 Task: Open Card Manufacturing Performance Review in Board Website Traffic Optimization to Workspace Business Loans and add a team member Softage.4@softage.net, a label Green, a checklist Student Success, an attachment from Trello, a color Green and finally, add a card description 'Plan and execute company team-building conference with guest speakers on customer service' and a comment 'This task presents an opportunity to demonstrate our leadership and decision-making skills, making informed choices and taking action.'. Add a start date 'Jan 04, 1900' with a due date 'Jan 11, 1900'
Action: Mouse moved to (79, 452)
Screenshot: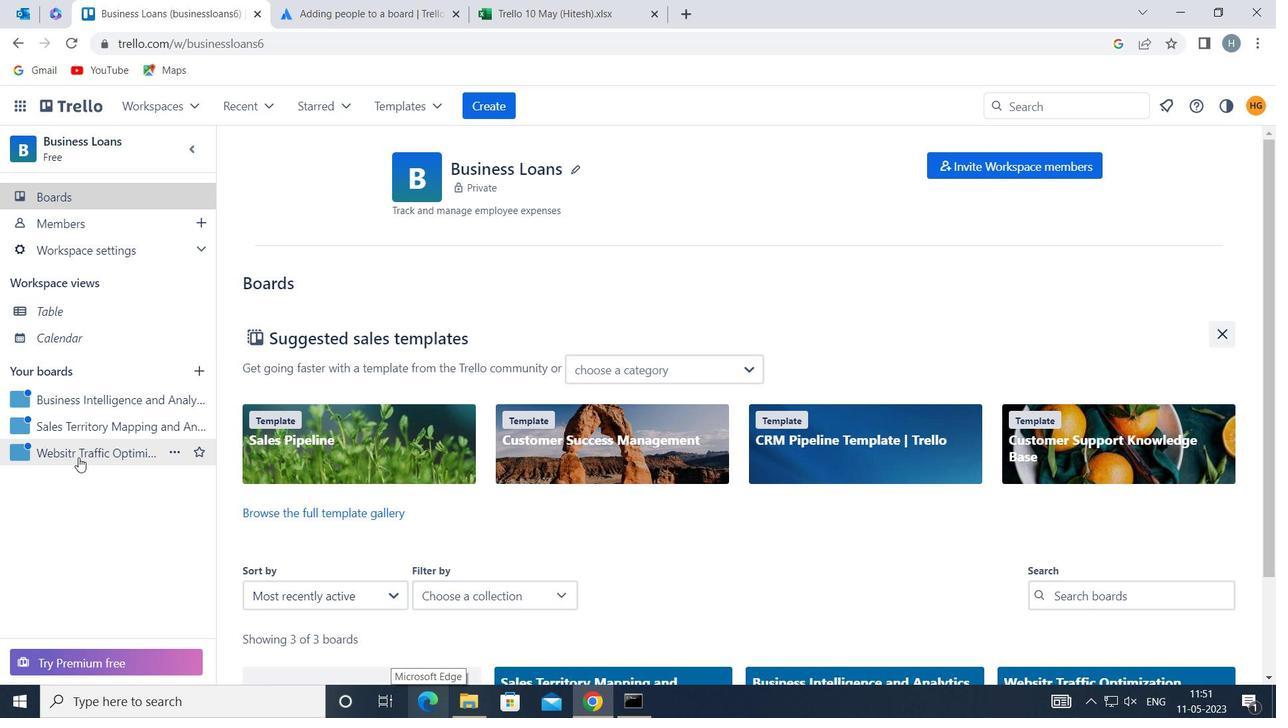 
Action: Mouse pressed left at (79, 452)
Screenshot: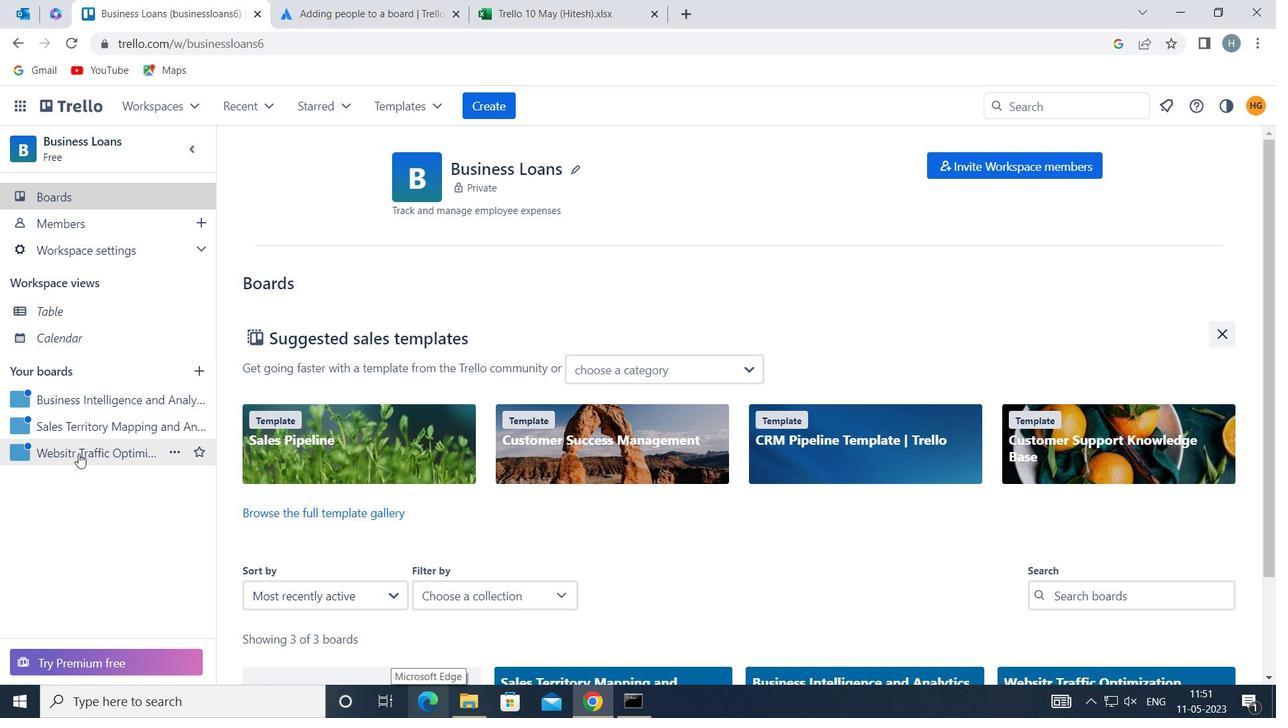 
Action: Mouse moved to (518, 238)
Screenshot: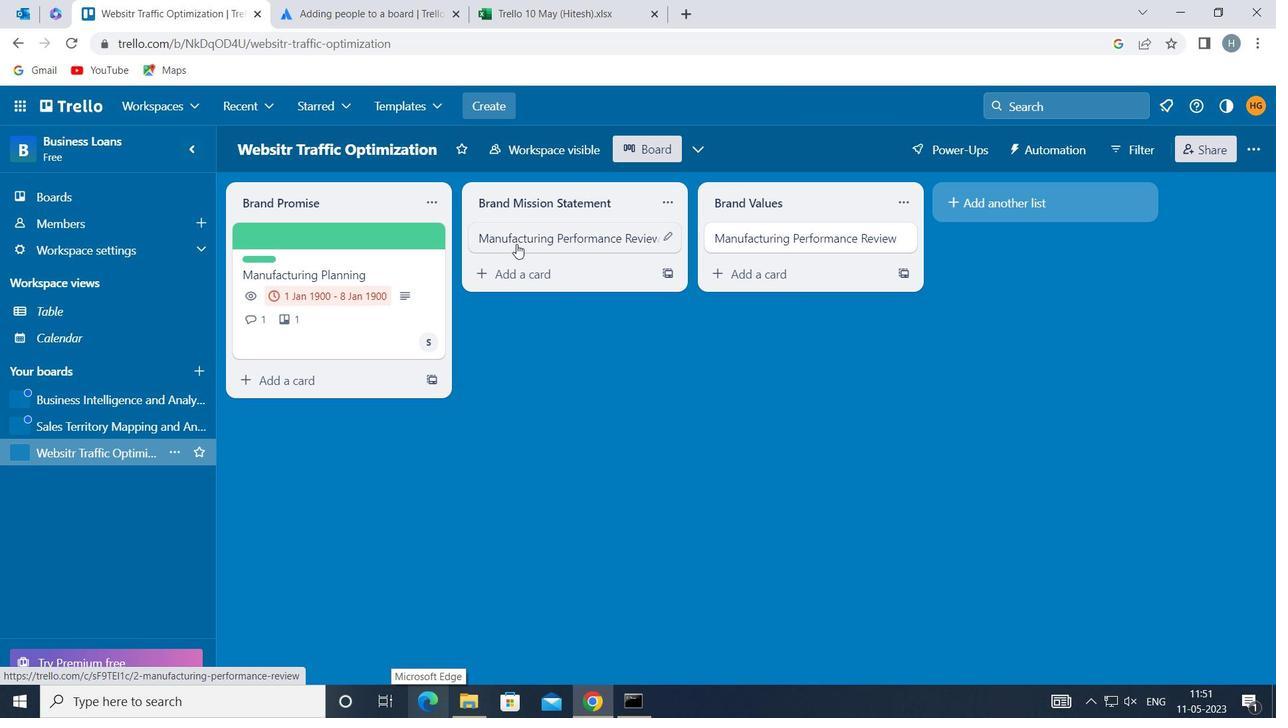 
Action: Mouse pressed left at (518, 238)
Screenshot: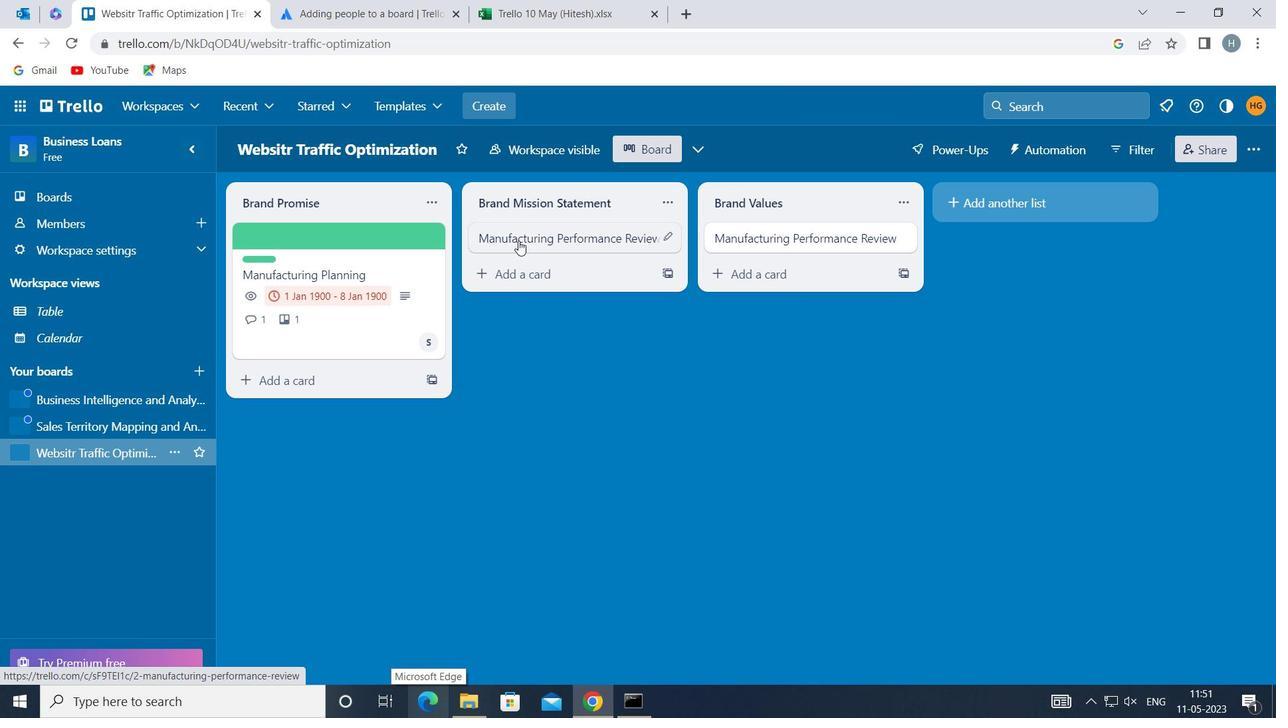 
Action: Mouse moved to (864, 291)
Screenshot: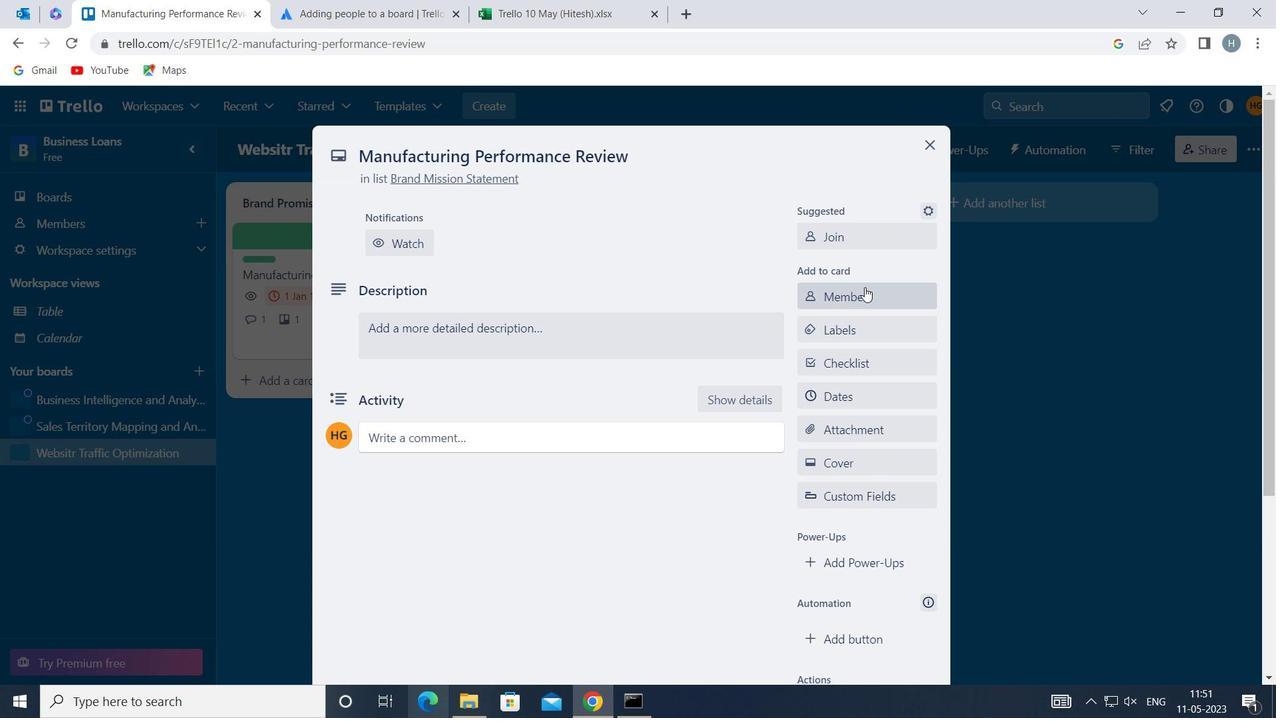 
Action: Mouse pressed left at (864, 291)
Screenshot: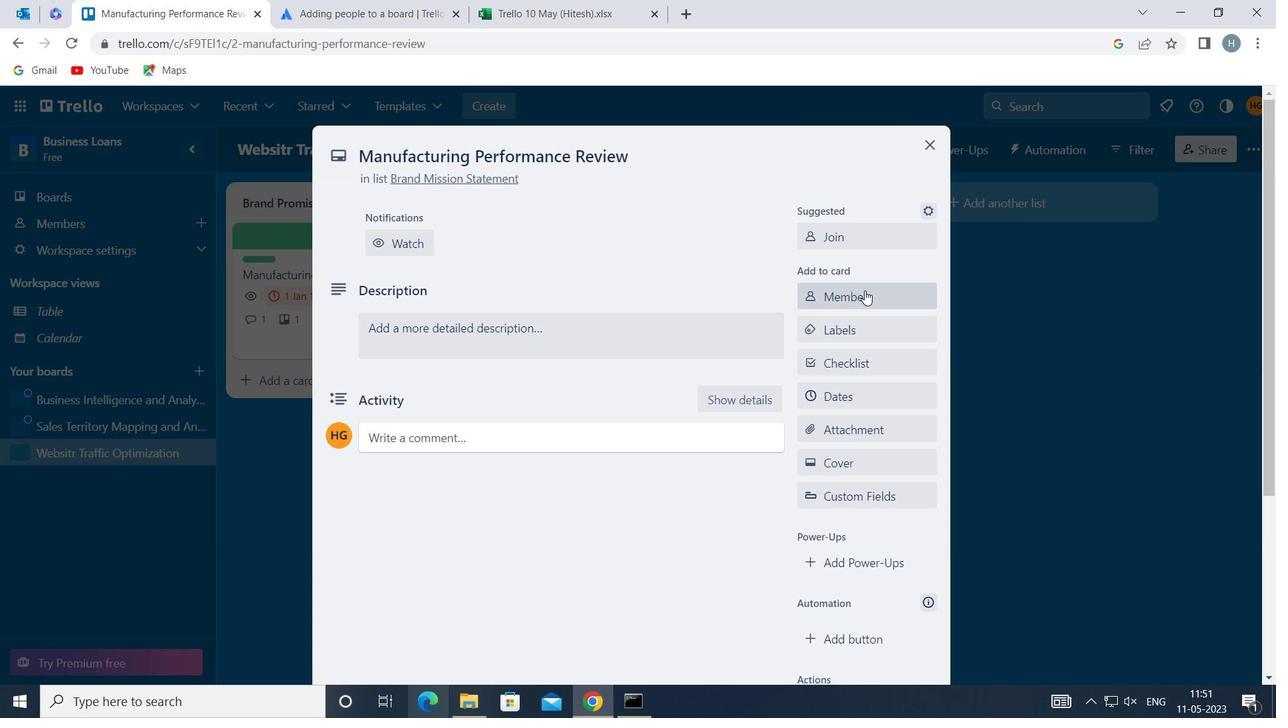 
Action: Mouse moved to (863, 292)
Screenshot: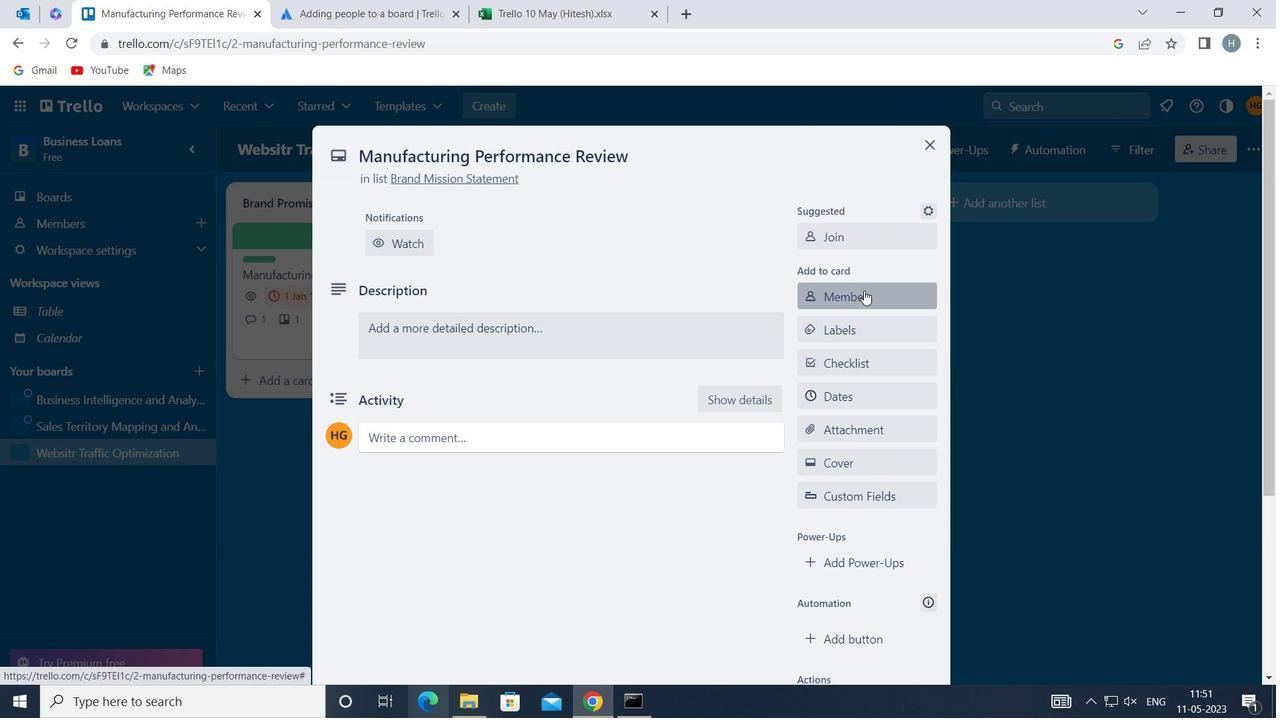 
Action: Key pressed softage
Screenshot: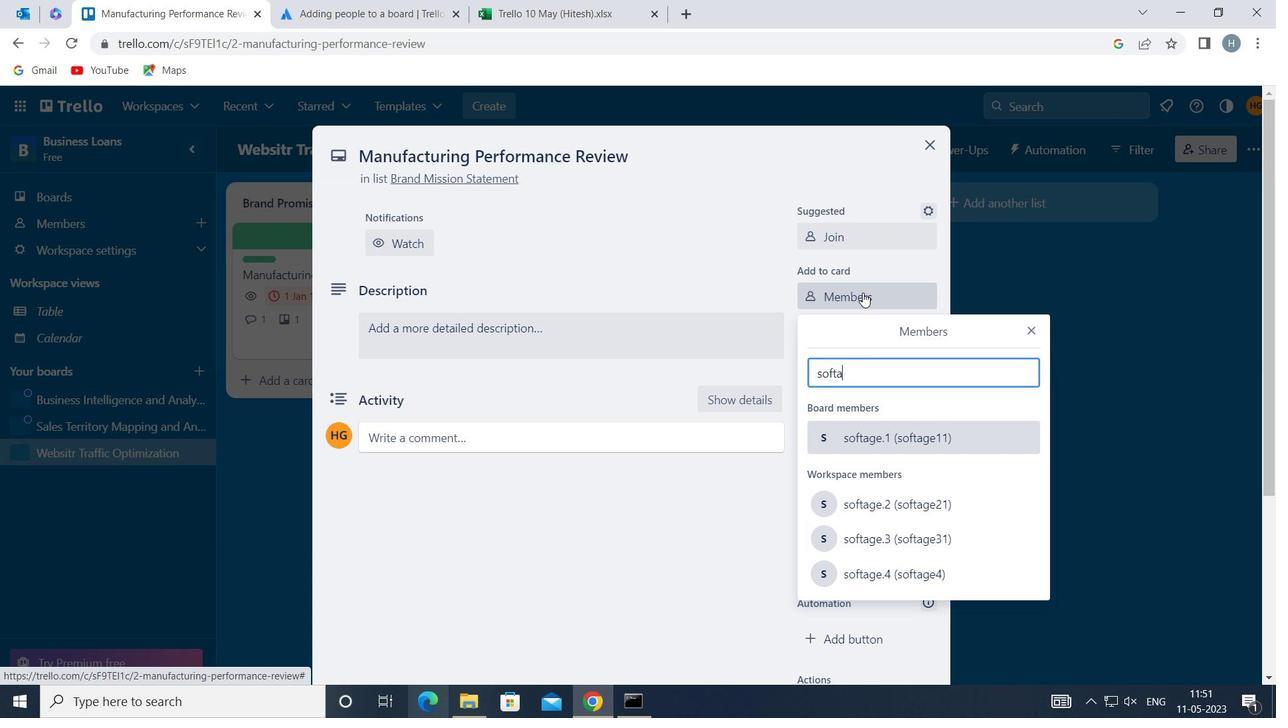 
Action: Mouse moved to (898, 575)
Screenshot: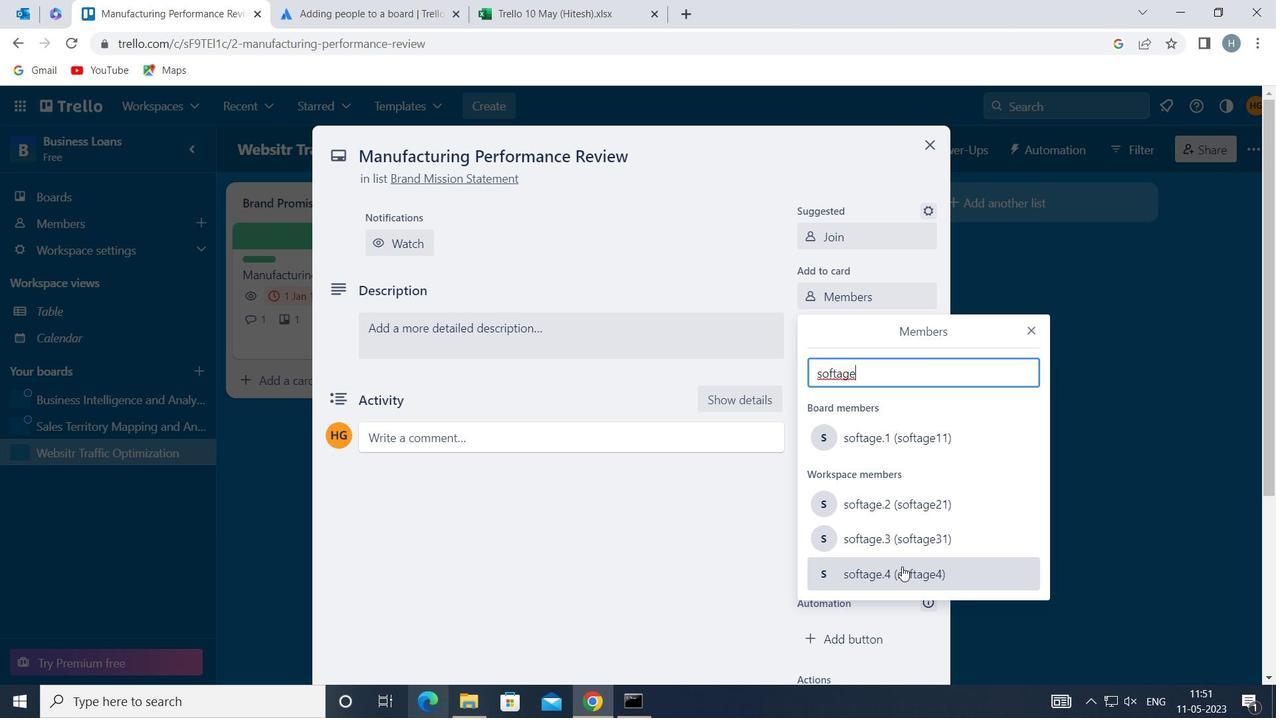 
Action: Mouse pressed left at (898, 575)
Screenshot: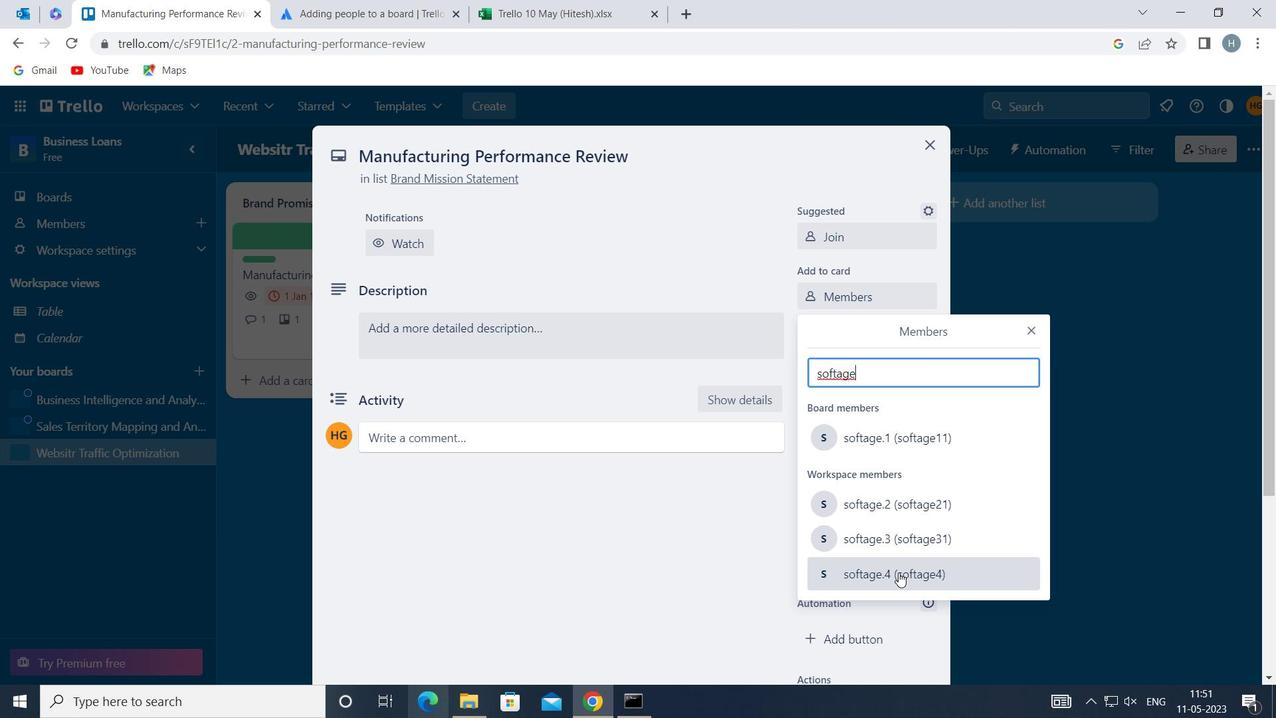 
Action: Mouse moved to (1029, 325)
Screenshot: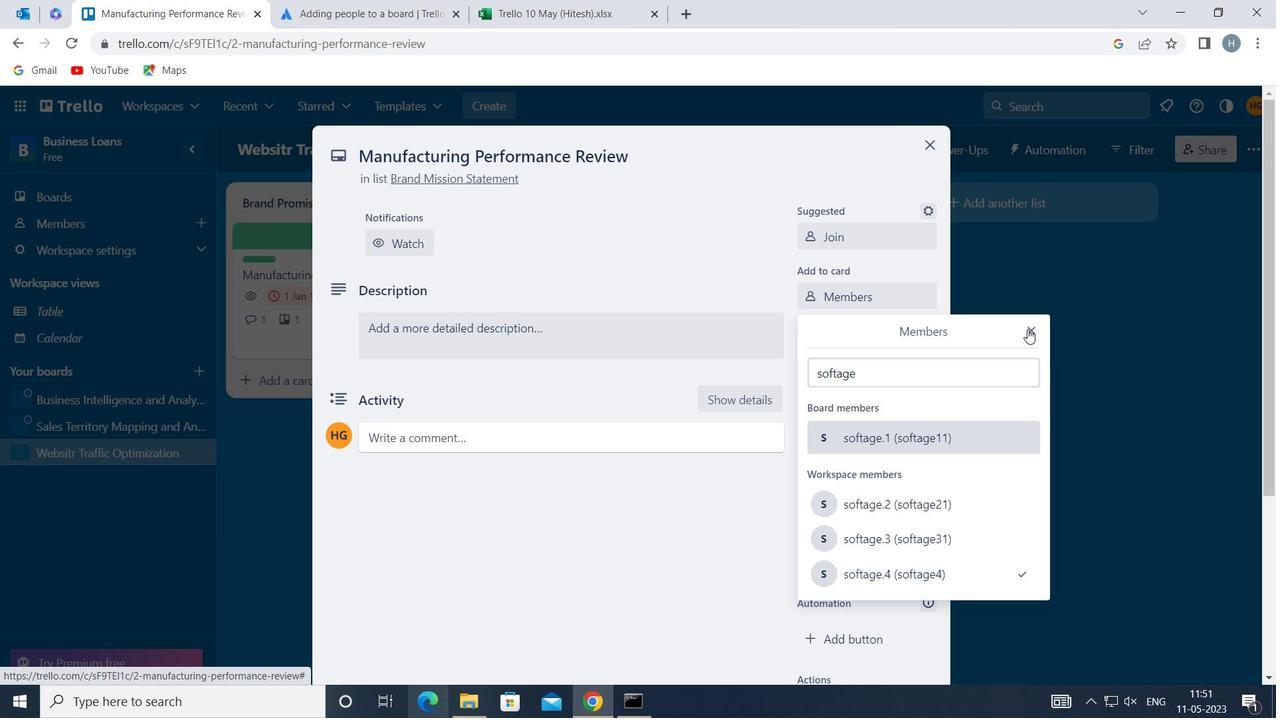 
Action: Mouse pressed left at (1029, 325)
Screenshot: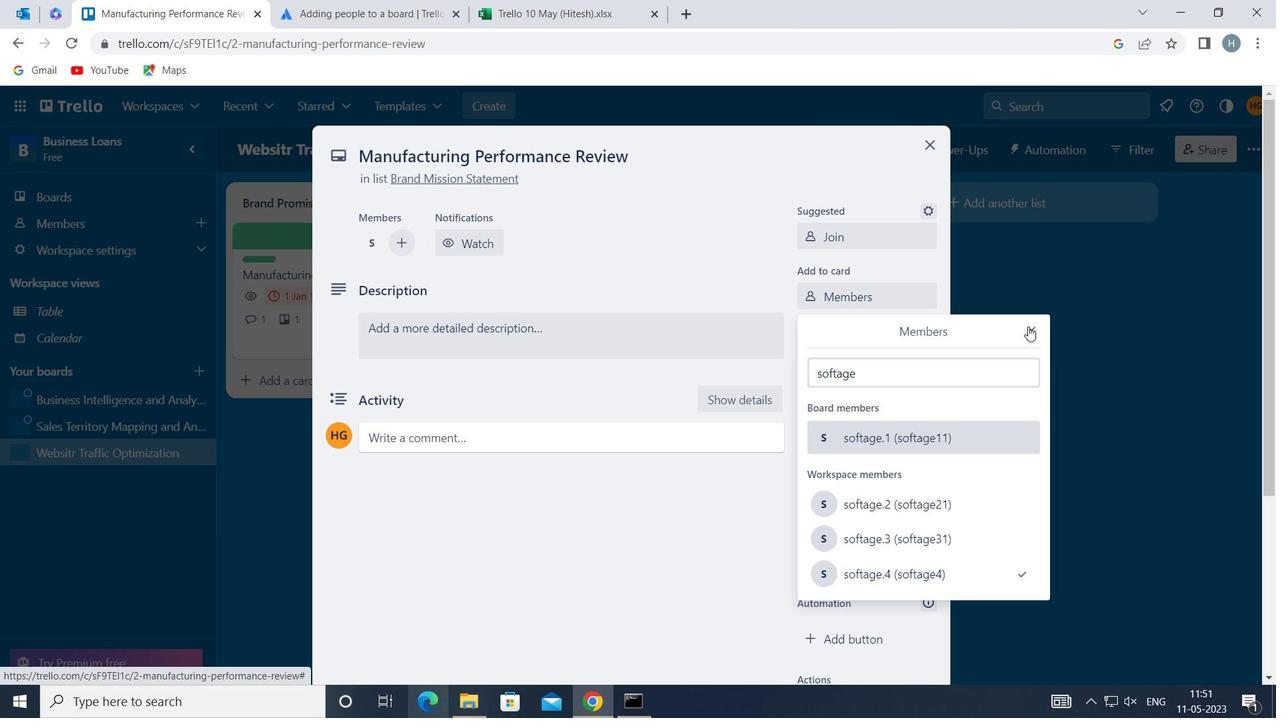 
Action: Mouse moved to (888, 323)
Screenshot: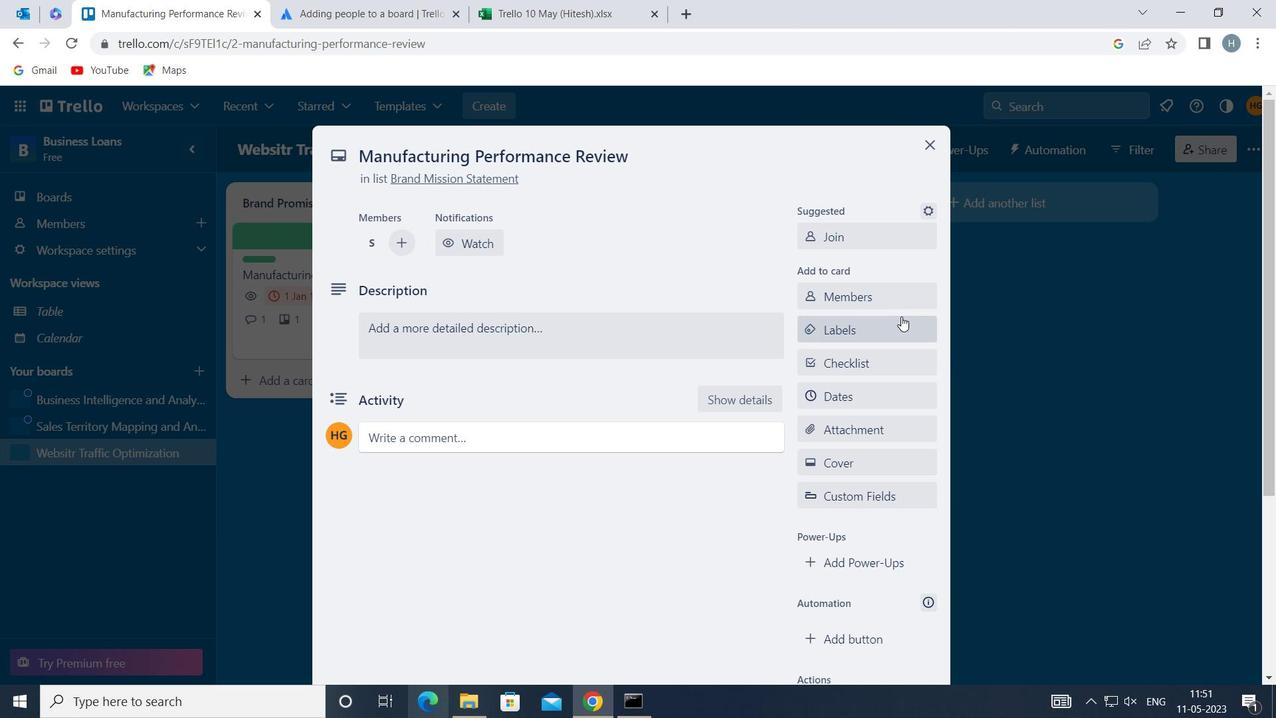 
Action: Mouse pressed left at (888, 323)
Screenshot: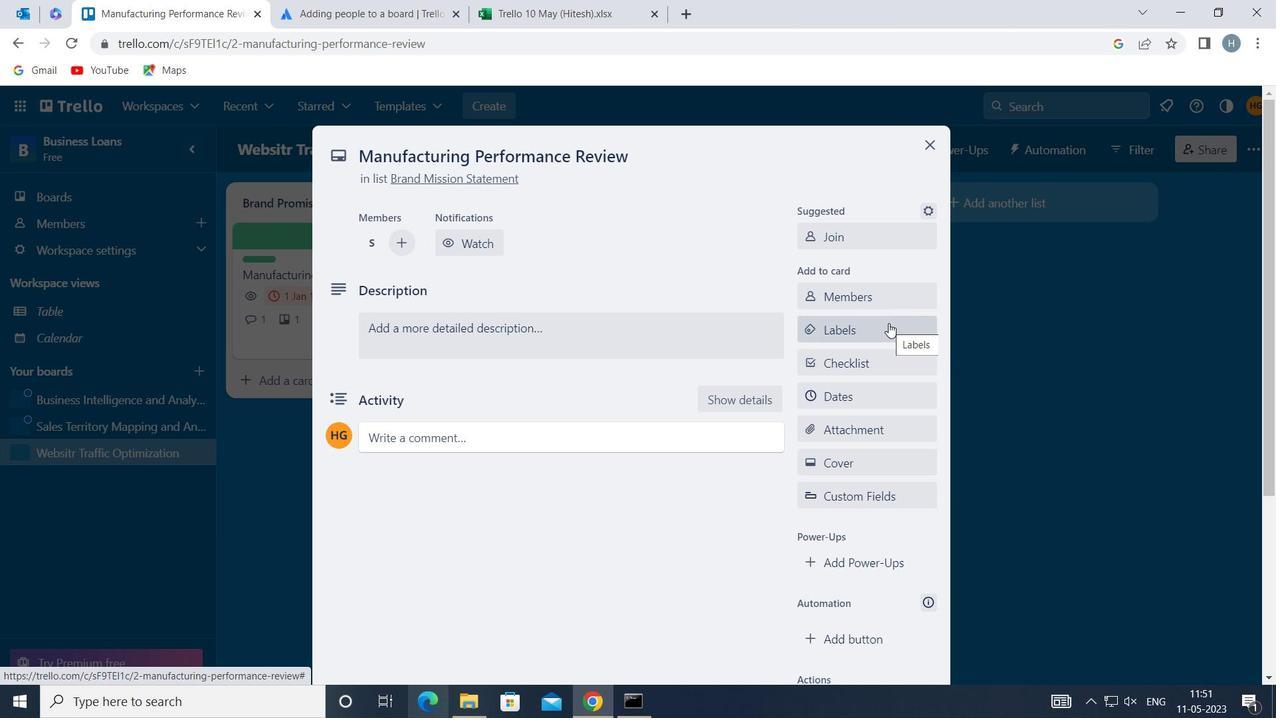 
Action: Mouse moved to (893, 250)
Screenshot: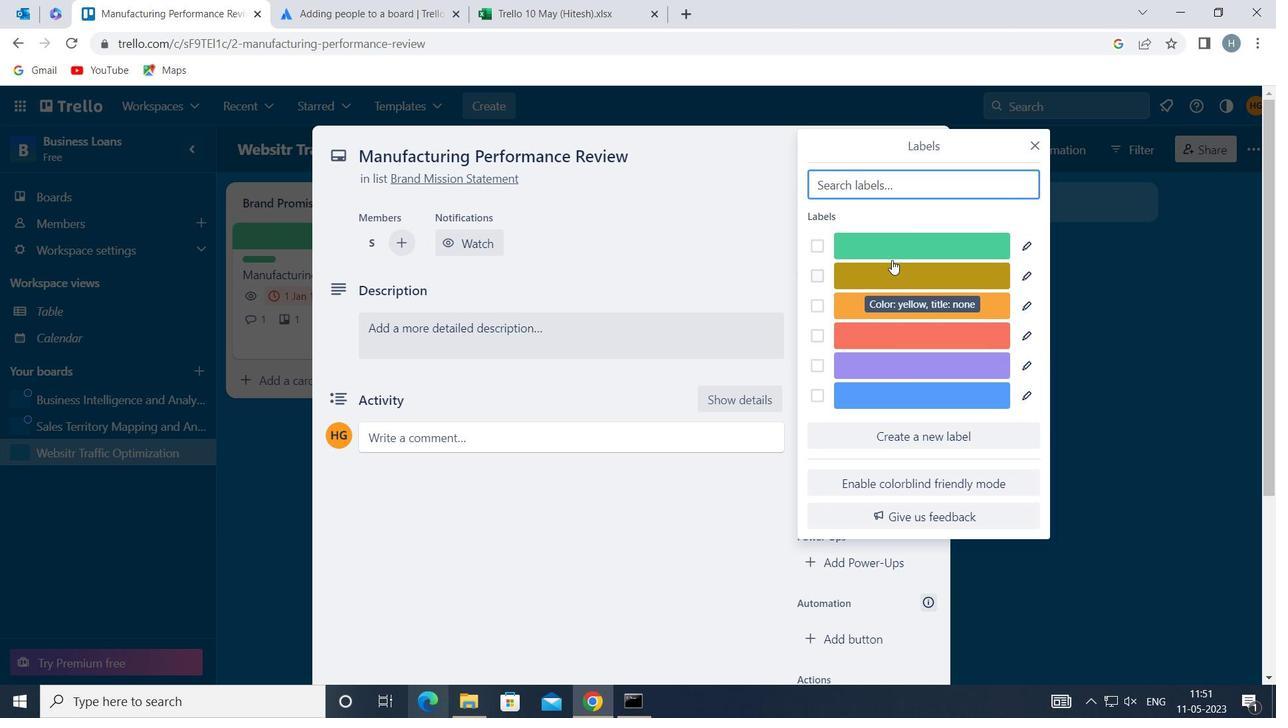 
Action: Mouse pressed left at (893, 250)
Screenshot: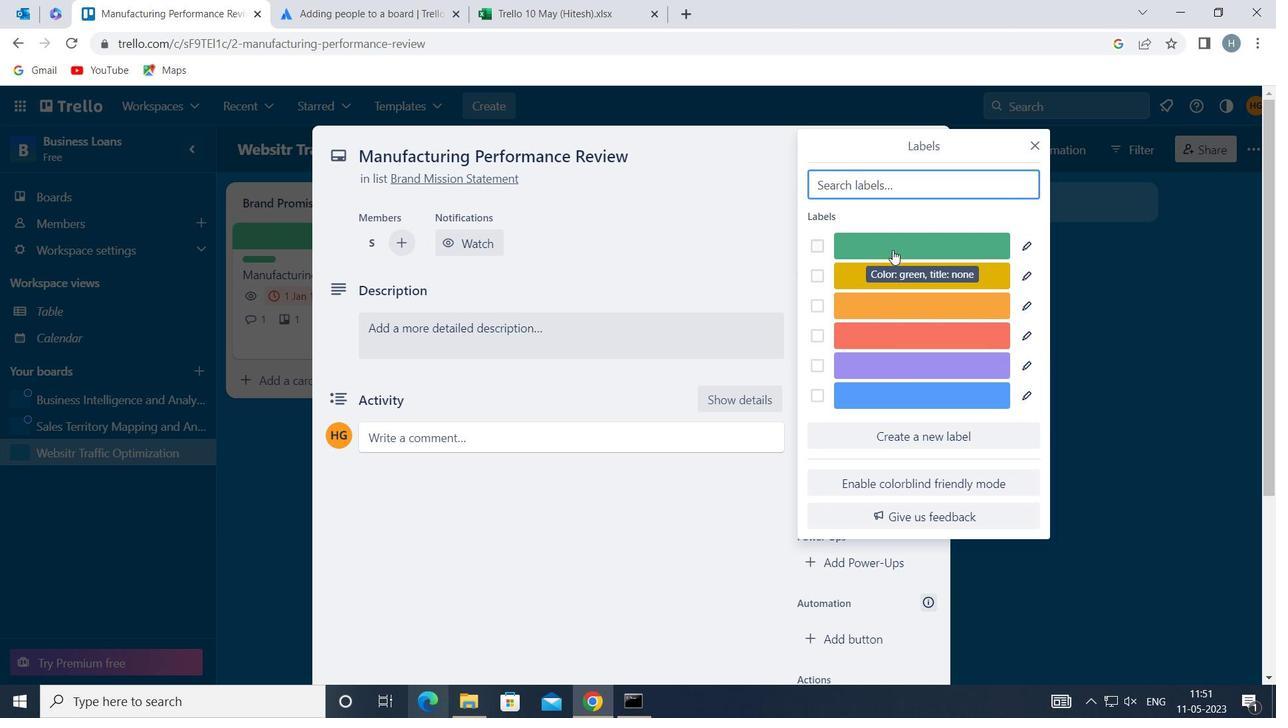 
Action: Mouse moved to (1037, 141)
Screenshot: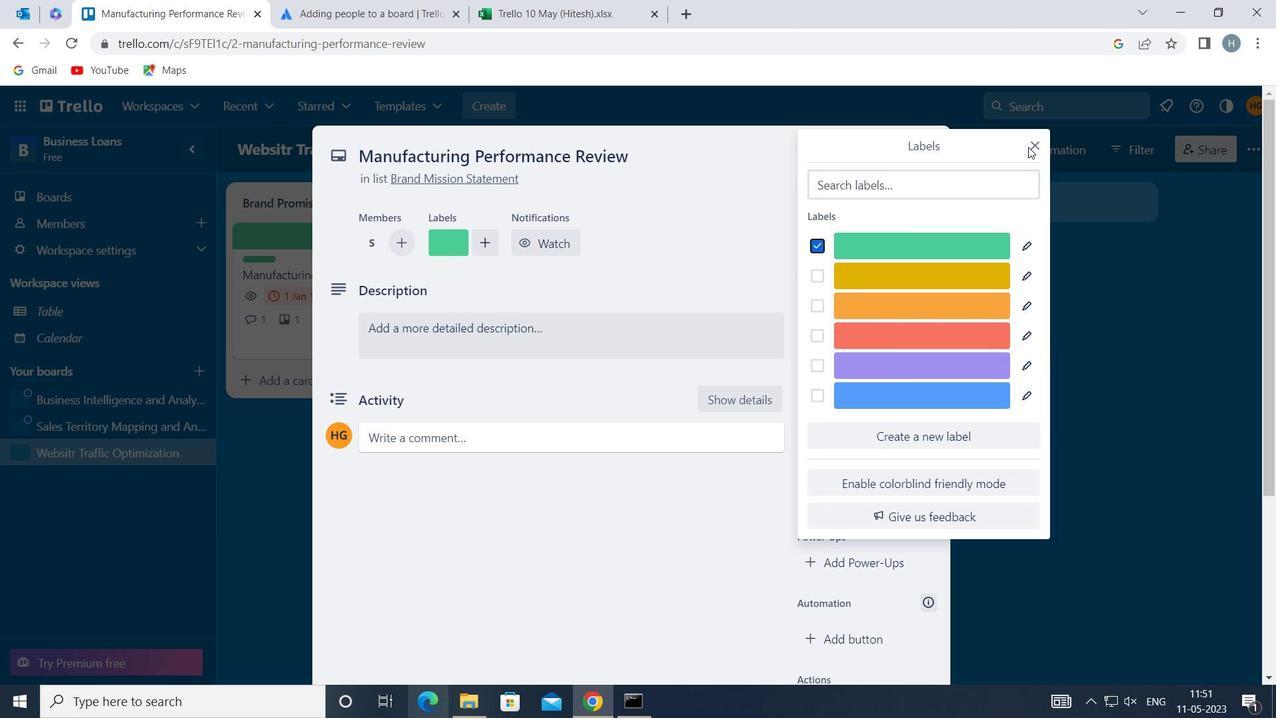 
Action: Mouse pressed left at (1037, 141)
Screenshot: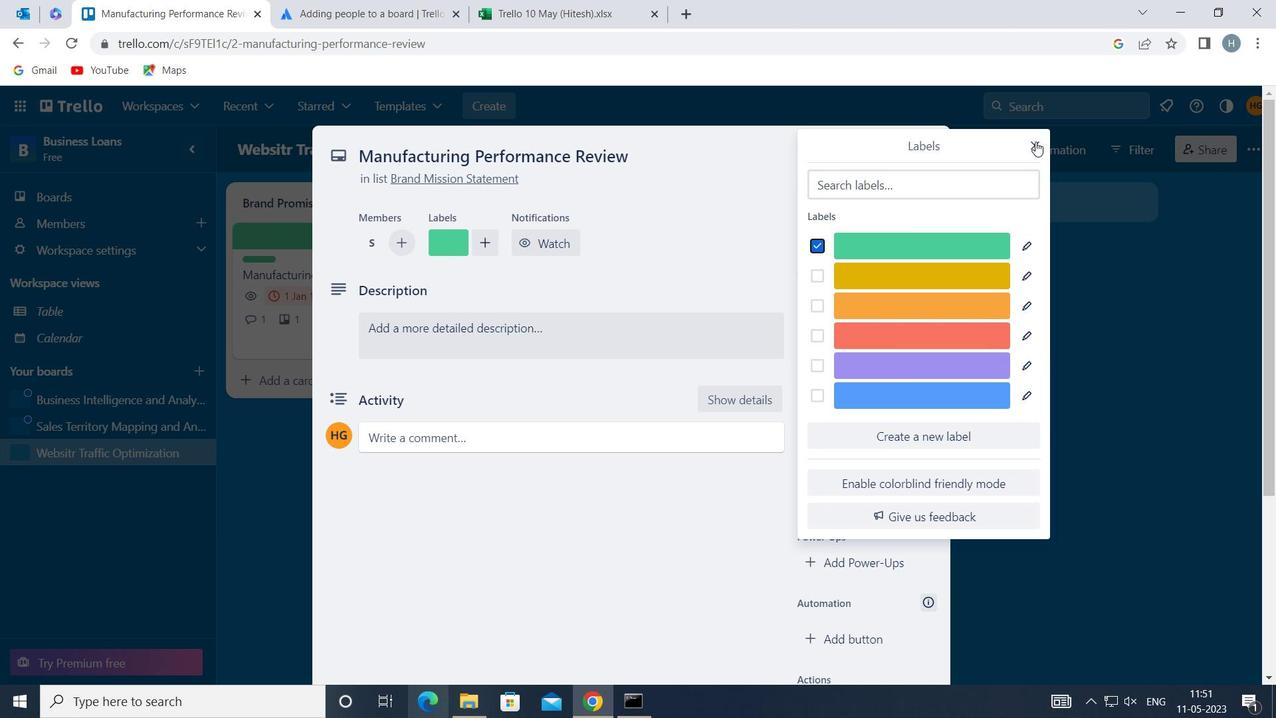 
Action: Mouse moved to (882, 357)
Screenshot: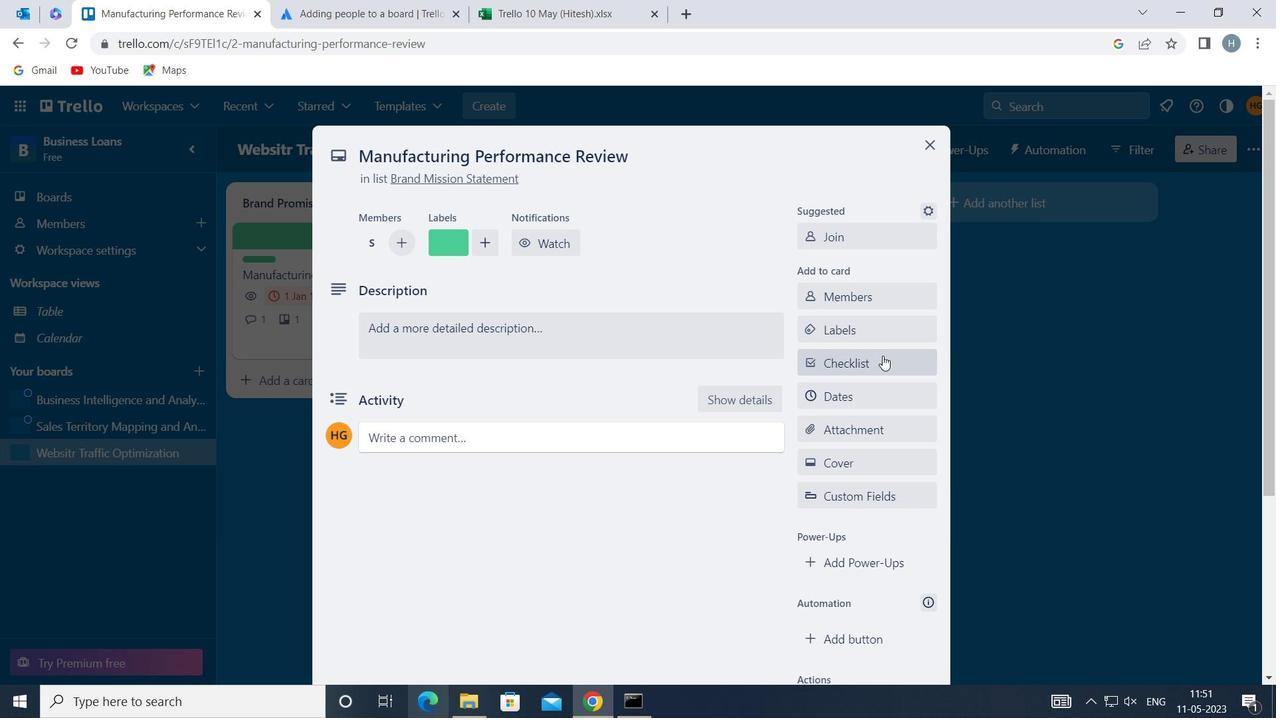 
Action: Mouse pressed left at (882, 357)
Screenshot: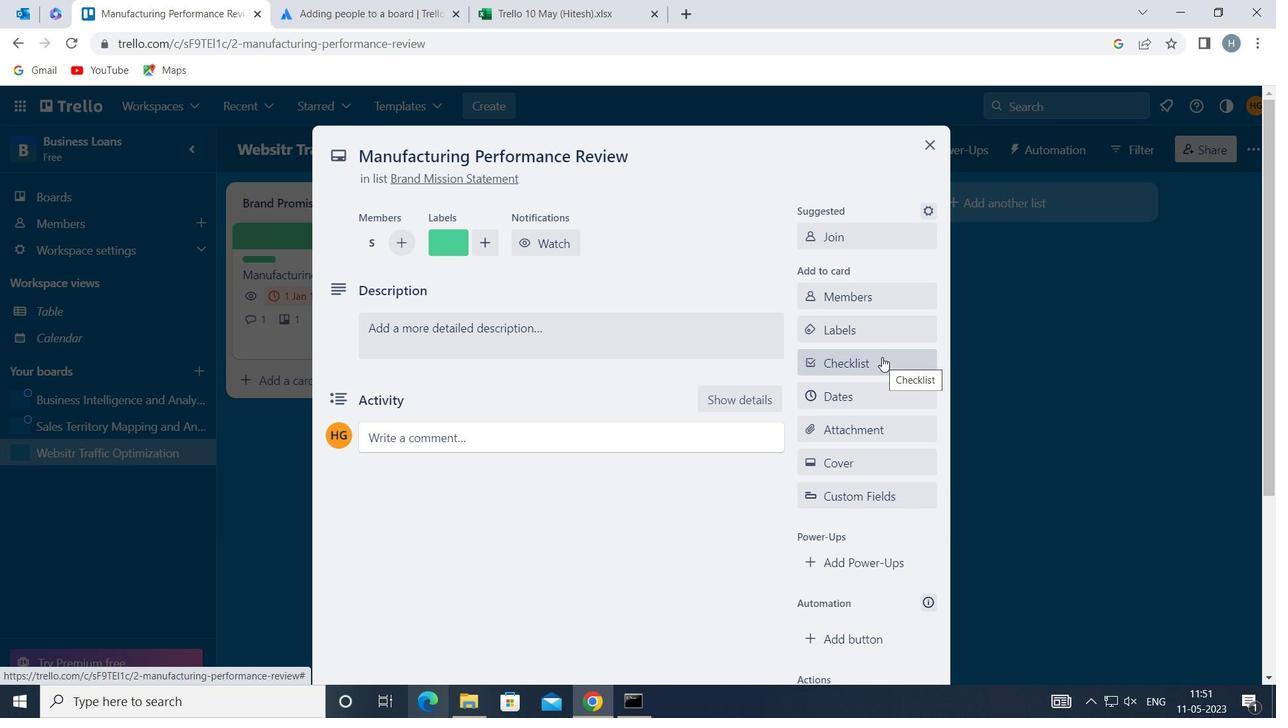 
Action: Key pressed <Key.shift>STU
Screenshot: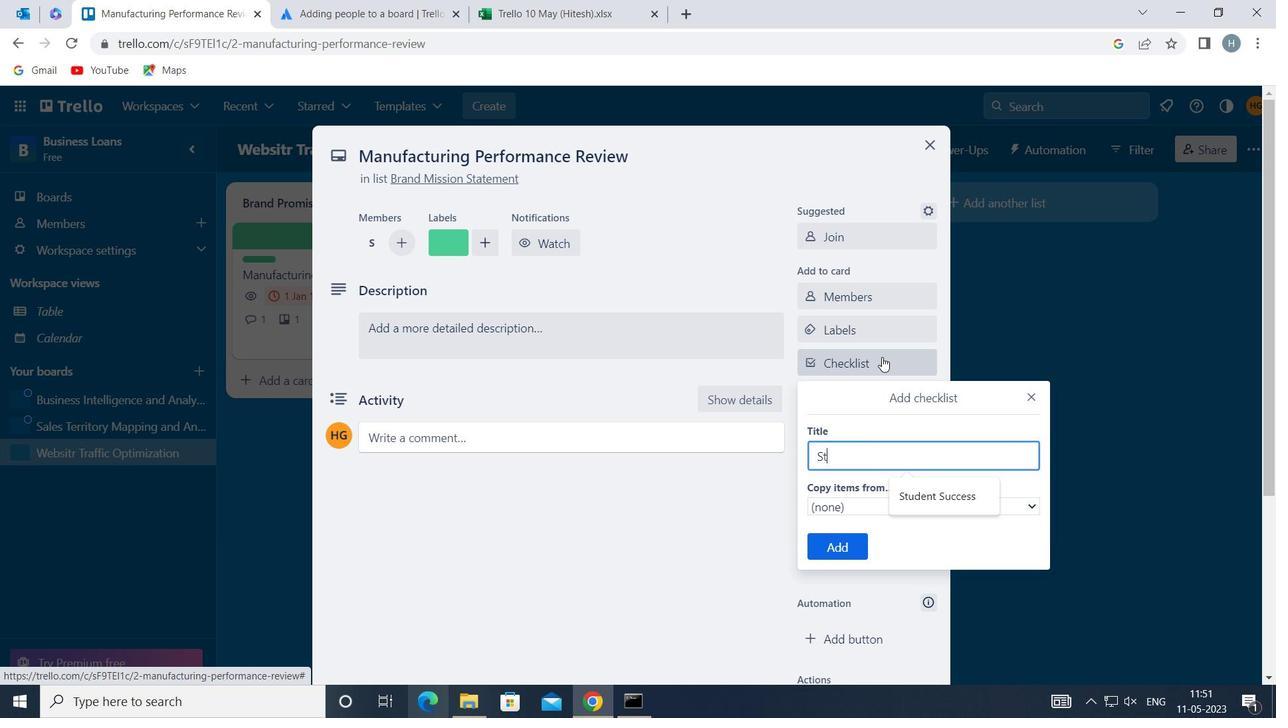 
Action: Mouse moved to (901, 493)
Screenshot: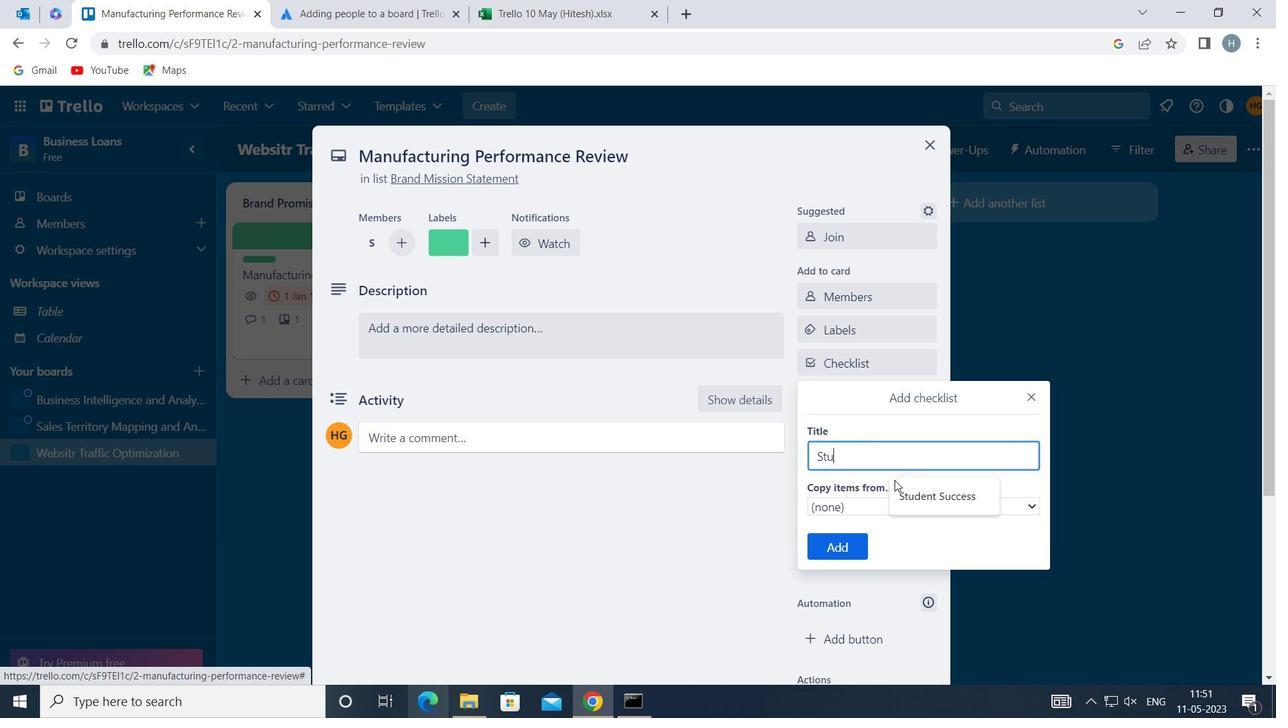 
Action: Mouse pressed left at (901, 493)
Screenshot: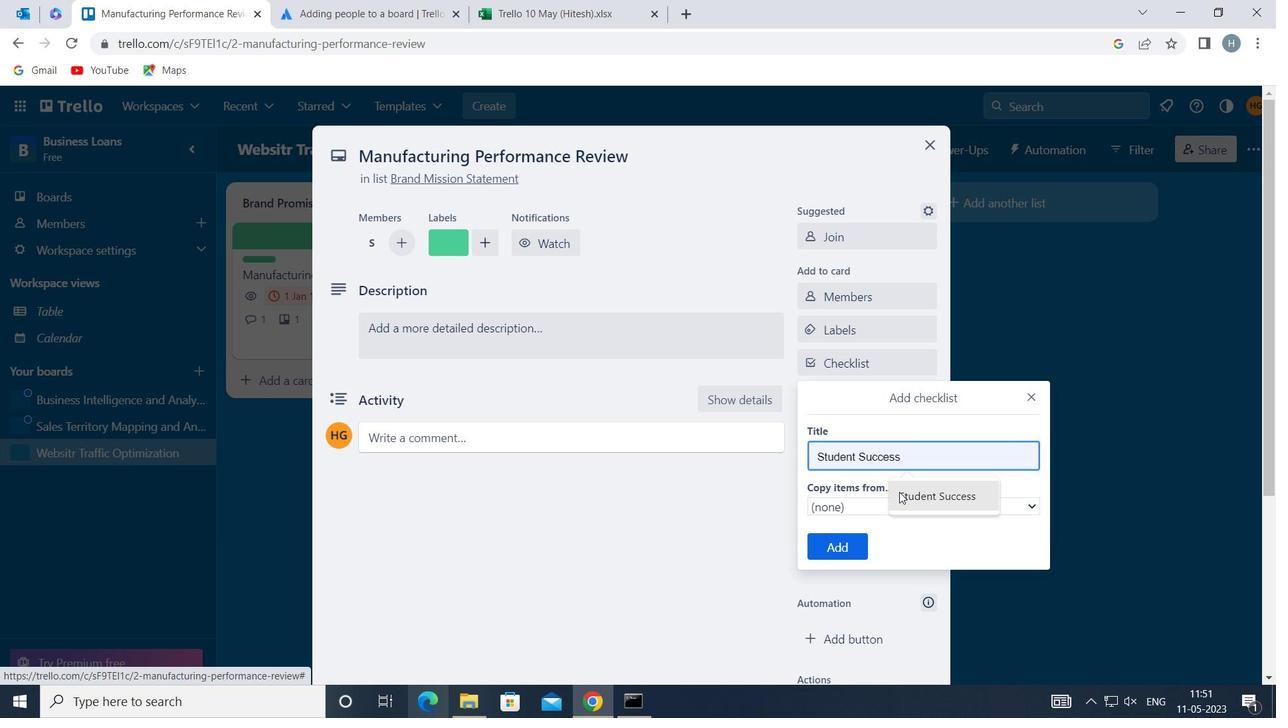 
Action: Mouse moved to (863, 545)
Screenshot: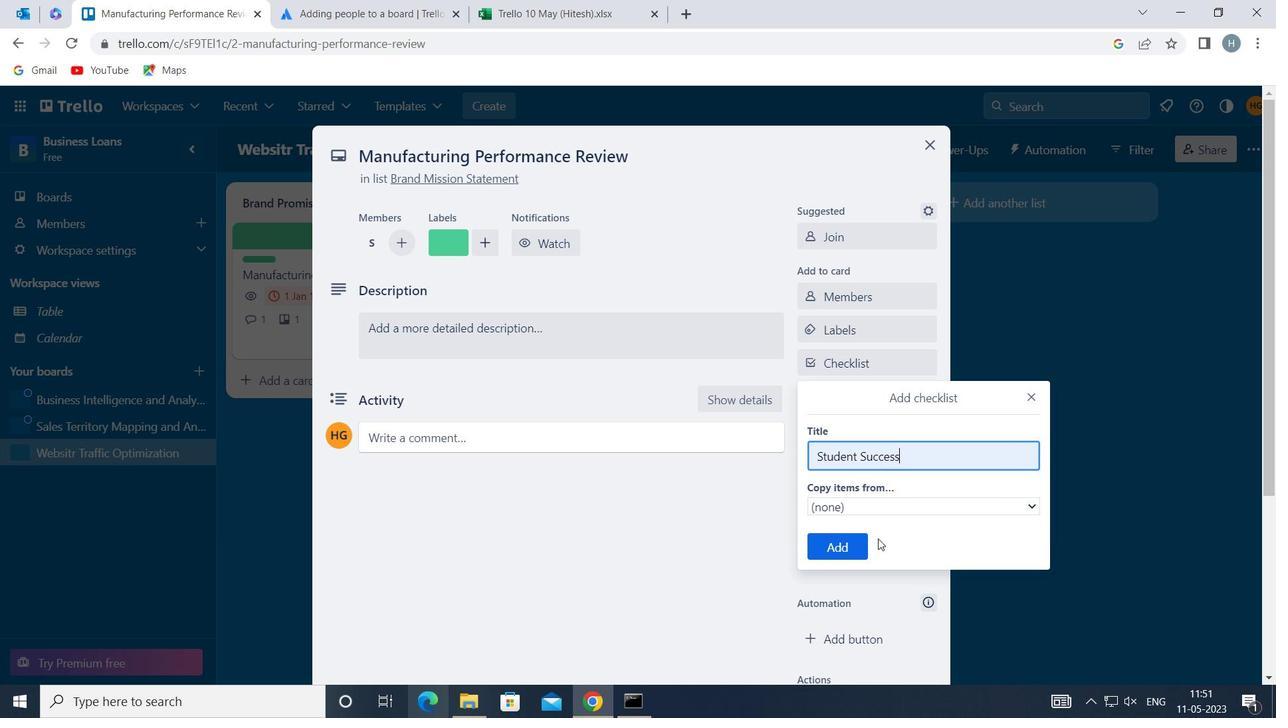 
Action: Mouse pressed left at (863, 545)
Screenshot: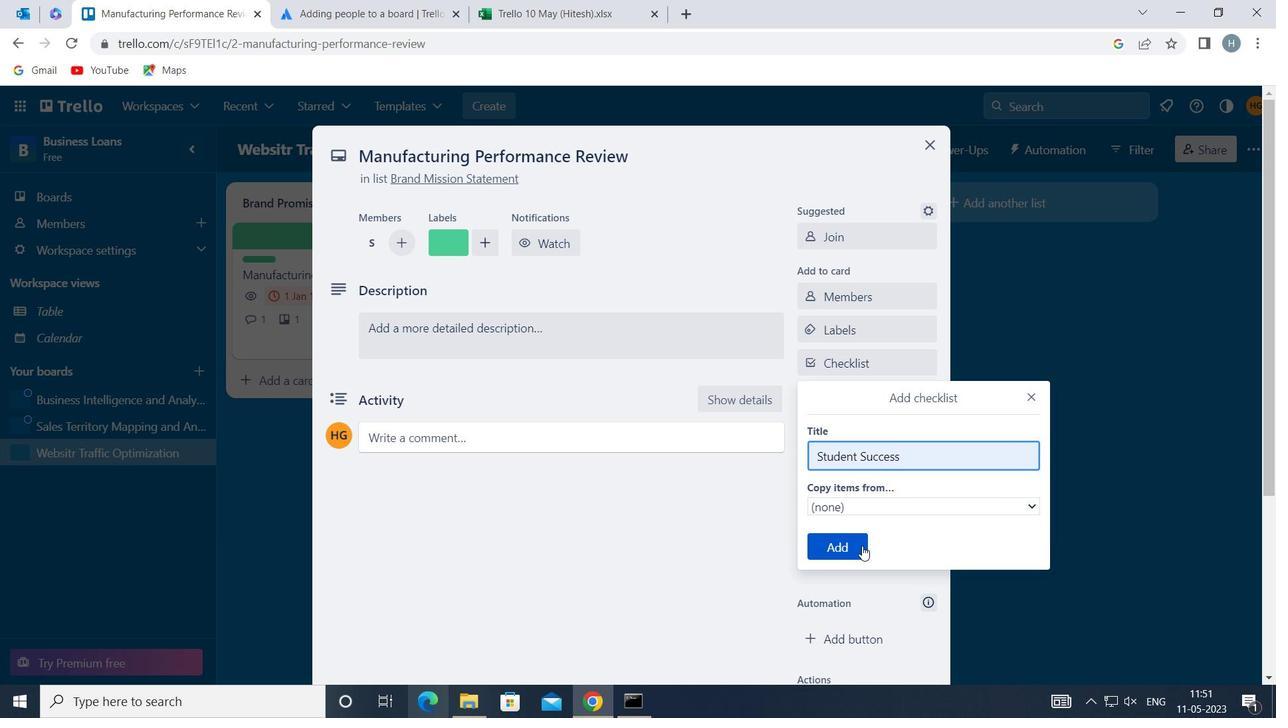 
Action: Mouse moved to (865, 424)
Screenshot: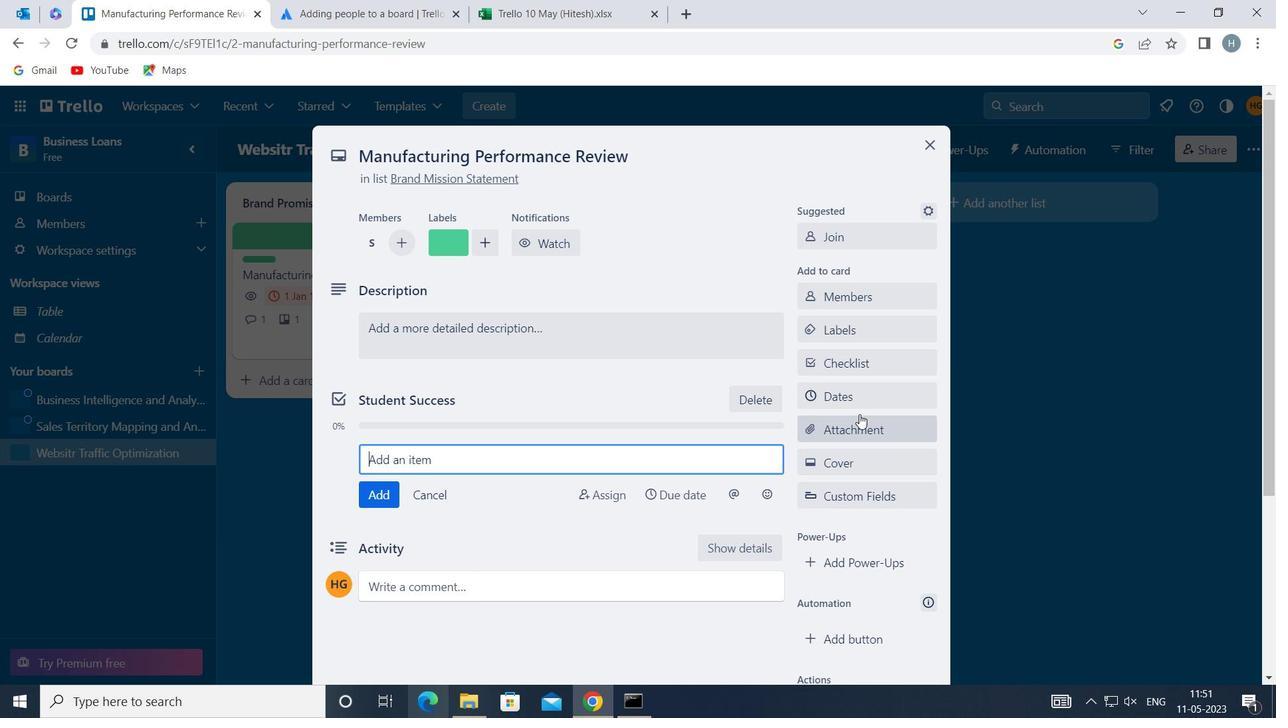 
Action: Mouse pressed left at (865, 424)
Screenshot: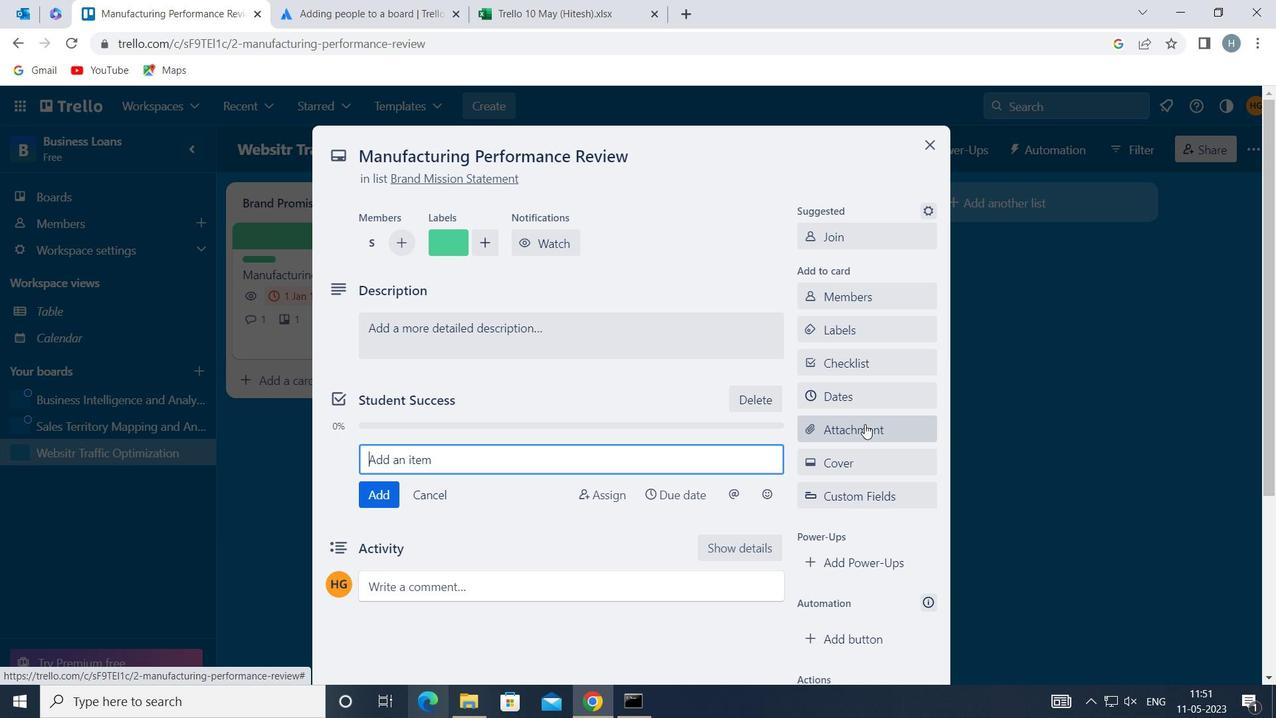 
Action: Mouse moved to (895, 196)
Screenshot: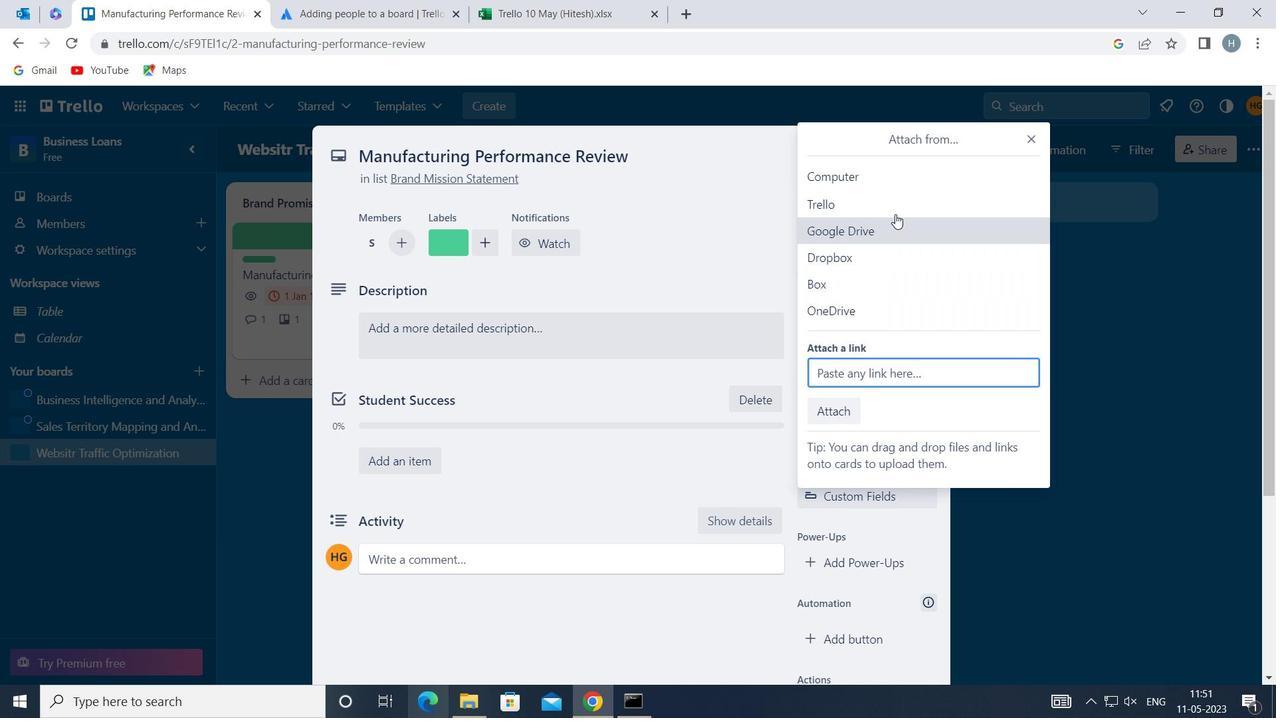 
Action: Mouse pressed left at (895, 196)
Screenshot: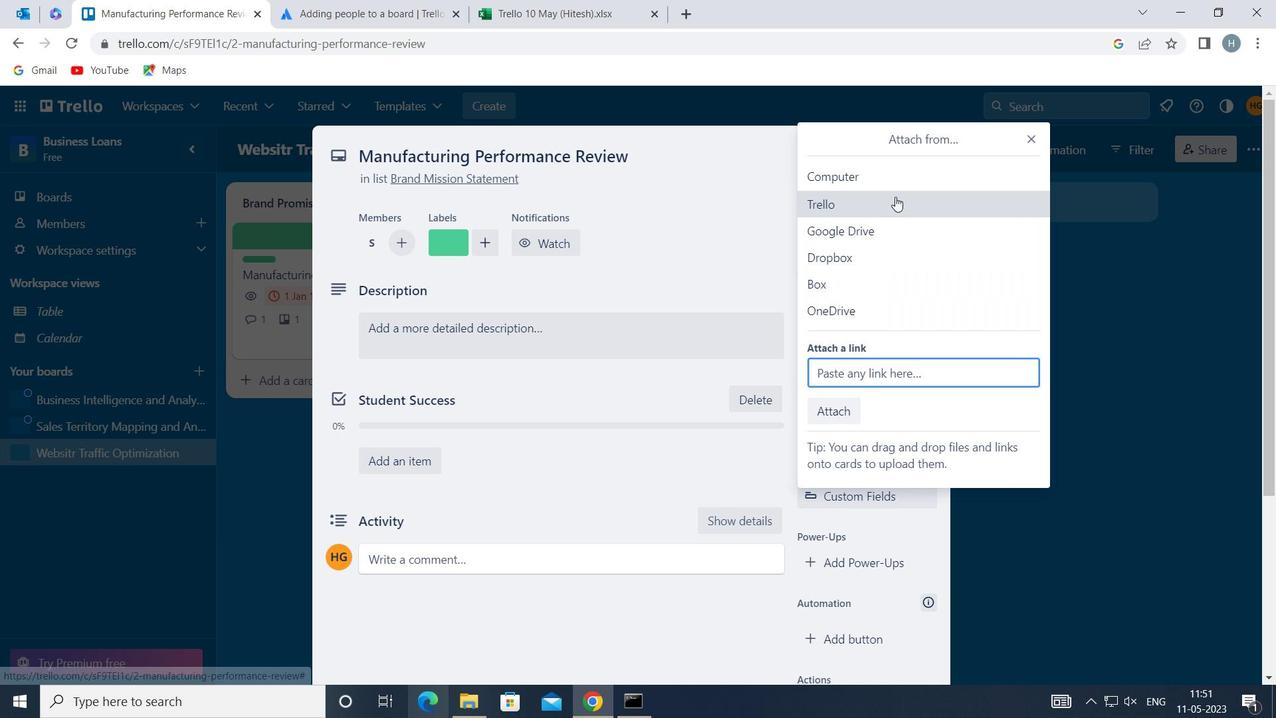 
Action: Mouse moved to (908, 267)
Screenshot: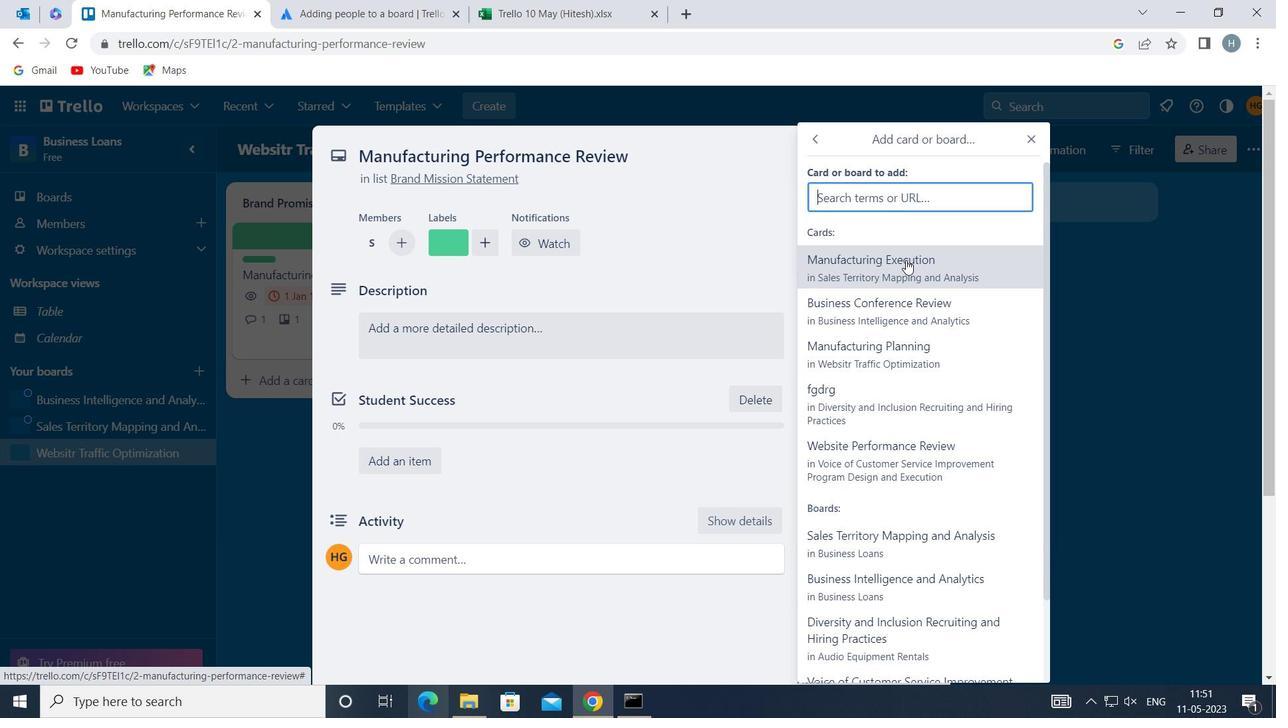 
Action: Mouse pressed left at (908, 267)
Screenshot: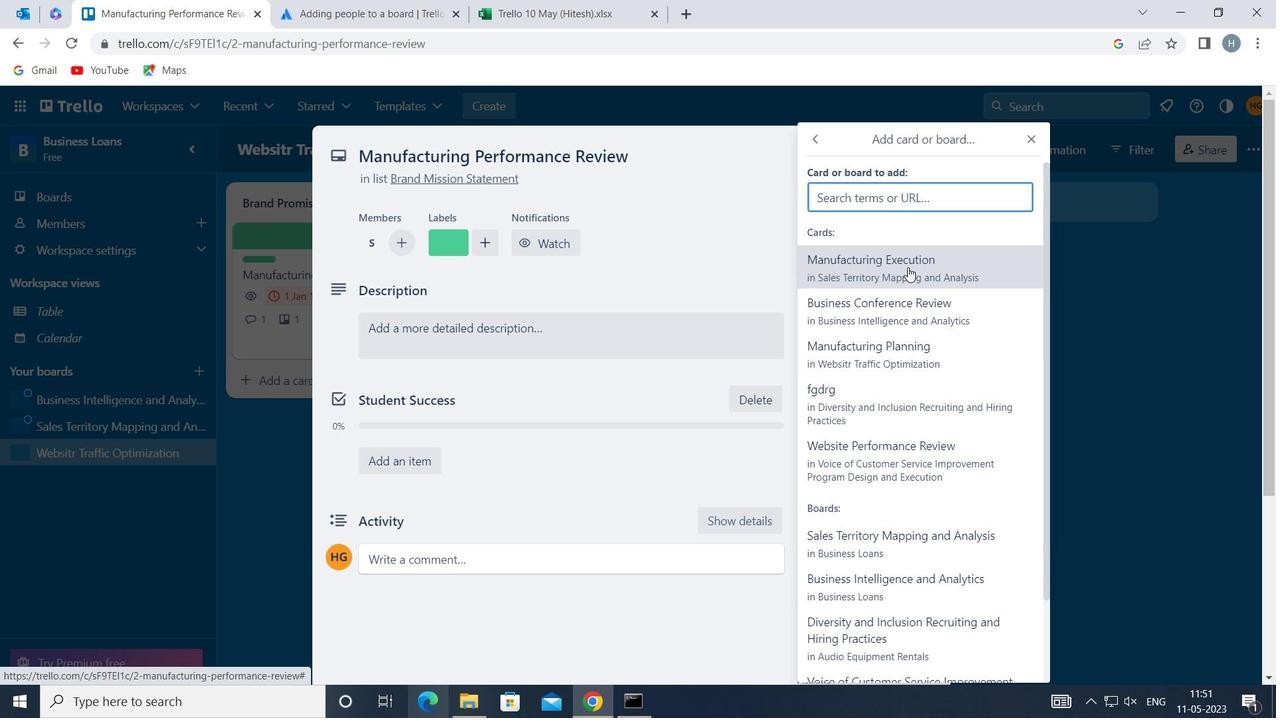 
Action: Mouse moved to (875, 456)
Screenshot: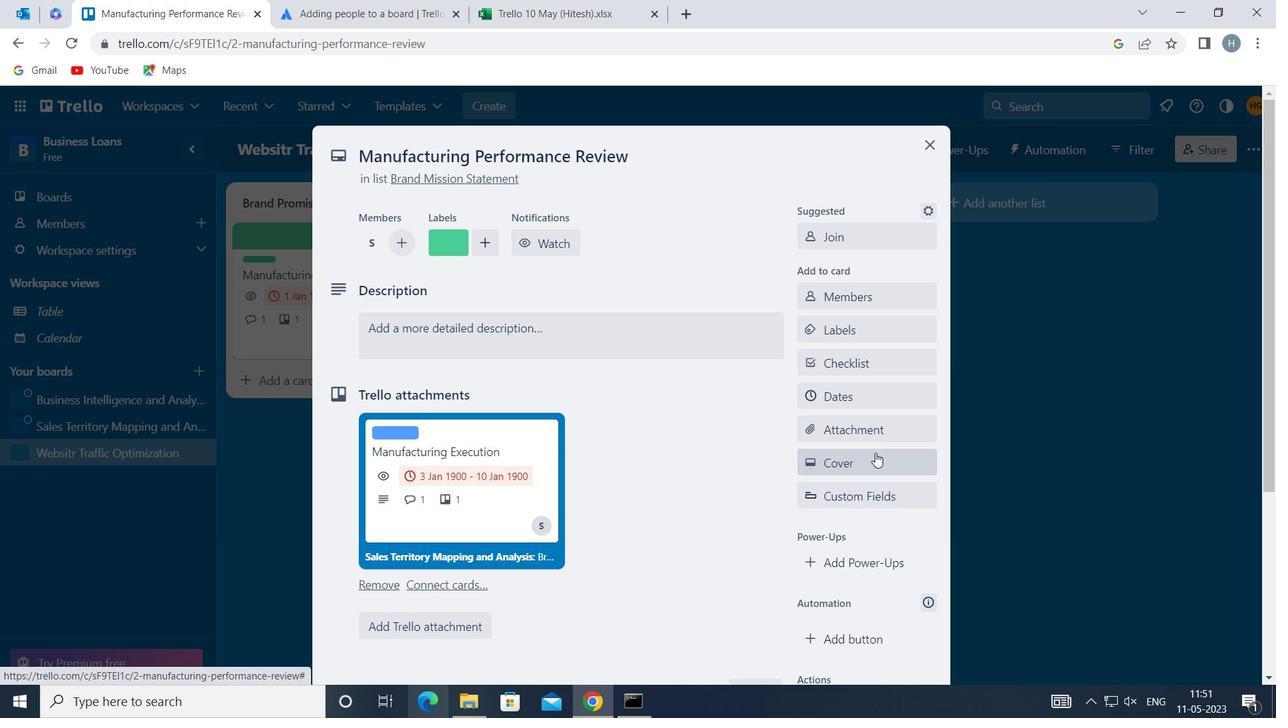 
Action: Mouse pressed left at (875, 456)
Screenshot: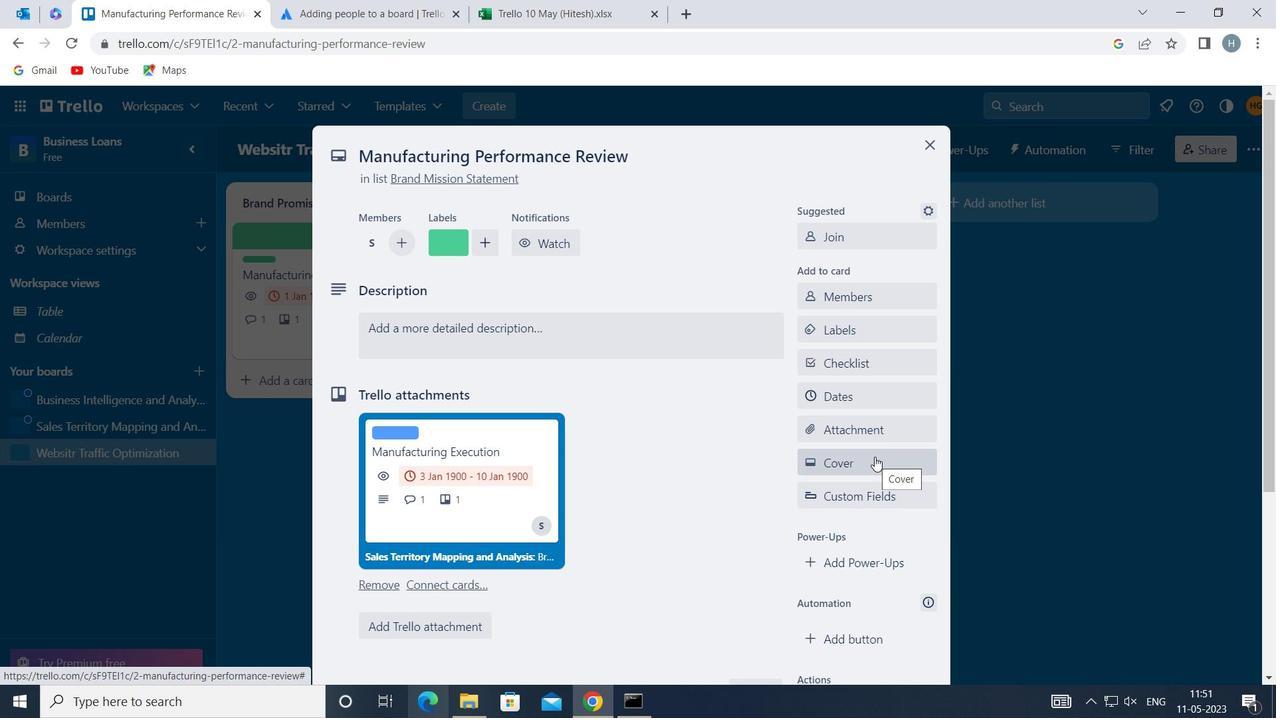 
Action: Mouse moved to (826, 359)
Screenshot: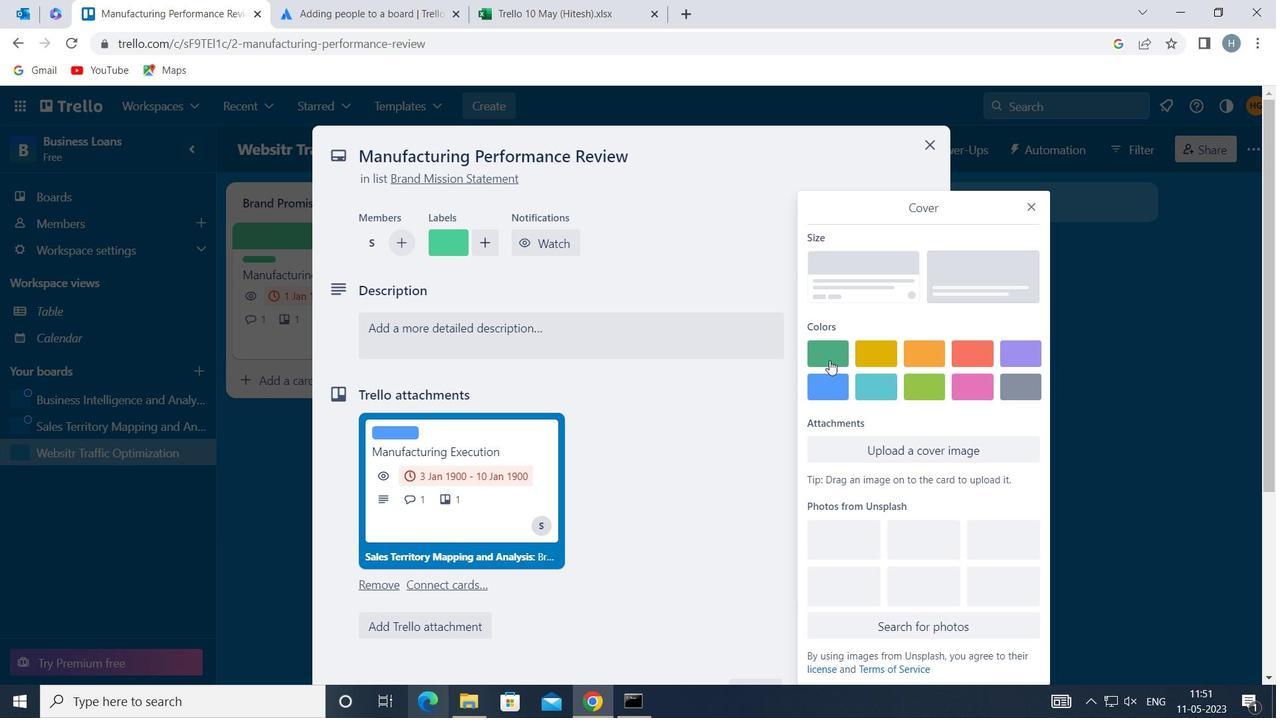 
Action: Mouse pressed left at (826, 359)
Screenshot: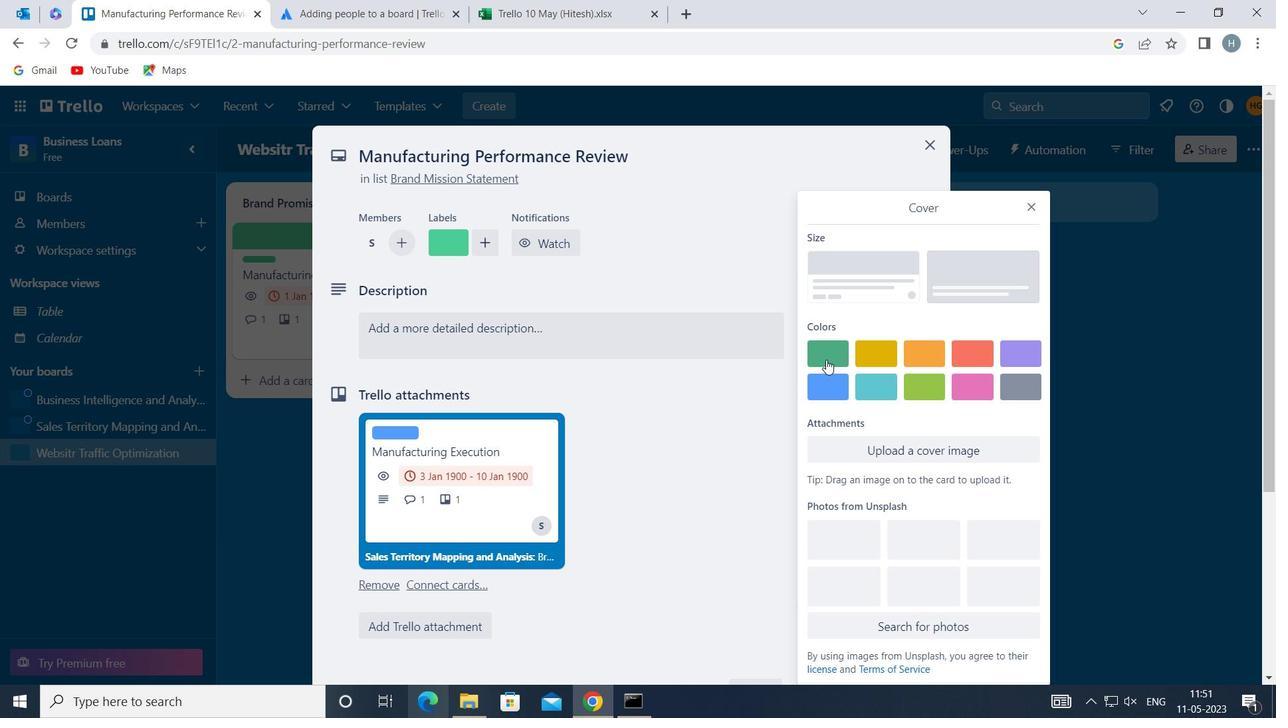 
Action: Mouse moved to (1035, 174)
Screenshot: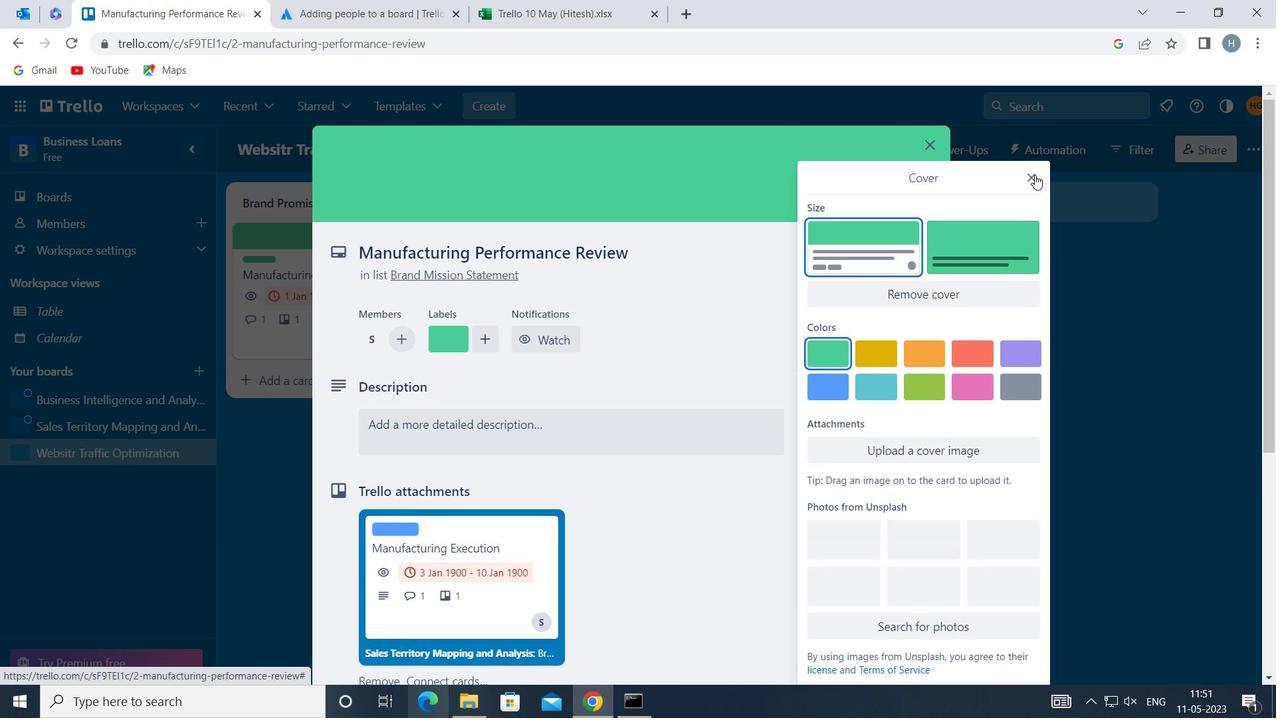 
Action: Mouse pressed left at (1035, 174)
Screenshot: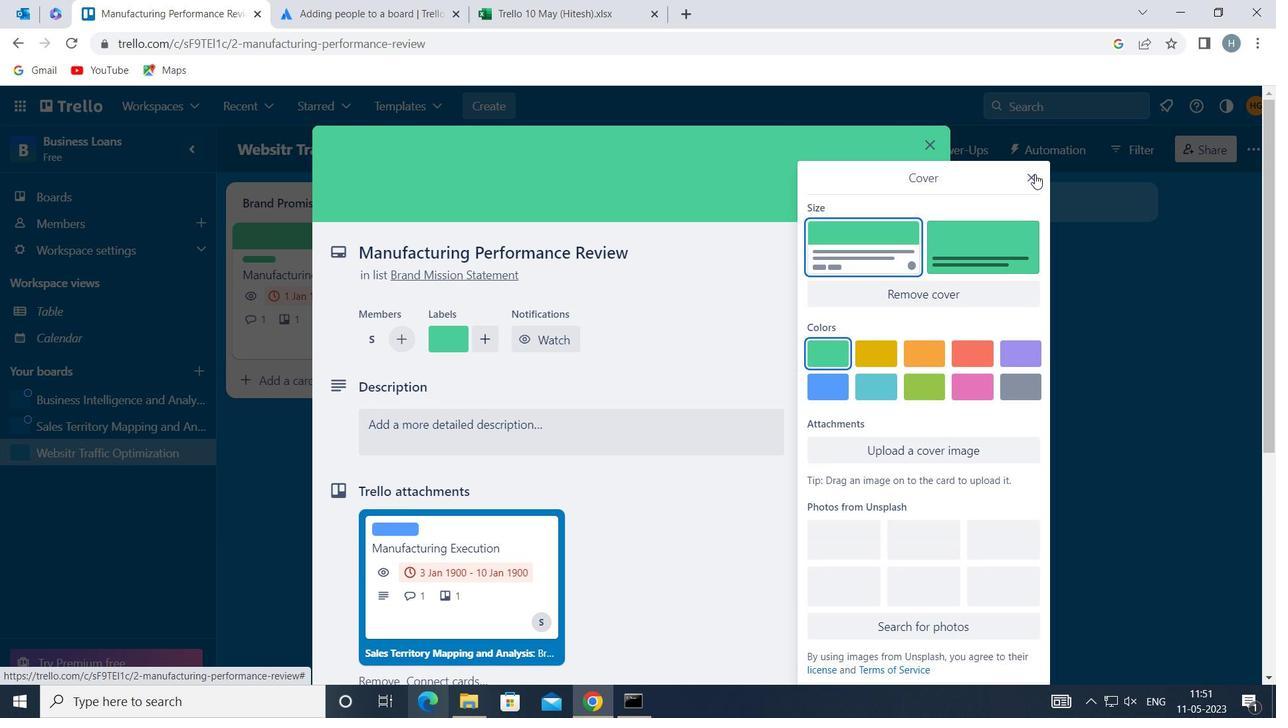 
Action: Mouse moved to (685, 434)
Screenshot: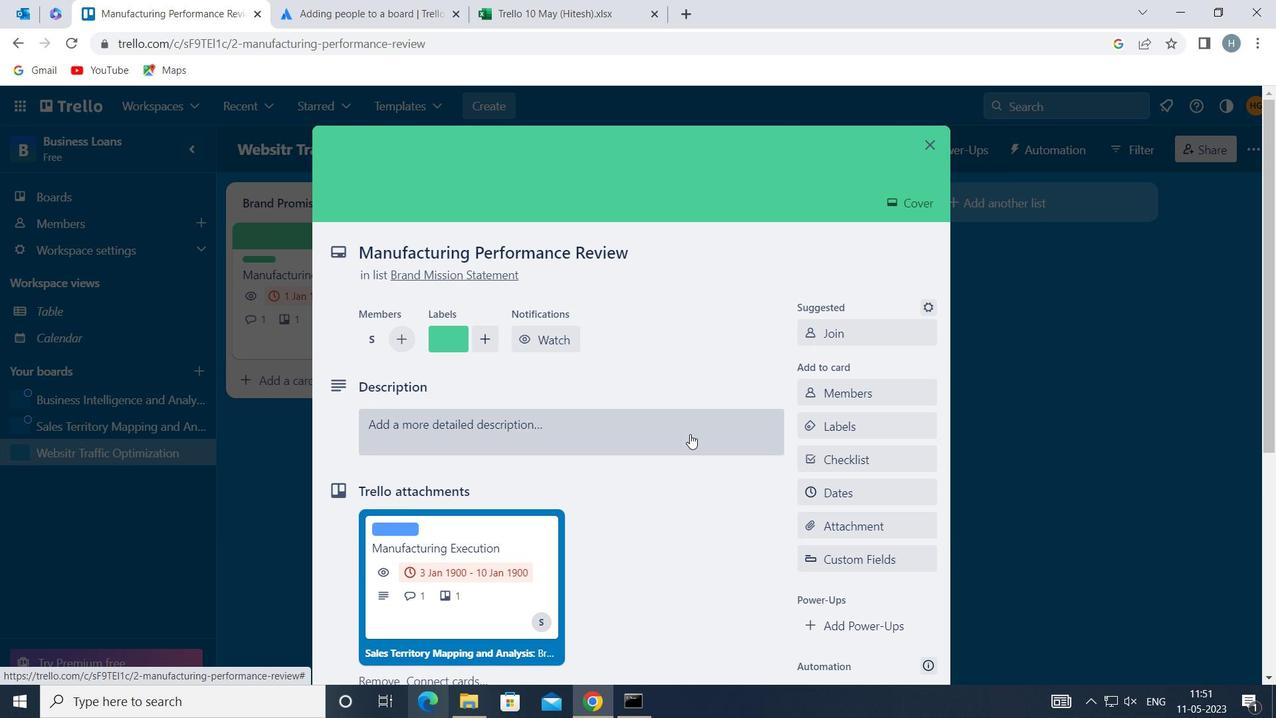 
Action: Mouse pressed left at (685, 434)
Screenshot: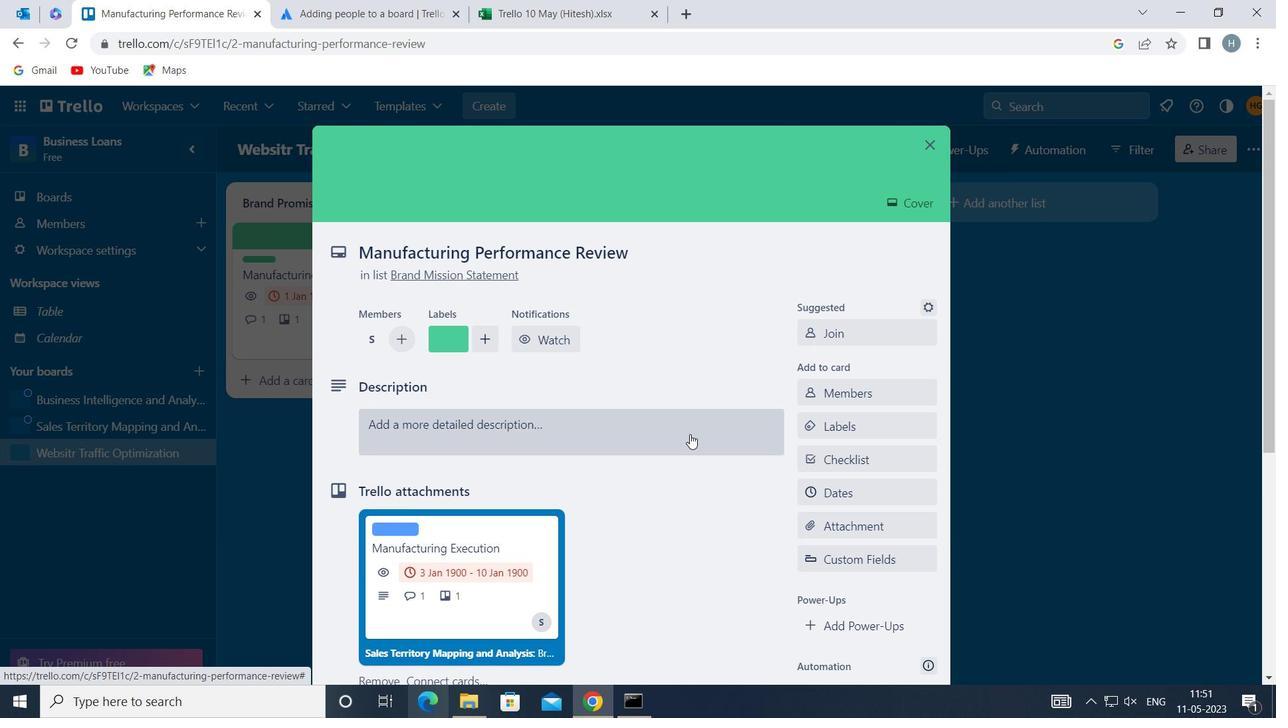 
Action: Mouse moved to (527, 482)
Screenshot: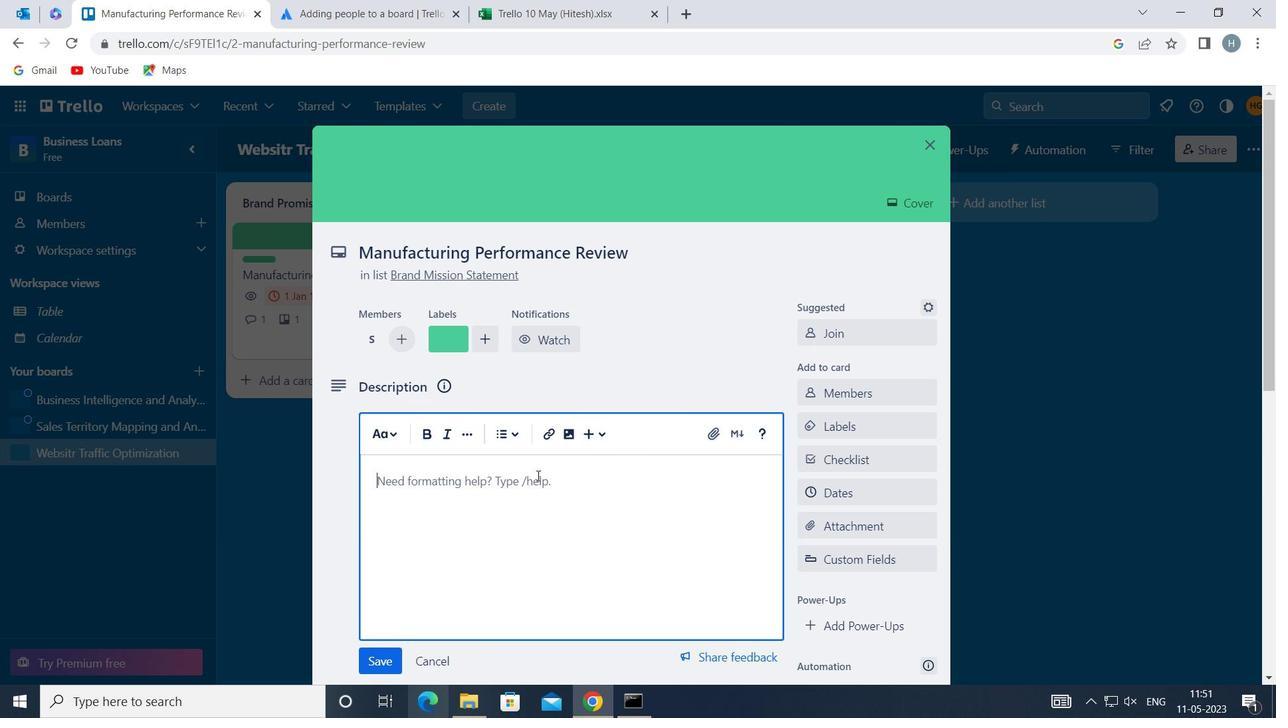 
Action: Mouse pressed left at (527, 482)
Screenshot: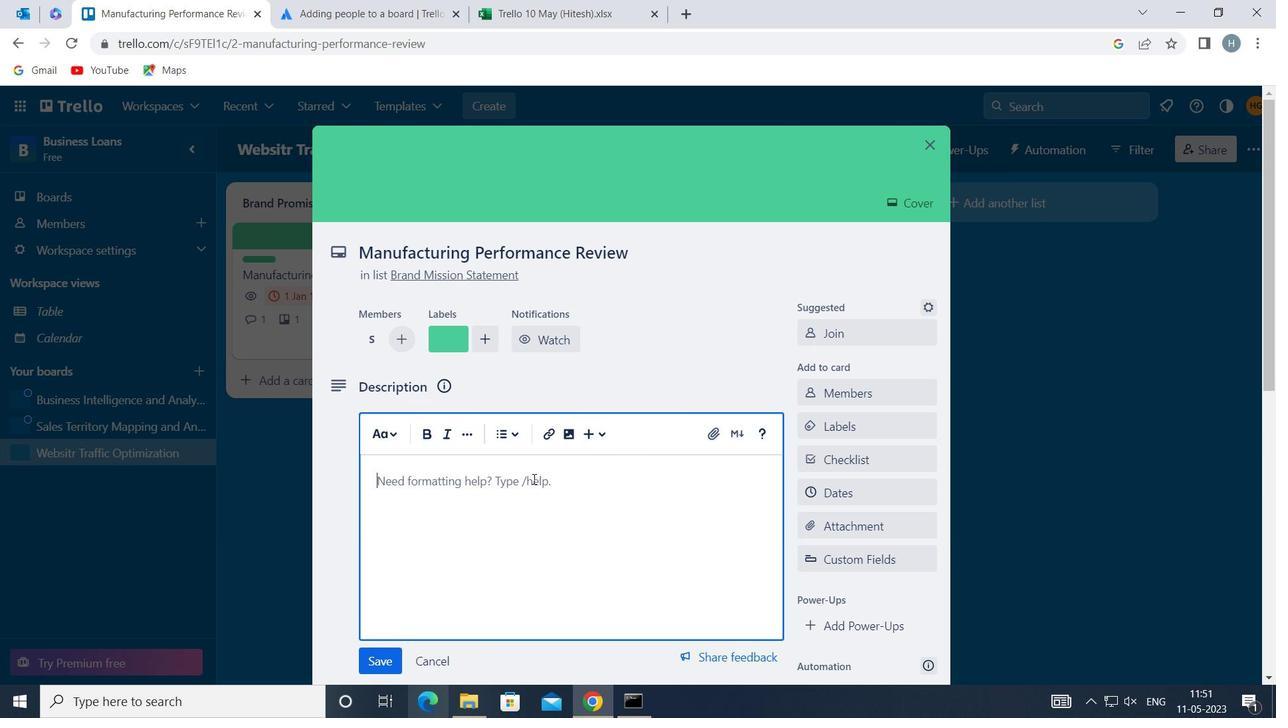 
Action: Key pressed <Key.shift>PLAN<Key.space>AND<Key.space>EXECUTE<Key.space>COMPANY<Key.space>TEAM-BUIDING<Key.space>CO<Key.backspace><Key.backspace><Key.backspace><Key.backspace><Key.backspace><Key.backspace><Key.backspace>LDING<Key.space>CN=<Key.backspace><Key.backspace>ONFERENCE<Key.space>WITH<Key.space>GUSE<Key.backspace><Key.backspace>EST<Key.space>SPEAKIERS<Key.space><Key.backspace><Key.backspace><Key.backspace><Key.backspace><Key.backspace>ERS<Key.space>ON<Key.space>CUSTOMER<Key.space>SERVICE
Screenshot: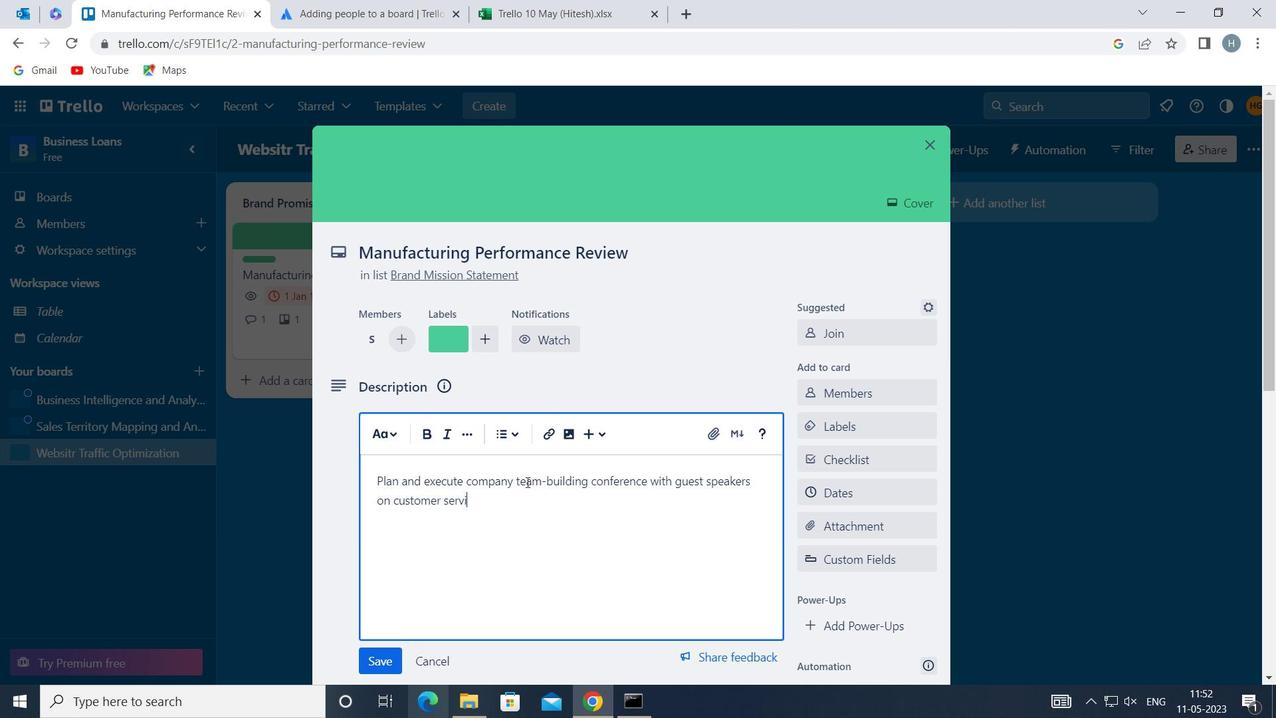 
Action: Mouse moved to (362, 659)
Screenshot: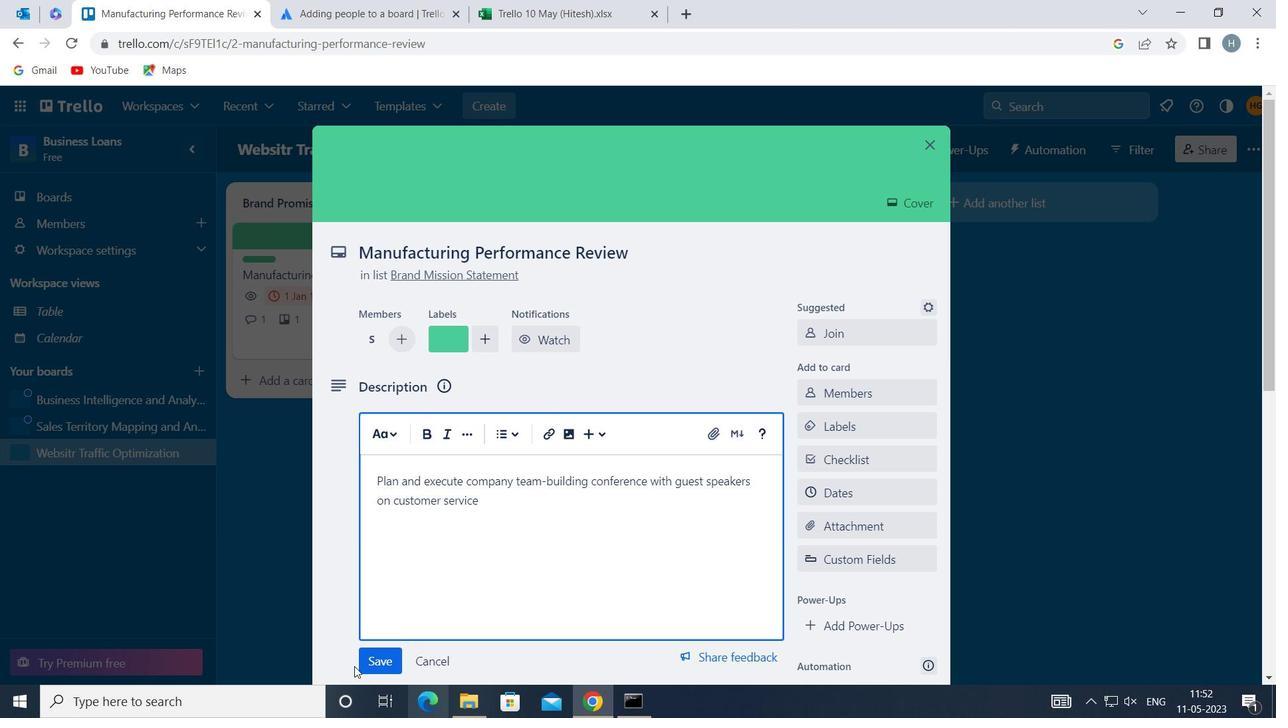 
Action: Mouse pressed left at (362, 659)
Screenshot: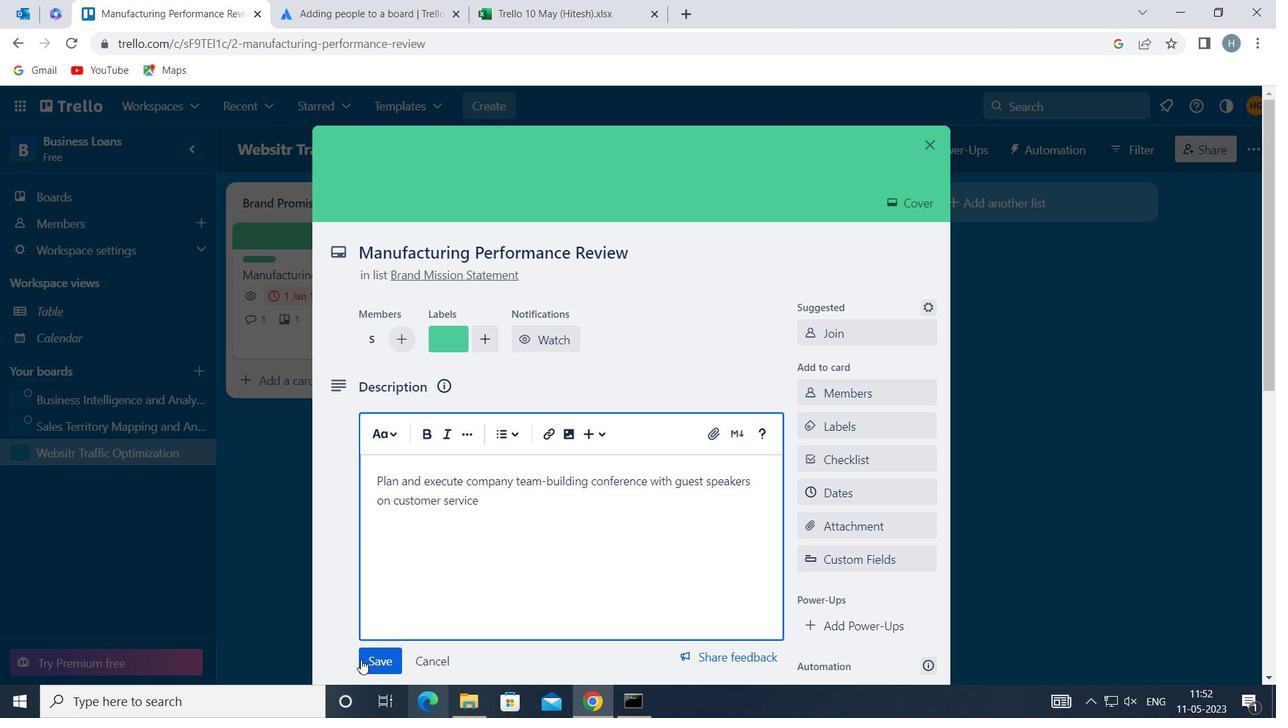 
Action: Mouse moved to (426, 573)
Screenshot: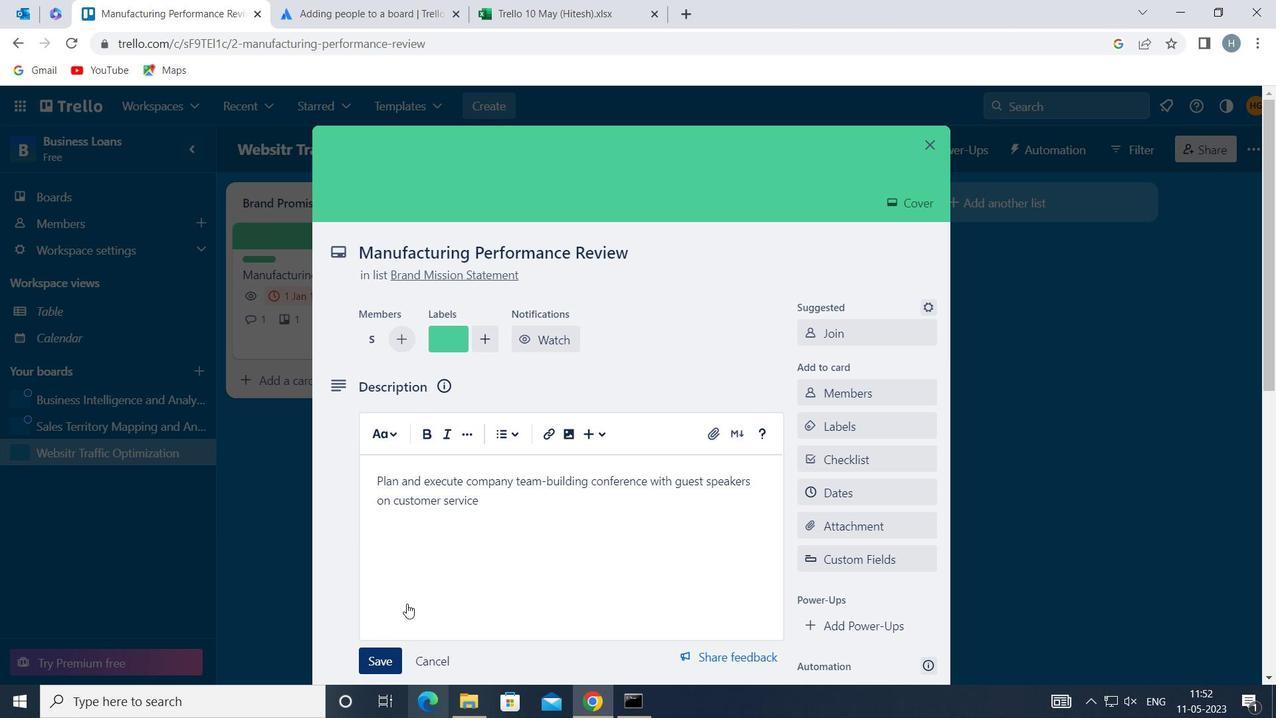 
Action: Mouse scrolled (426, 573) with delta (0, 0)
Screenshot: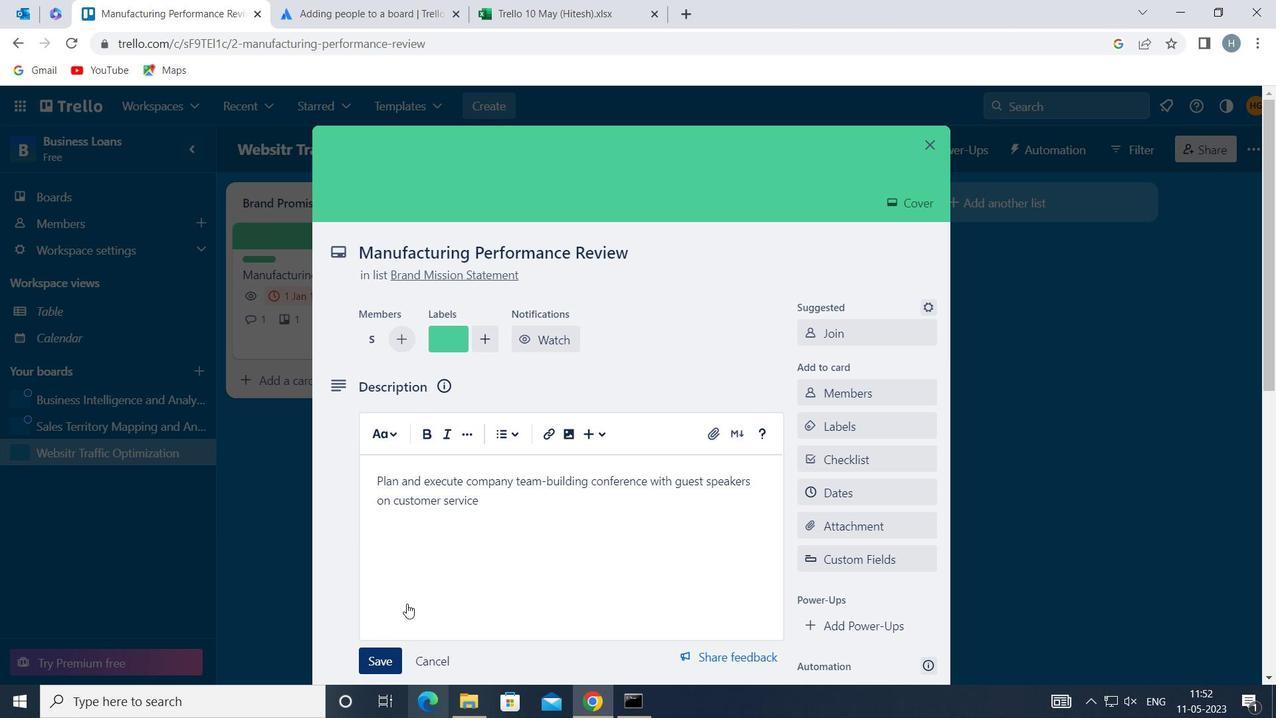 
Action: Mouse scrolled (426, 573) with delta (0, 0)
Screenshot: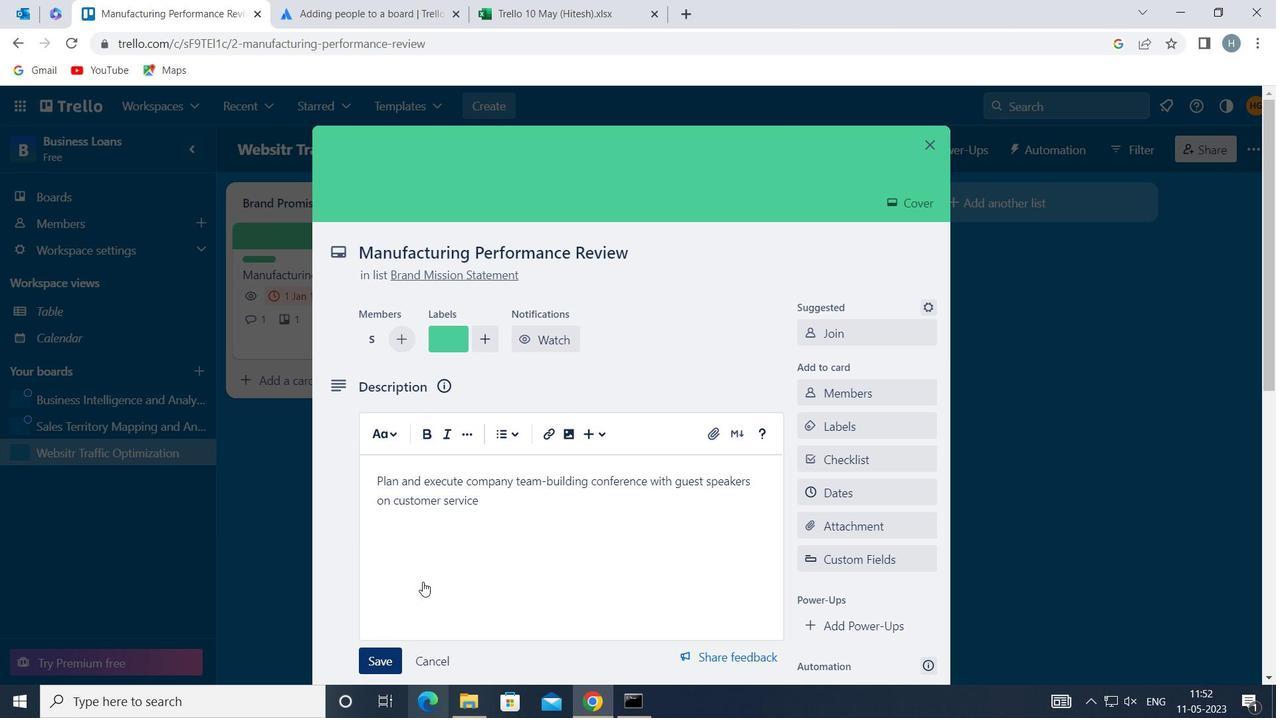 
Action: Mouse scrolled (426, 573) with delta (0, 0)
Screenshot: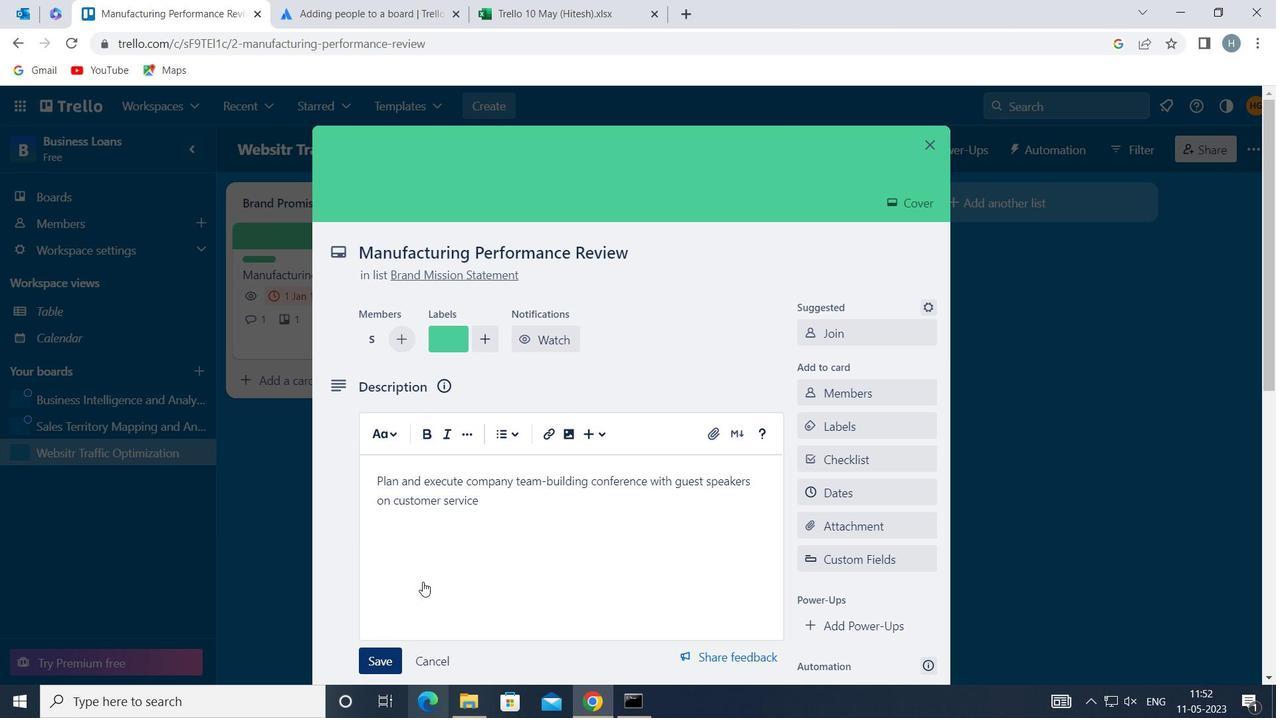 
Action: Mouse scrolled (426, 573) with delta (0, 0)
Screenshot: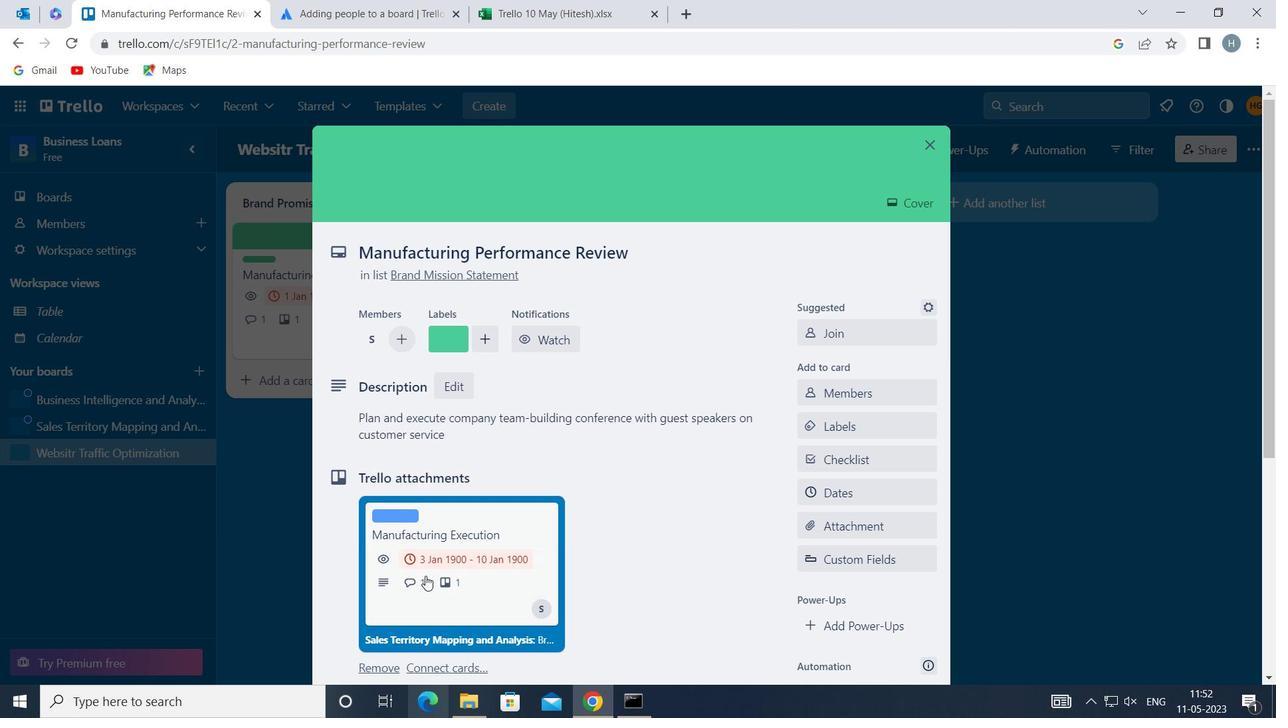 
Action: Mouse scrolled (426, 573) with delta (0, 0)
Screenshot: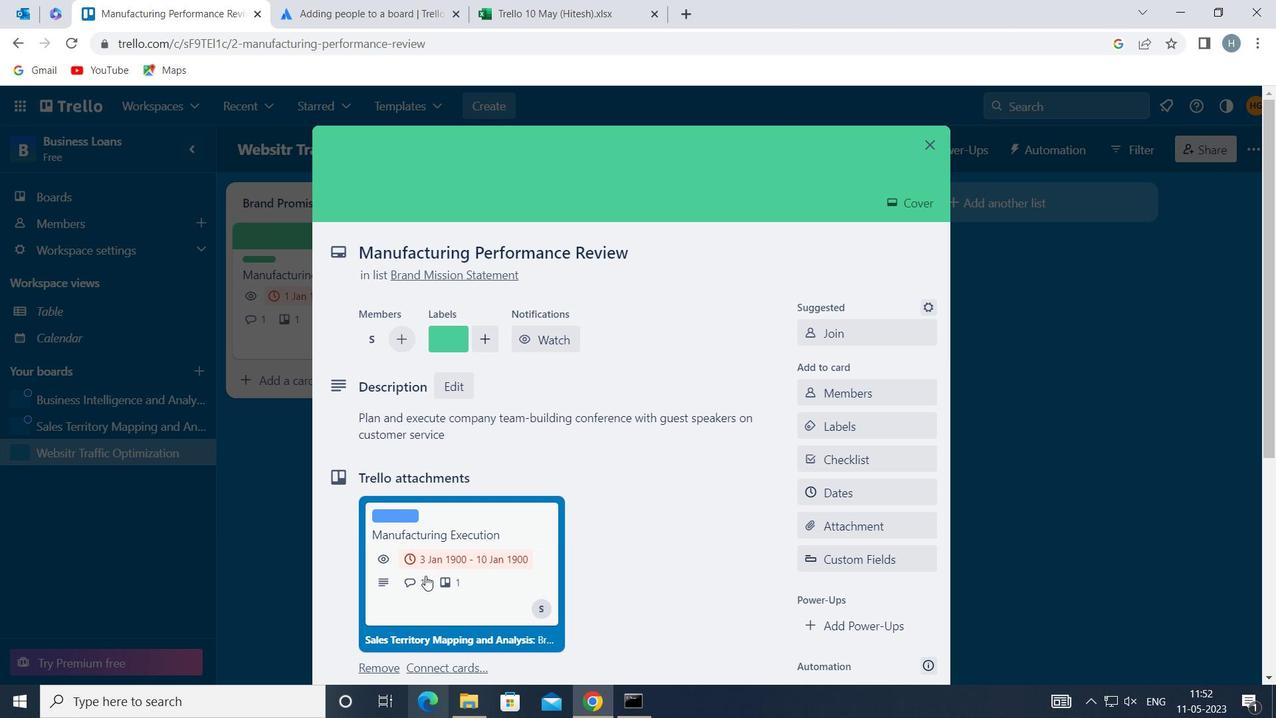 
Action: Mouse moved to (476, 568)
Screenshot: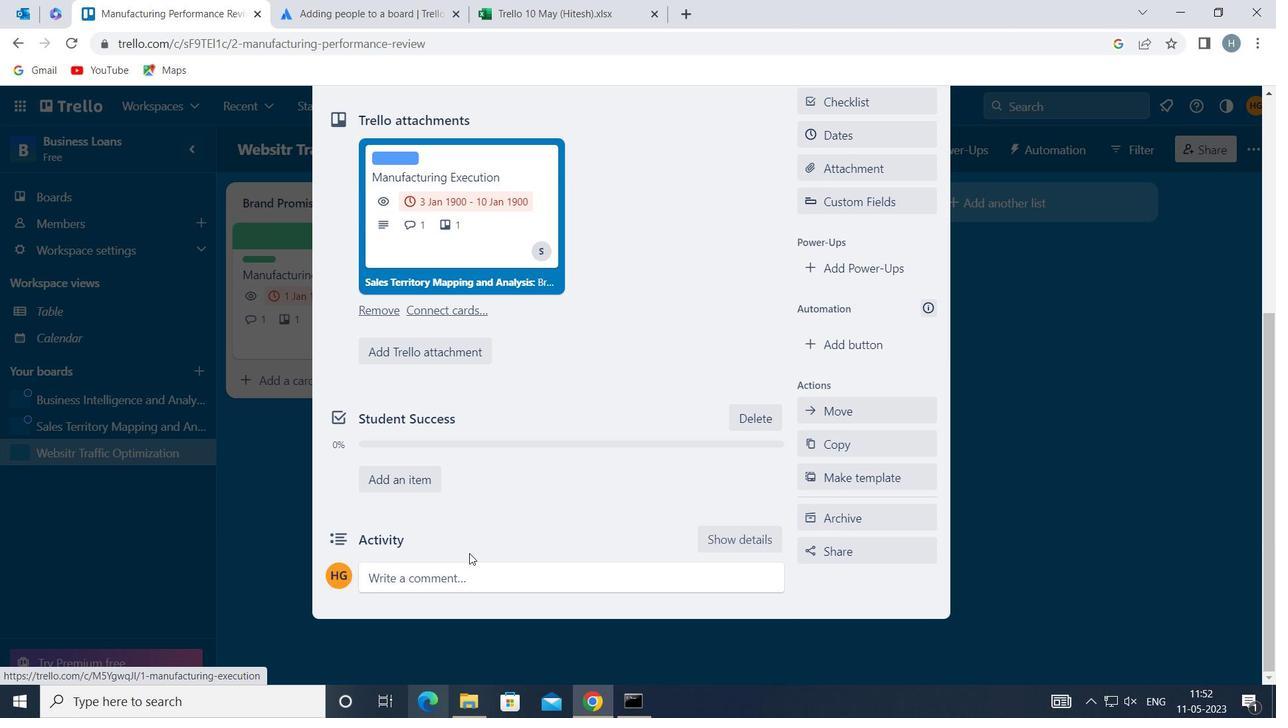 
Action: Mouse pressed left at (476, 568)
Screenshot: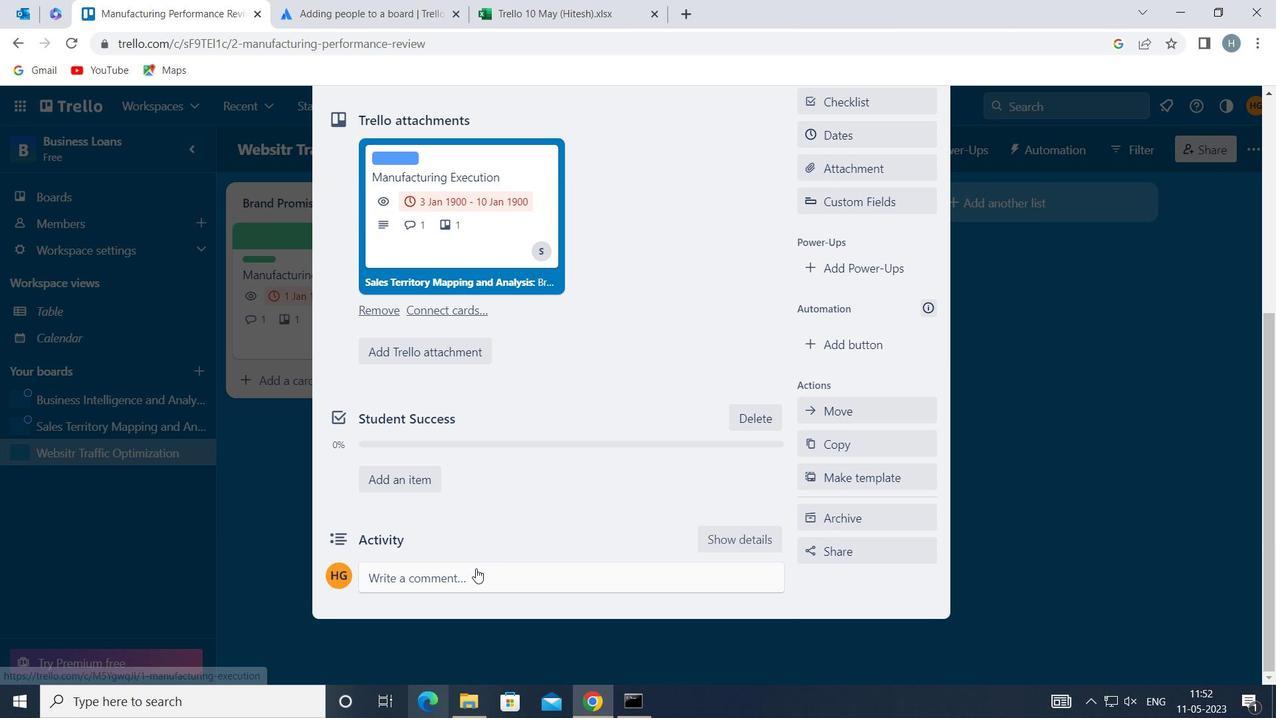 
Action: Mouse moved to (460, 621)
Screenshot: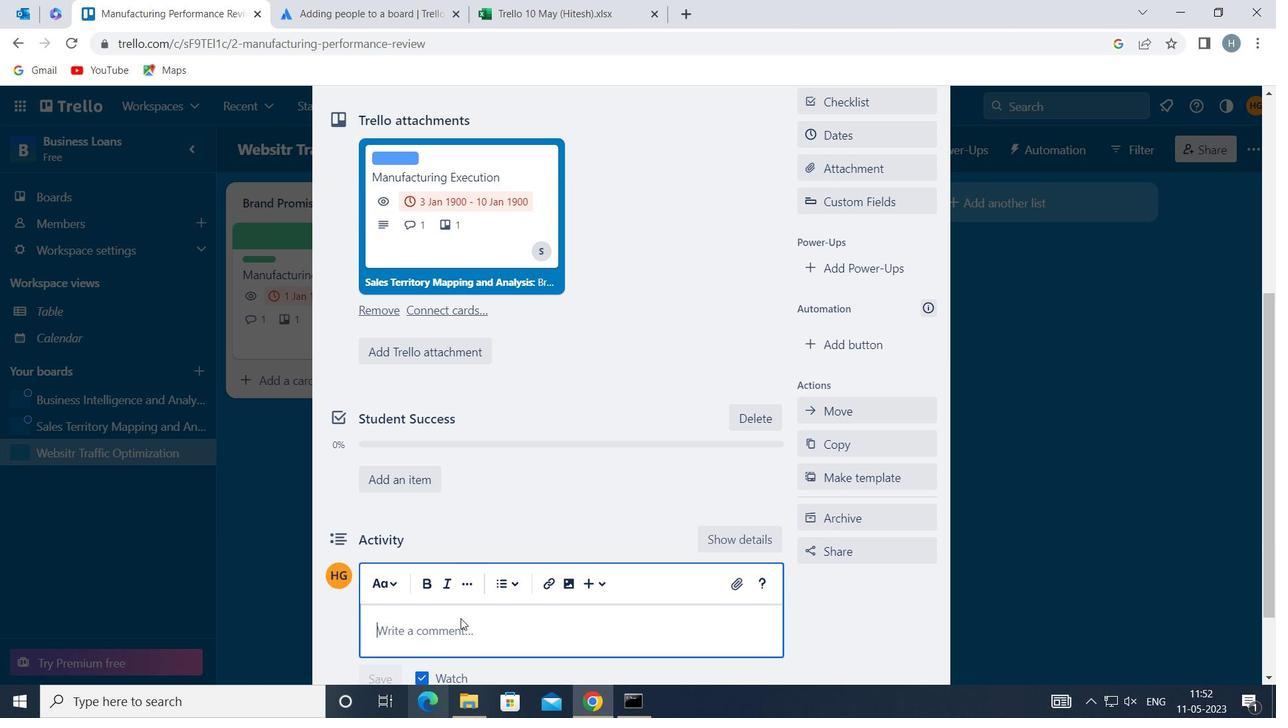 
Action: Mouse pressed left at (460, 621)
Screenshot: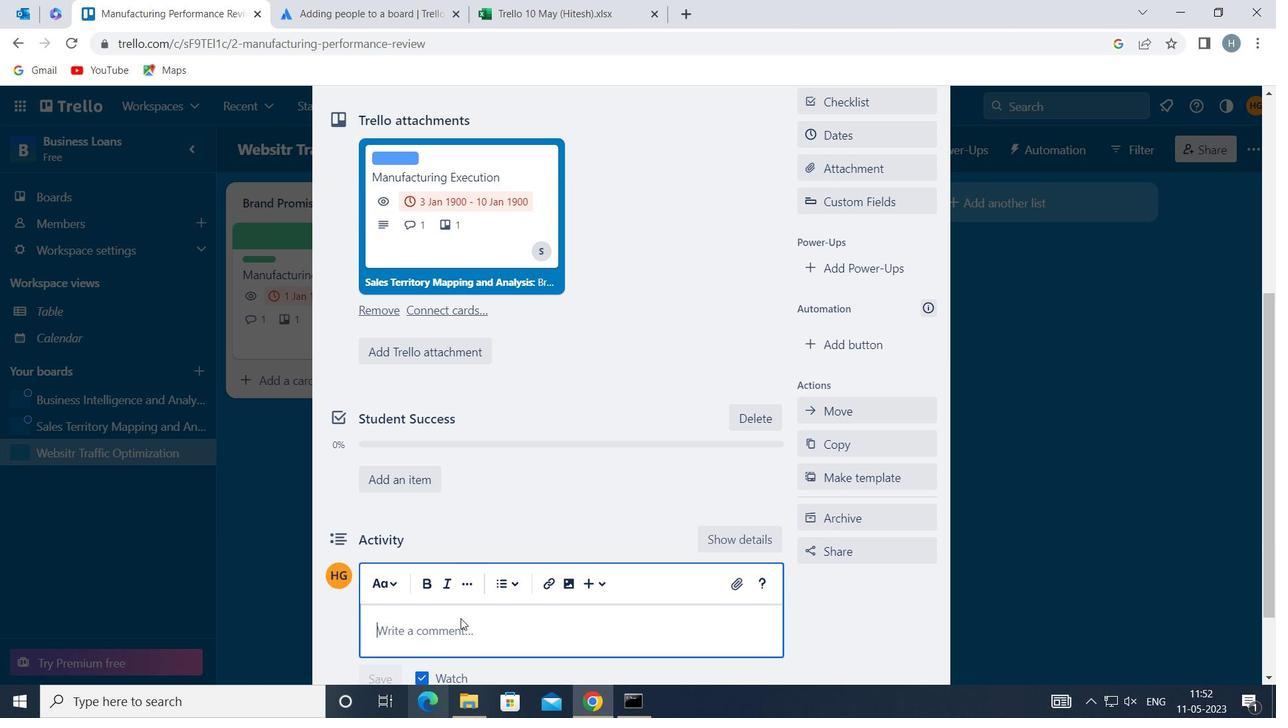 
Action: Key pressed <Key.shift>THIS<Key.space>TASK<Key.space>PRESENTS<Key.space>AN<Key.space>OPPORTUNITY<Key.space>TO<Key.space>DEMONSTRATE<Key.space>OUR<Key.space>LEADERSHIP<Key.space>AND<Key.space>DECISION-MAKING<Key.space>INFORMED<Key.space>VHOI<Key.backspace><Key.backspace><Key.backspace><Key.backspace>CHOIS<Key.backspace>CES<Key.space>AND<Key.space>TAKING<Key.space>ACTION
Screenshot: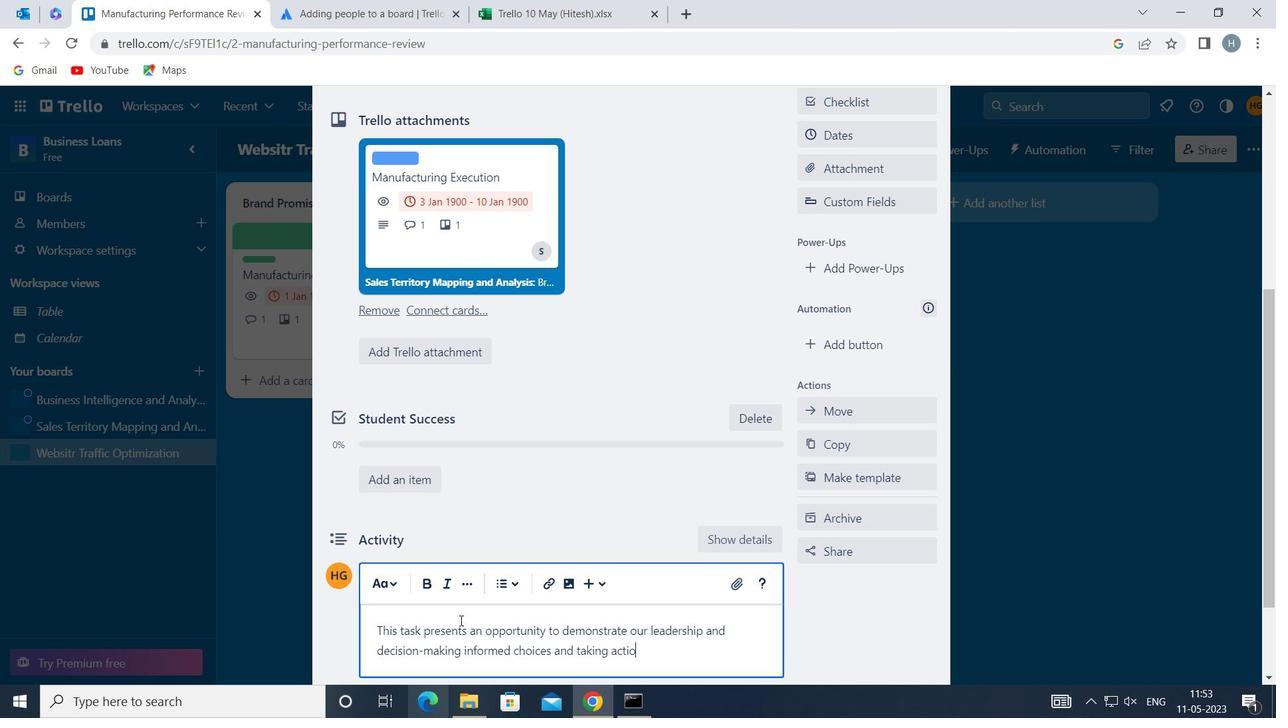 
Action: Mouse moved to (411, 621)
Screenshot: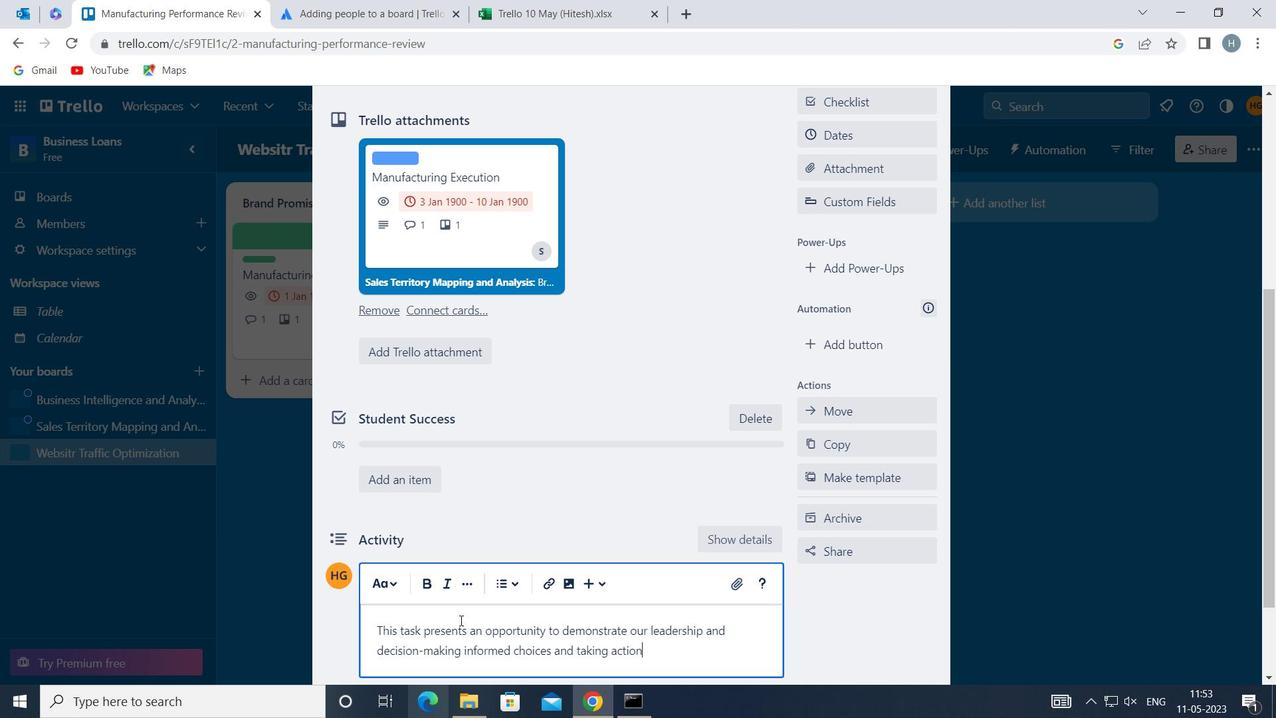 
Action: Mouse scrolled (411, 621) with delta (0, 0)
Screenshot: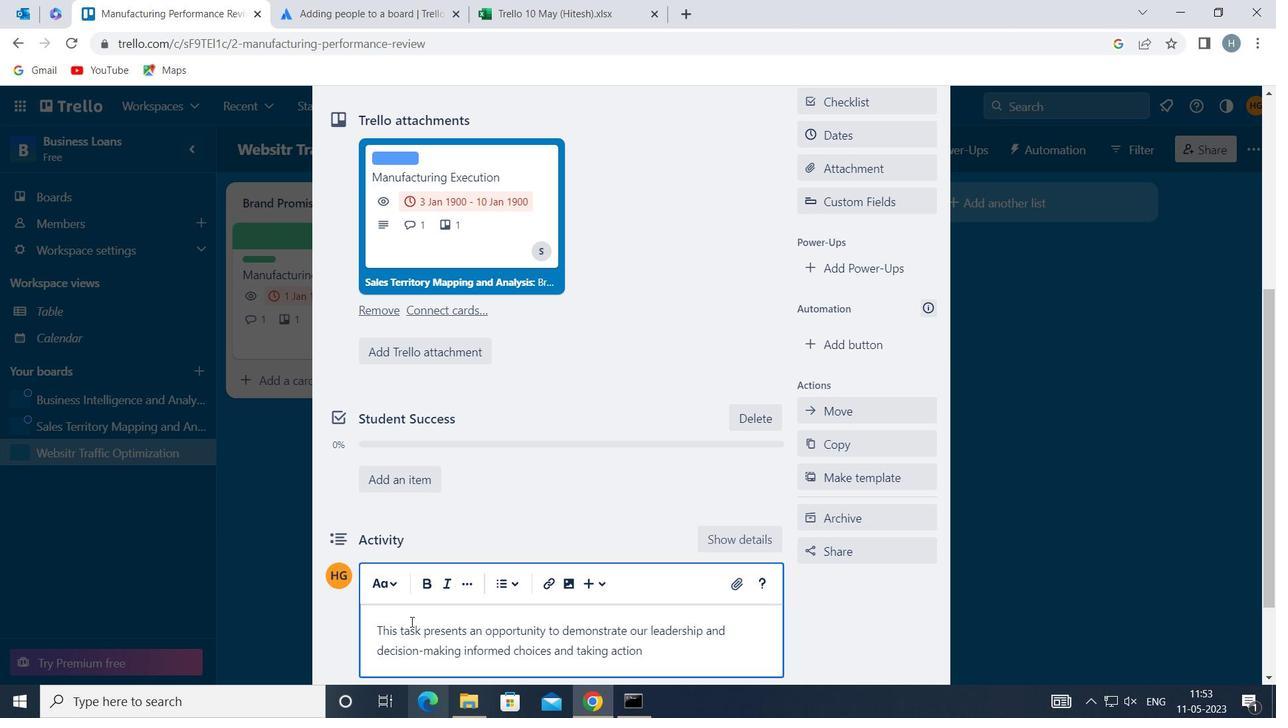 
Action: Mouse scrolled (411, 621) with delta (0, 0)
Screenshot: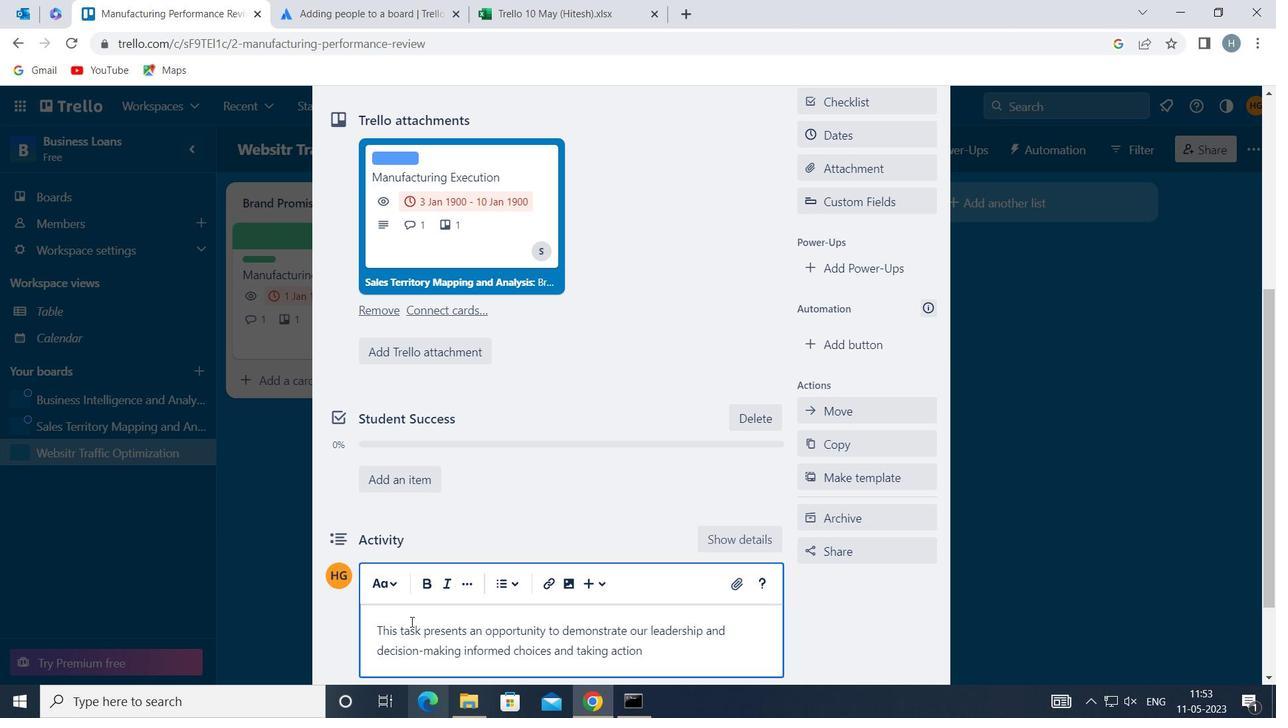 
Action: Mouse scrolled (411, 621) with delta (0, 0)
Screenshot: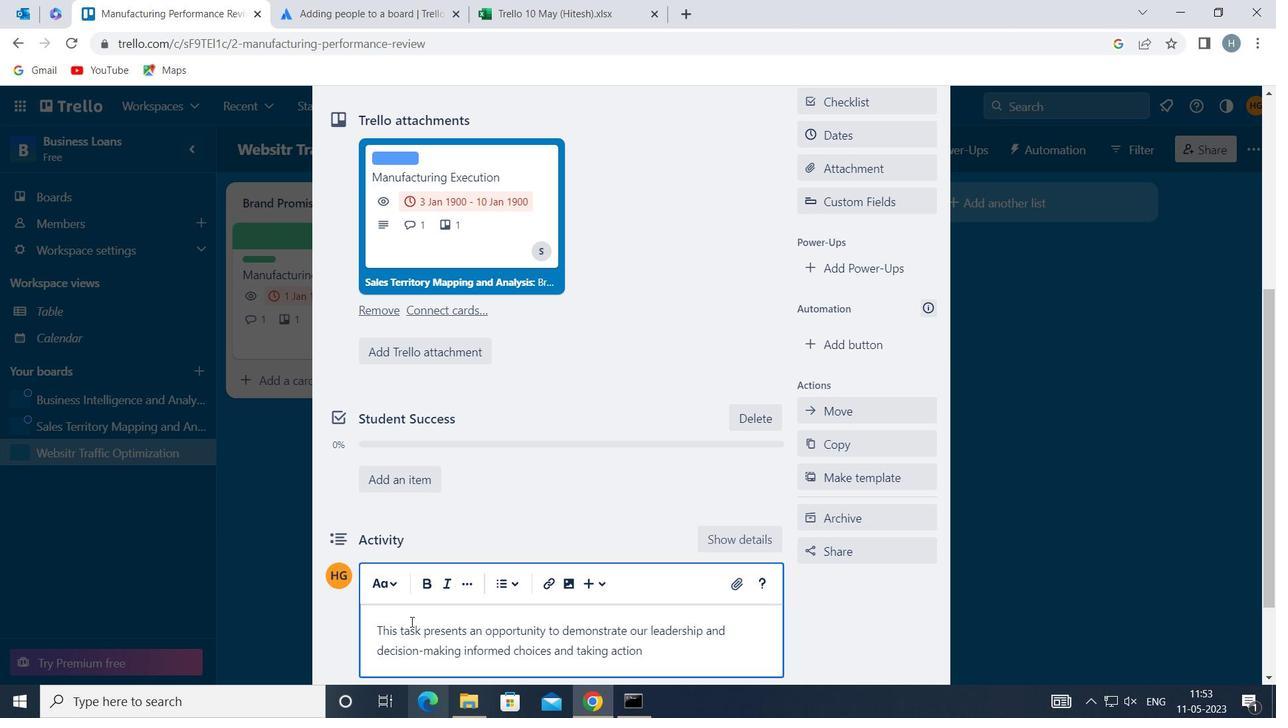 
Action: Mouse scrolled (411, 621) with delta (0, 0)
Screenshot: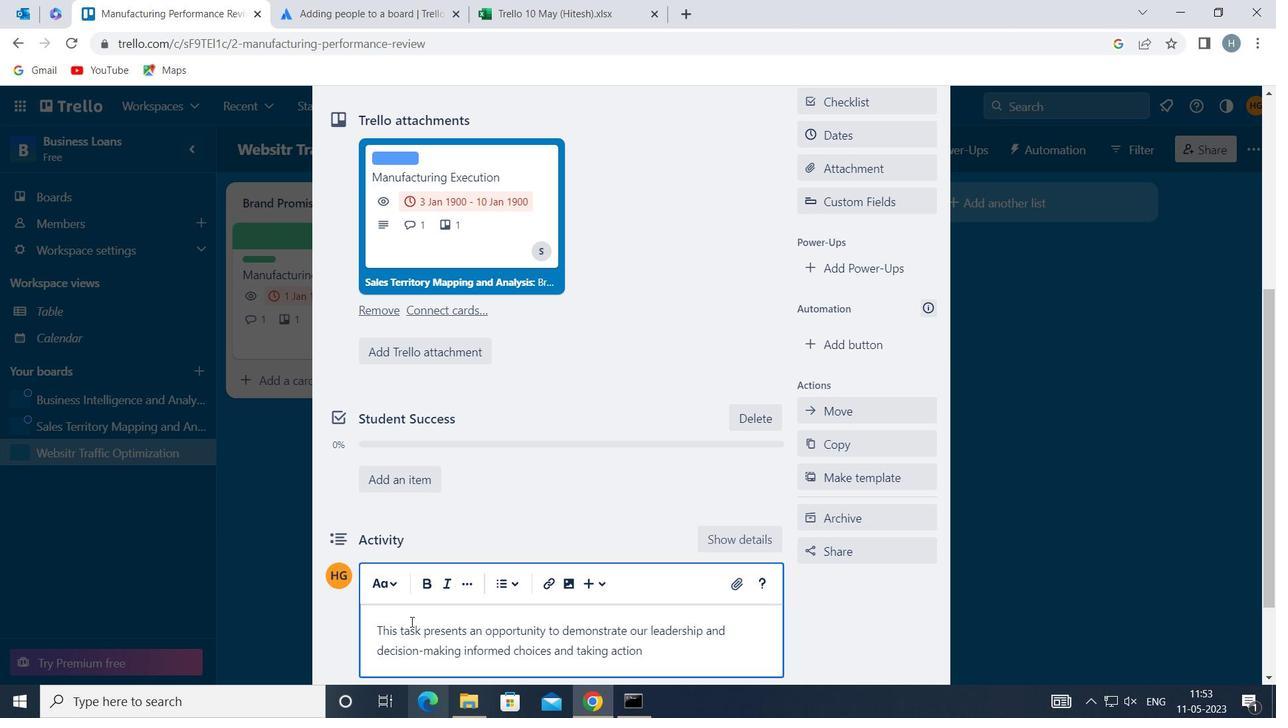 
Action: Mouse moved to (382, 575)
Screenshot: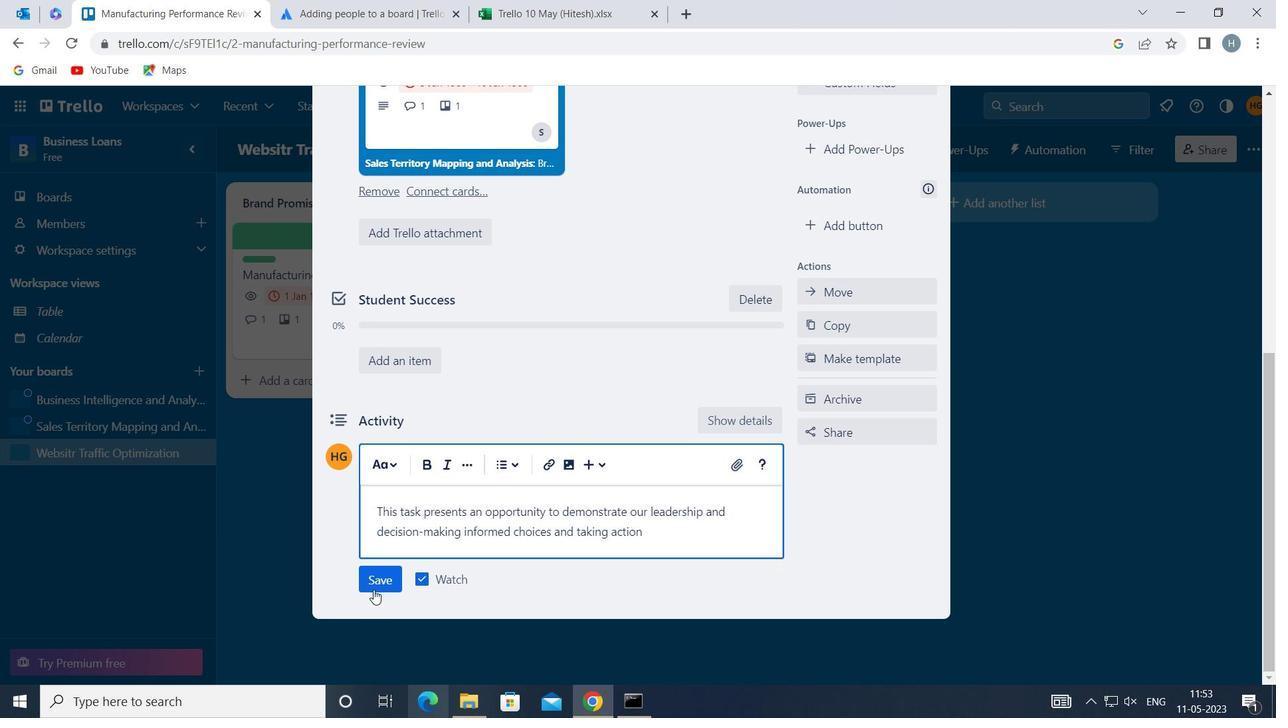 
Action: Mouse pressed left at (382, 575)
Screenshot: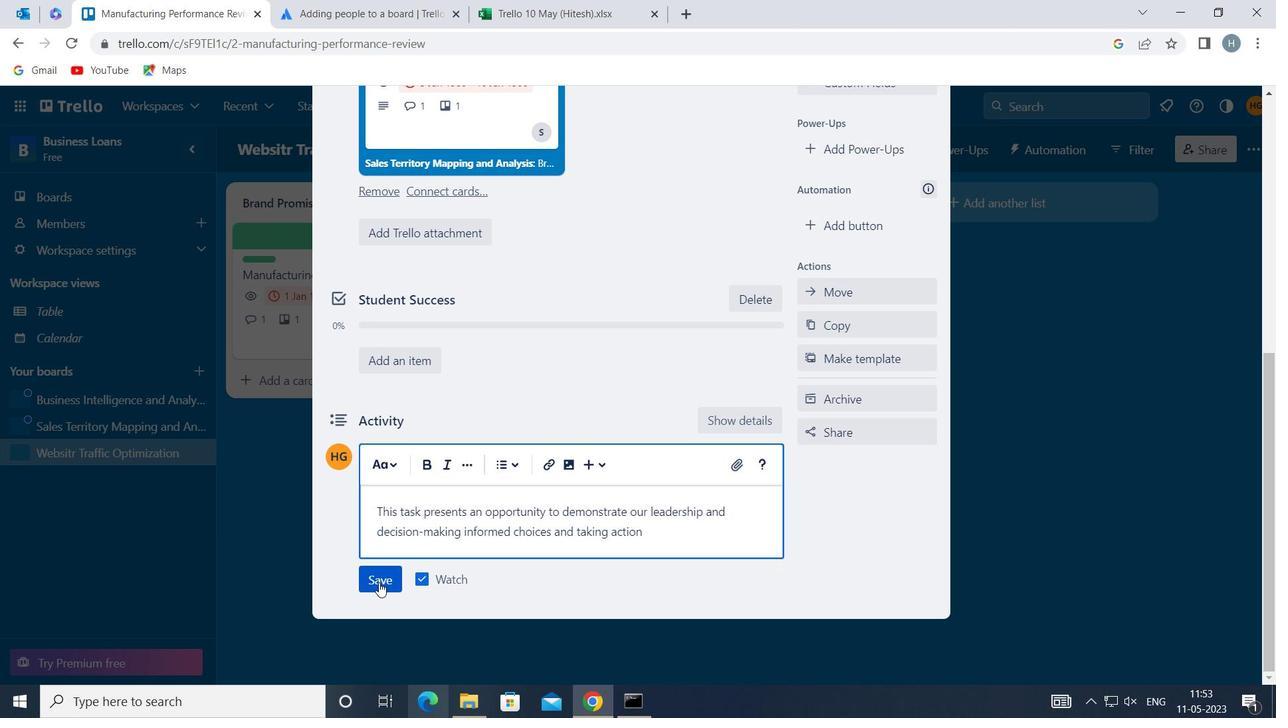 
Action: Mouse moved to (544, 569)
Screenshot: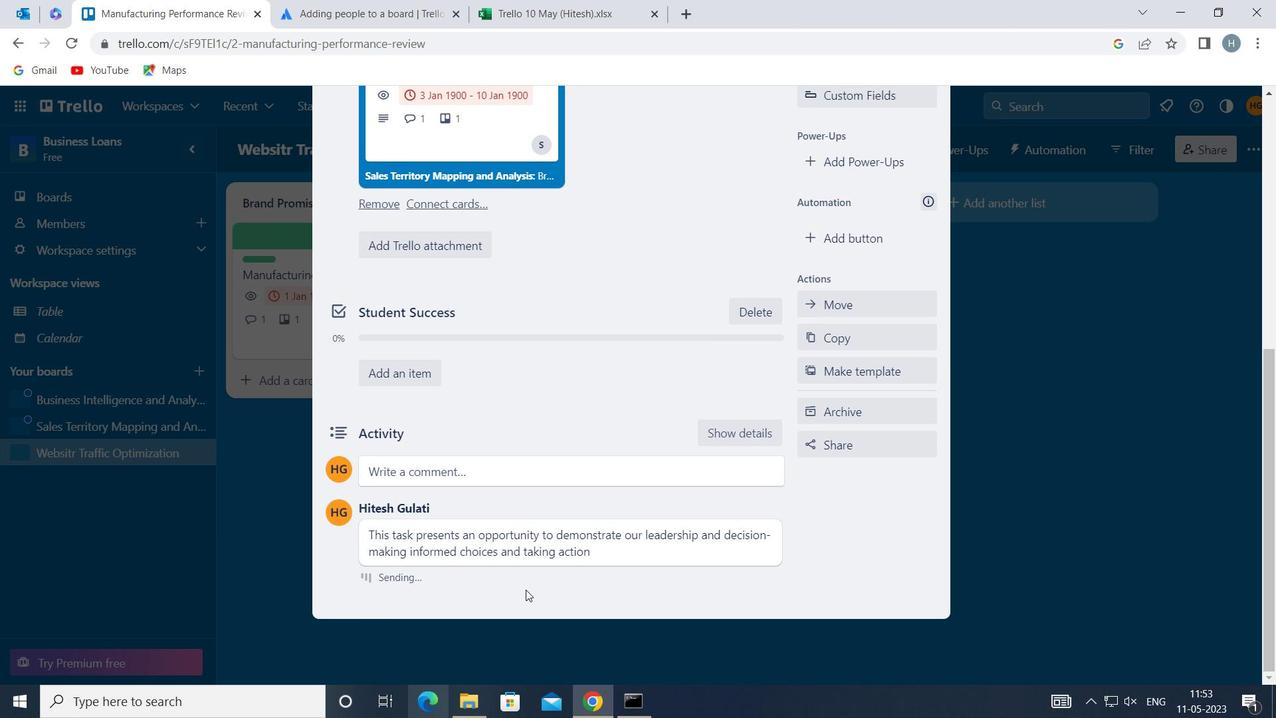 
Action: Mouse scrolled (544, 570) with delta (0, 0)
Screenshot: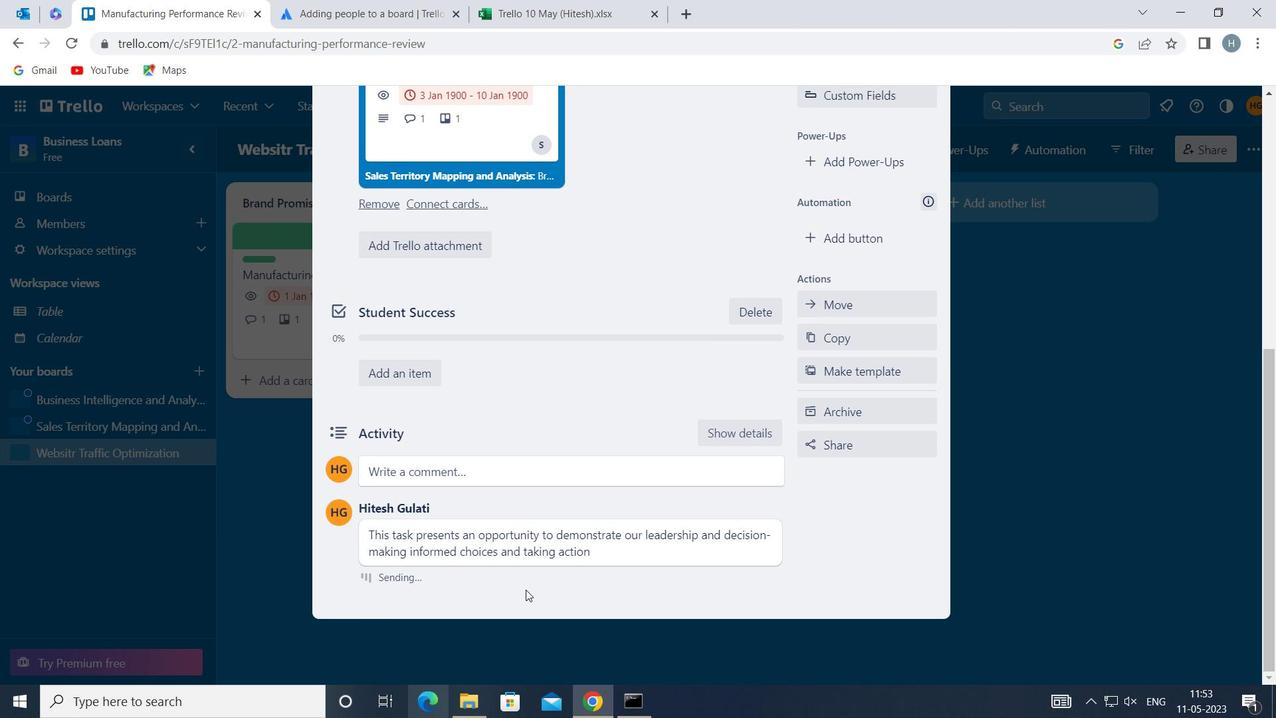 
Action: Mouse scrolled (544, 570) with delta (0, 0)
Screenshot: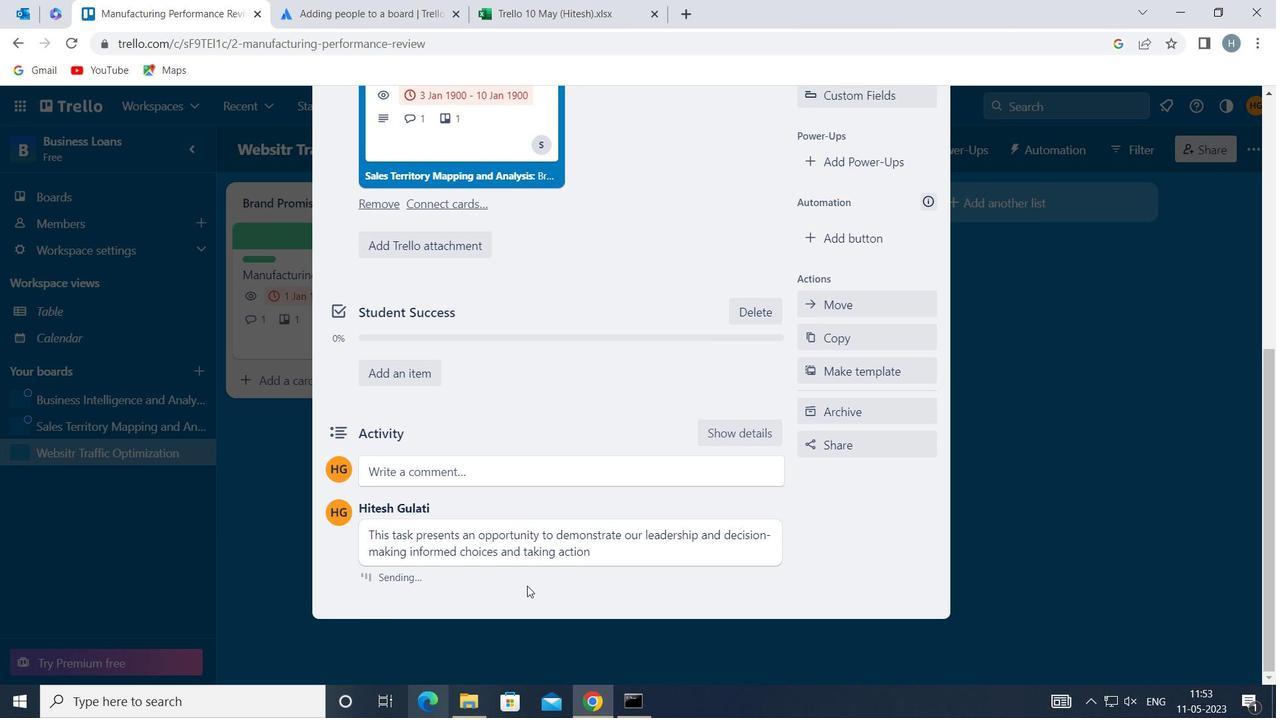 
Action: Mouse scrolled (544, 570) with delta (0, 0)
Screenshot: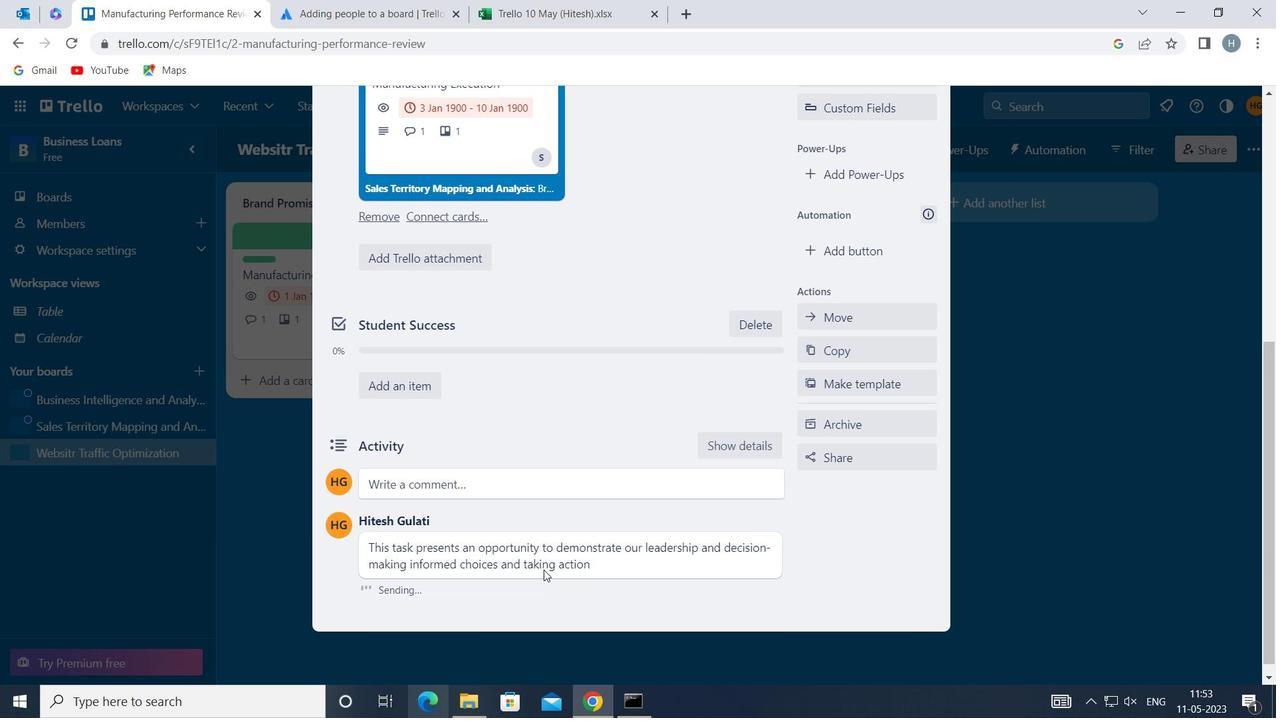 
Action: Mouse moved to (886, 284)
Screenshot: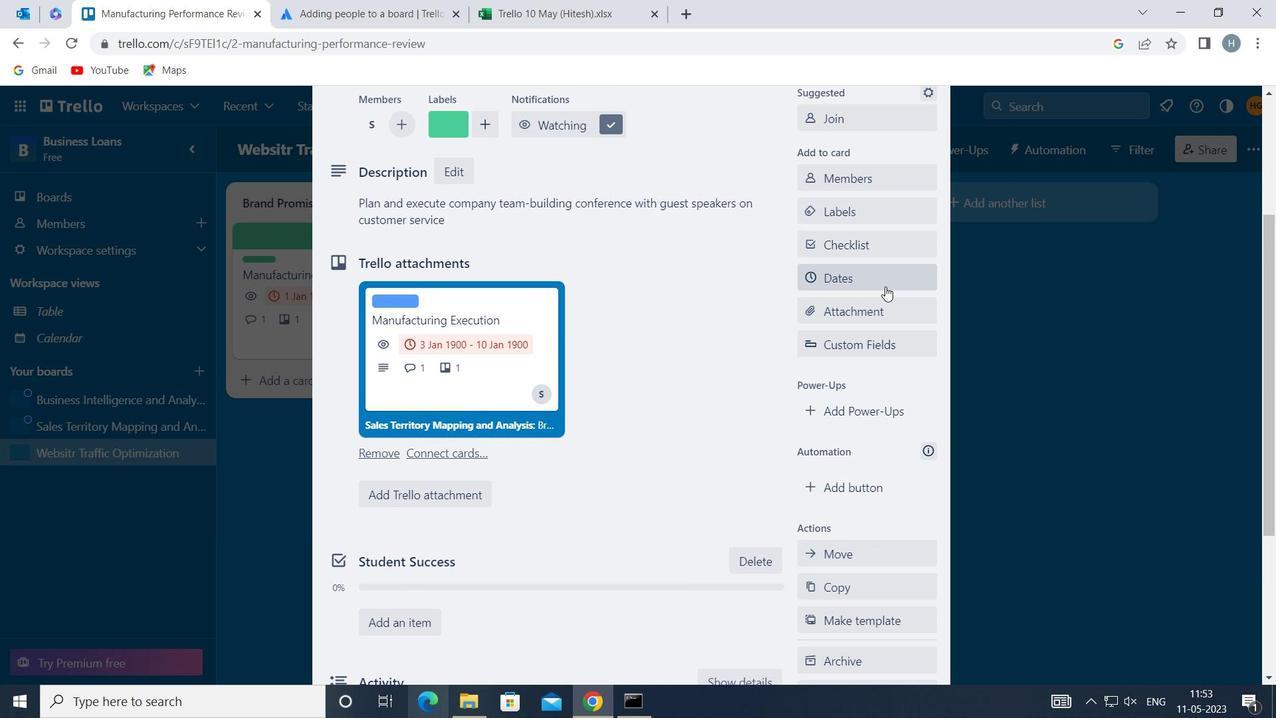 
Action: Mouse pressed left at (886, 284)
Screenshot: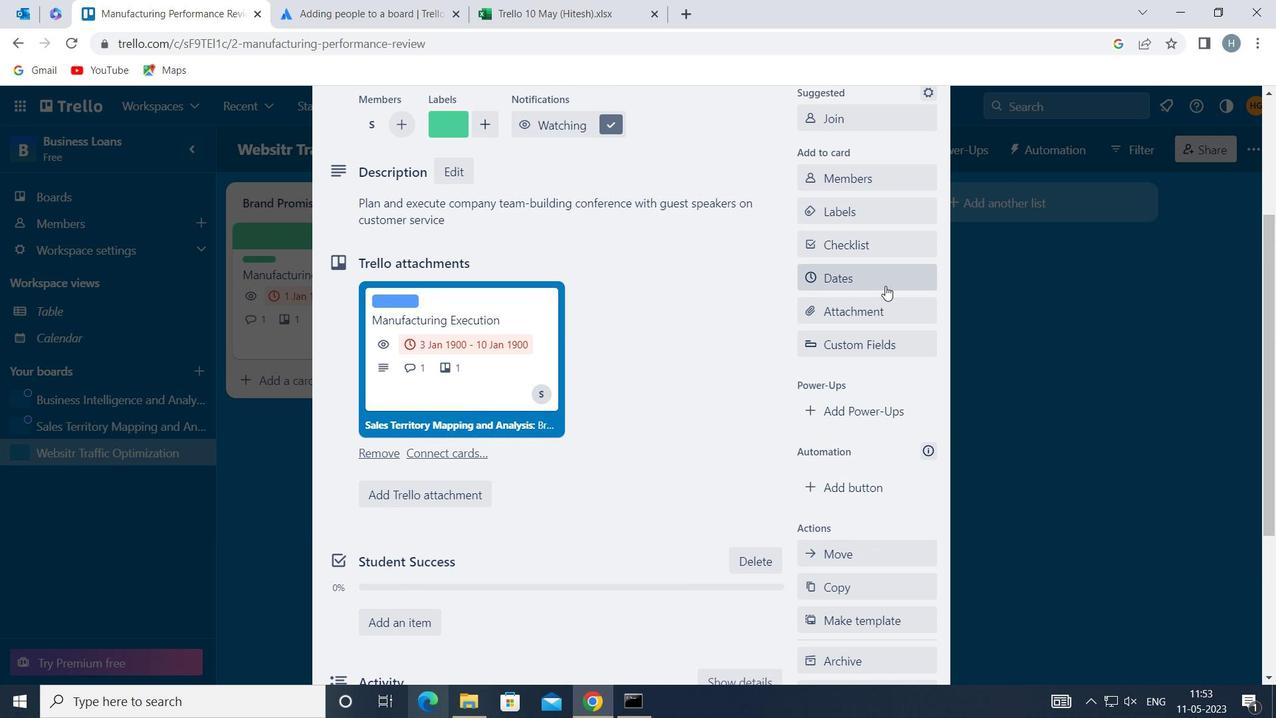 
Action: Mouse moved to (803, 449)
Screenshot: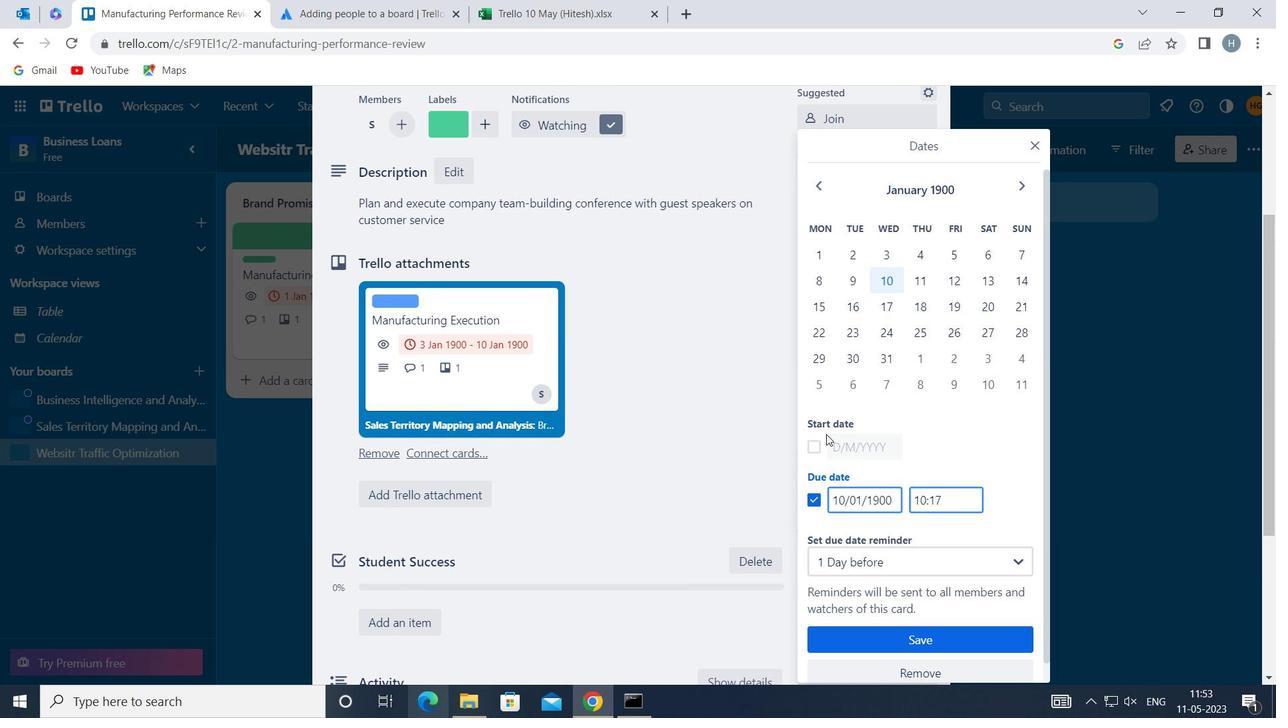 
Action: Mouse pressed left at (803, 449)
Screenshot: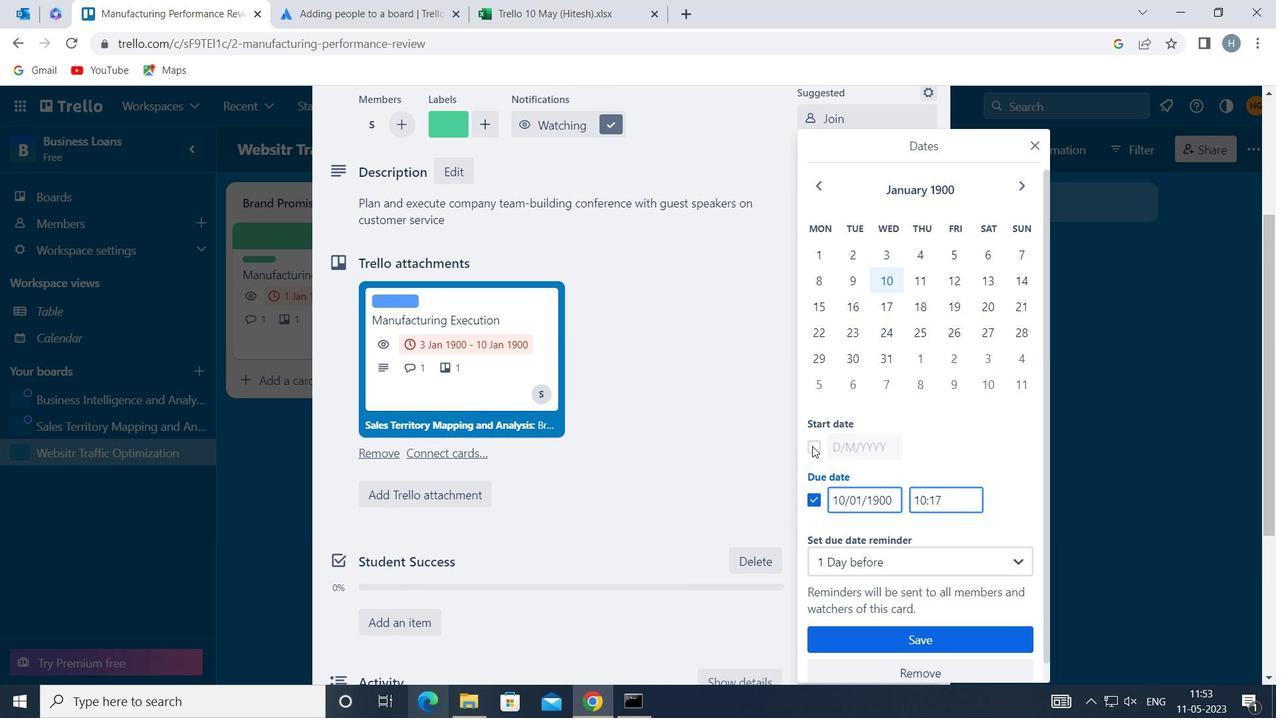 
Action: Mouse moved to (812, 442)
Screenshot: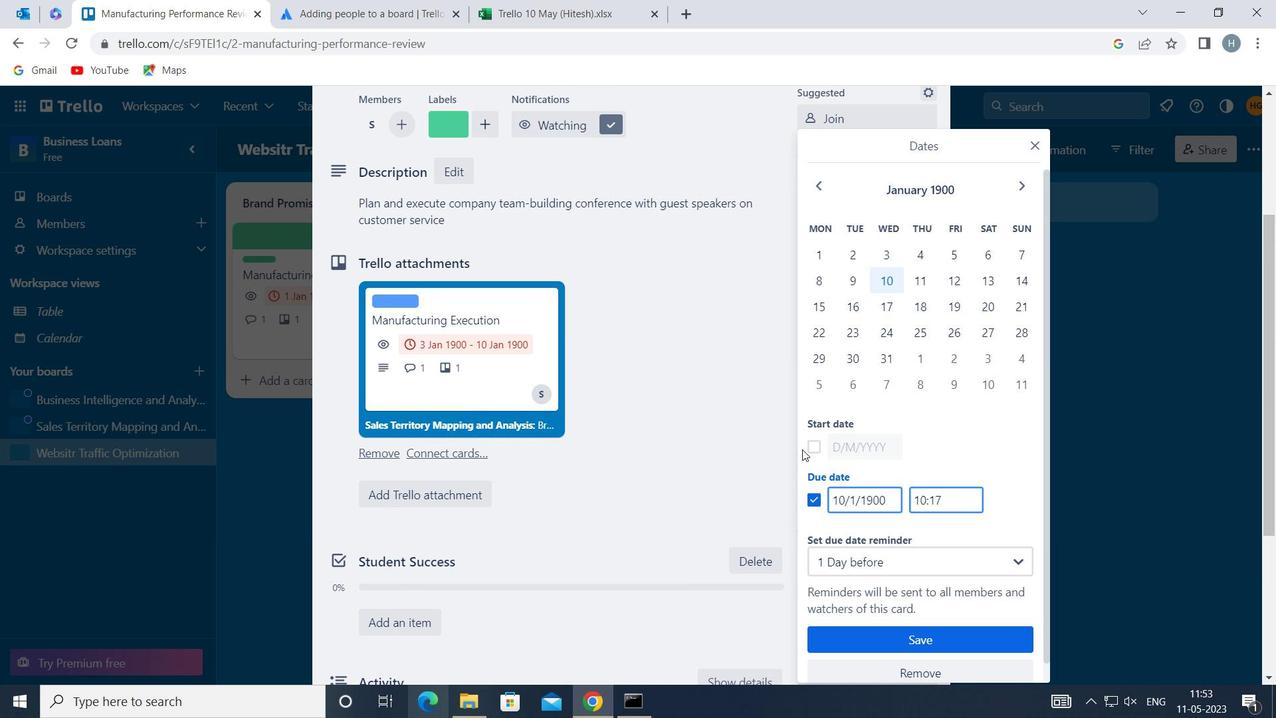 
Action: Mouse pressed left at (812, 442)
Screenshot: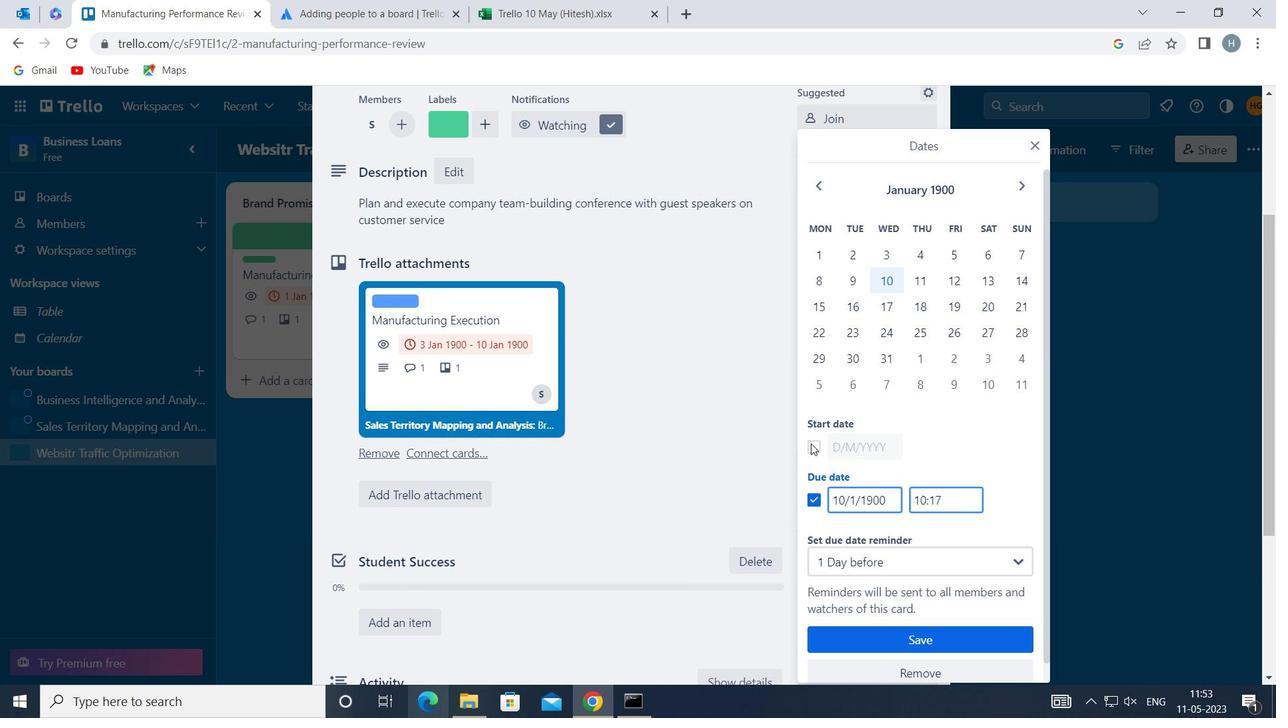 
Action: Mouse moved to (838, 442)
Screenshot: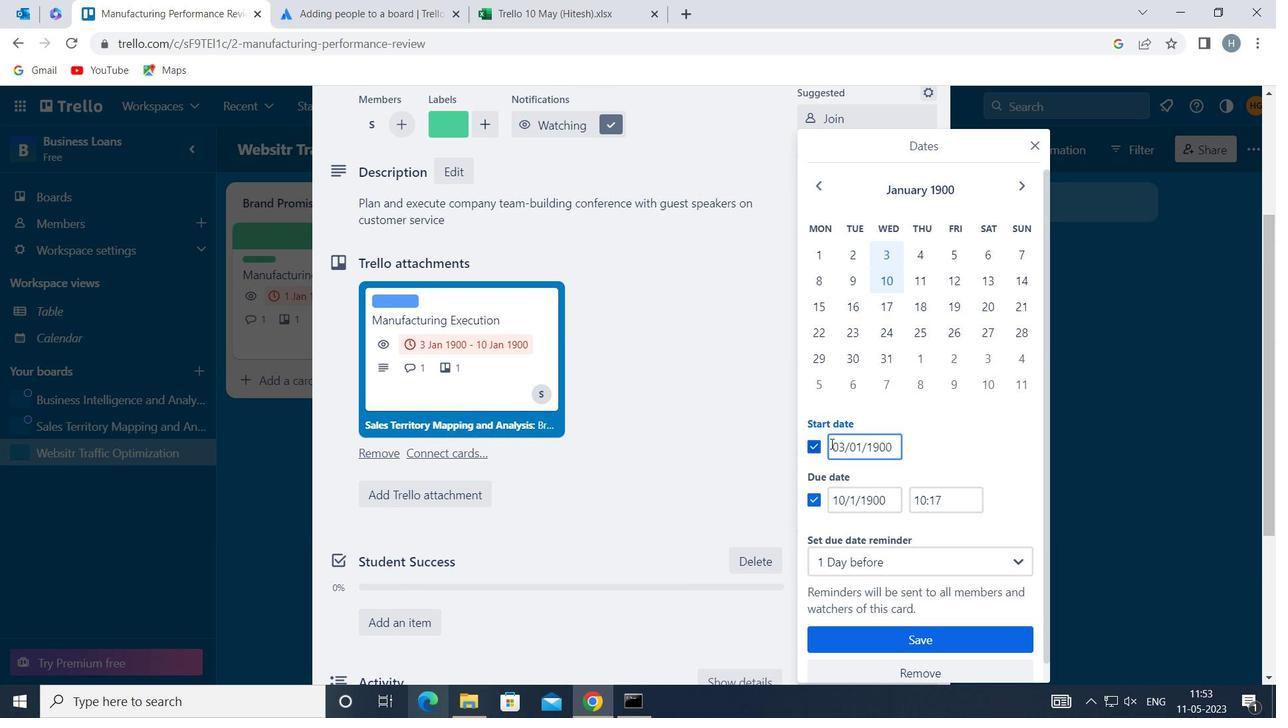 
Action: Mouse pressed left at (838, 442)
Screenshot: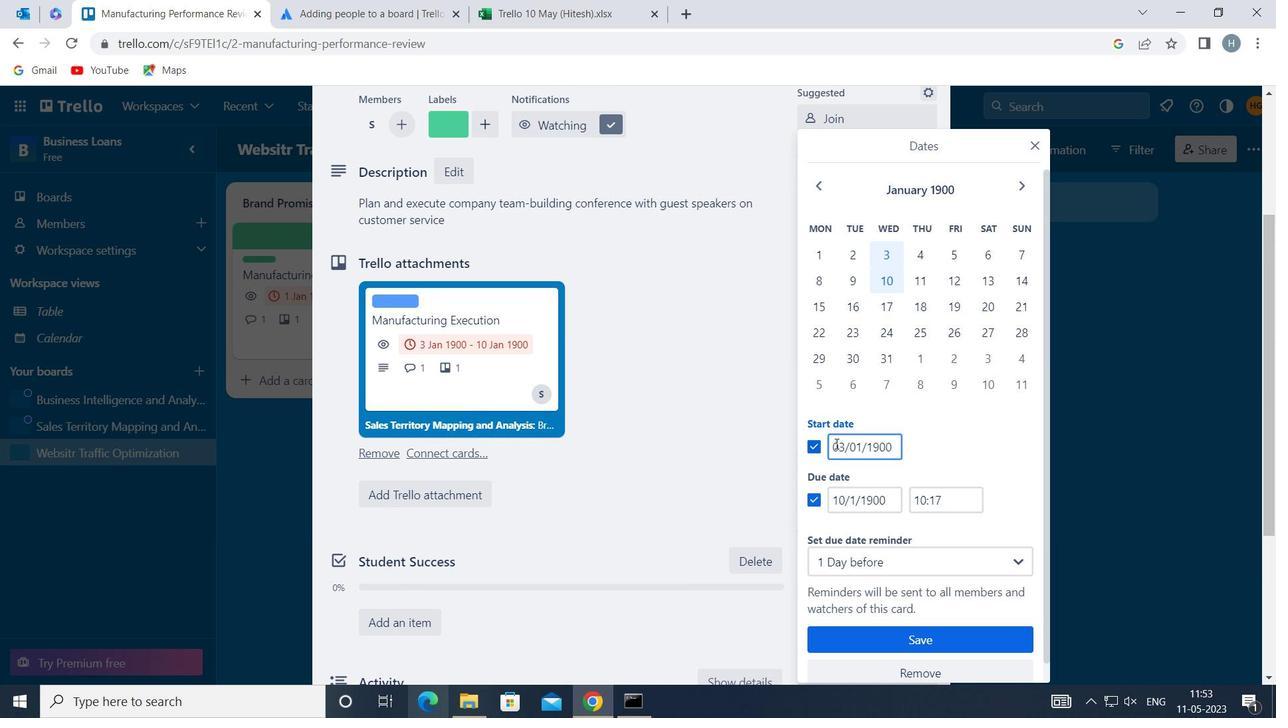 
Action: Mouse moved to (842, 442)
Screenshot: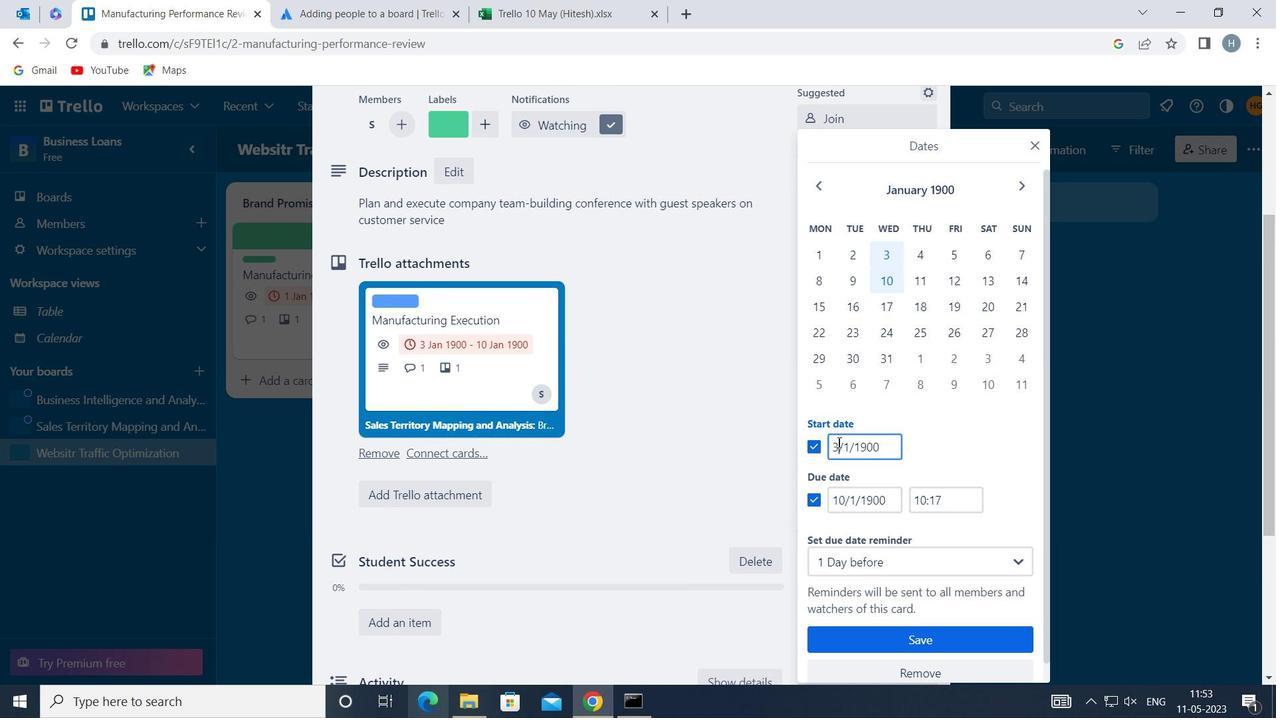 
Action: Key pressed <Key.backspace>
Screenshot: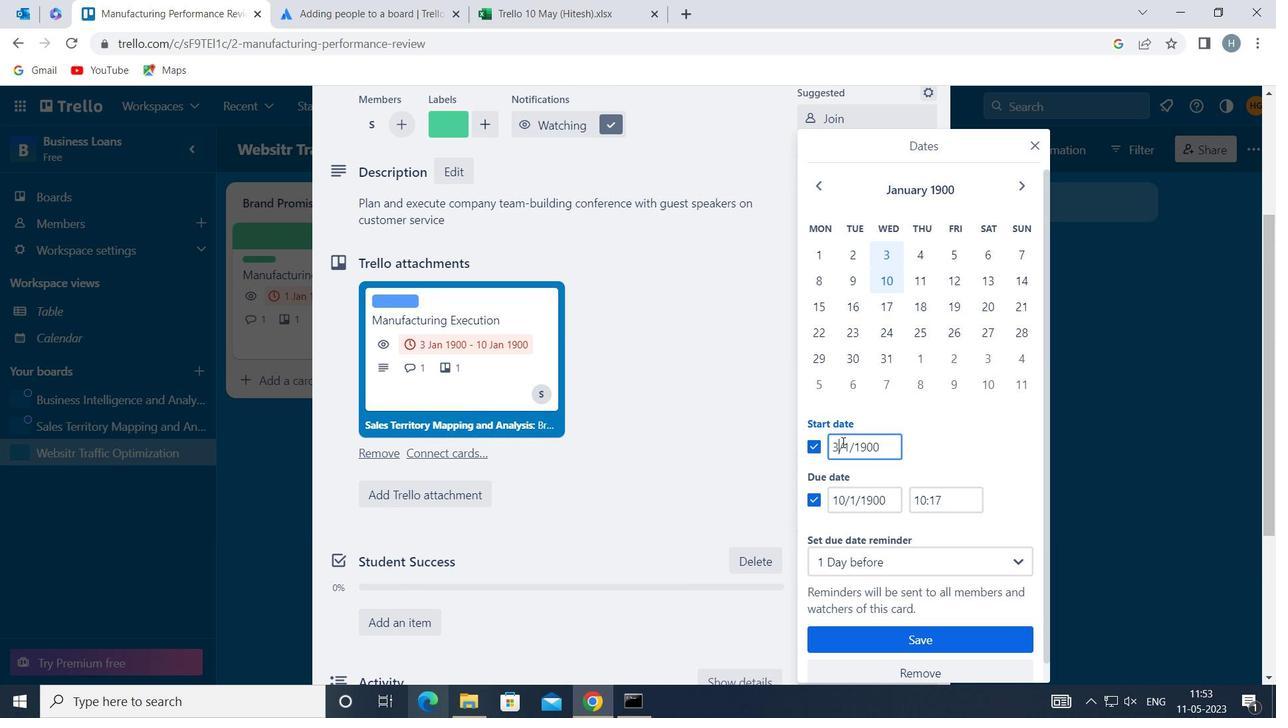 
Action: Mouse moved to (843, 442)
Screenshot: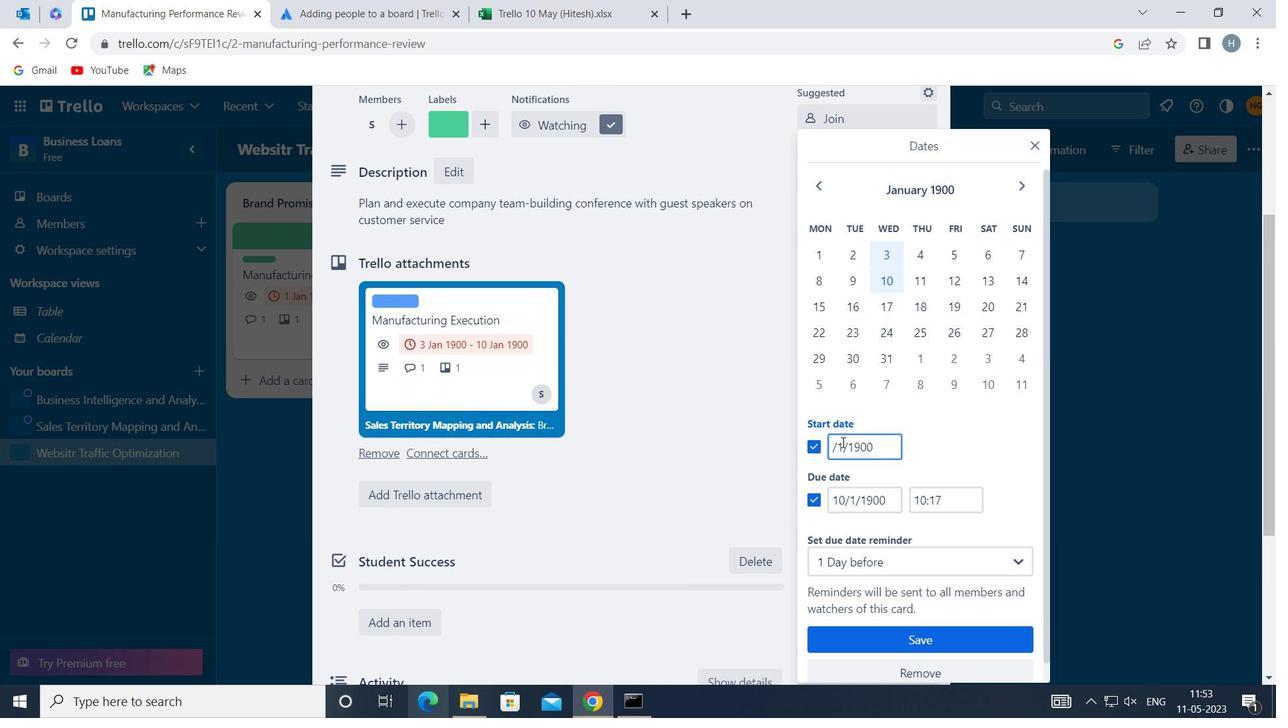 
Action: Key pressed 4
Screenshot: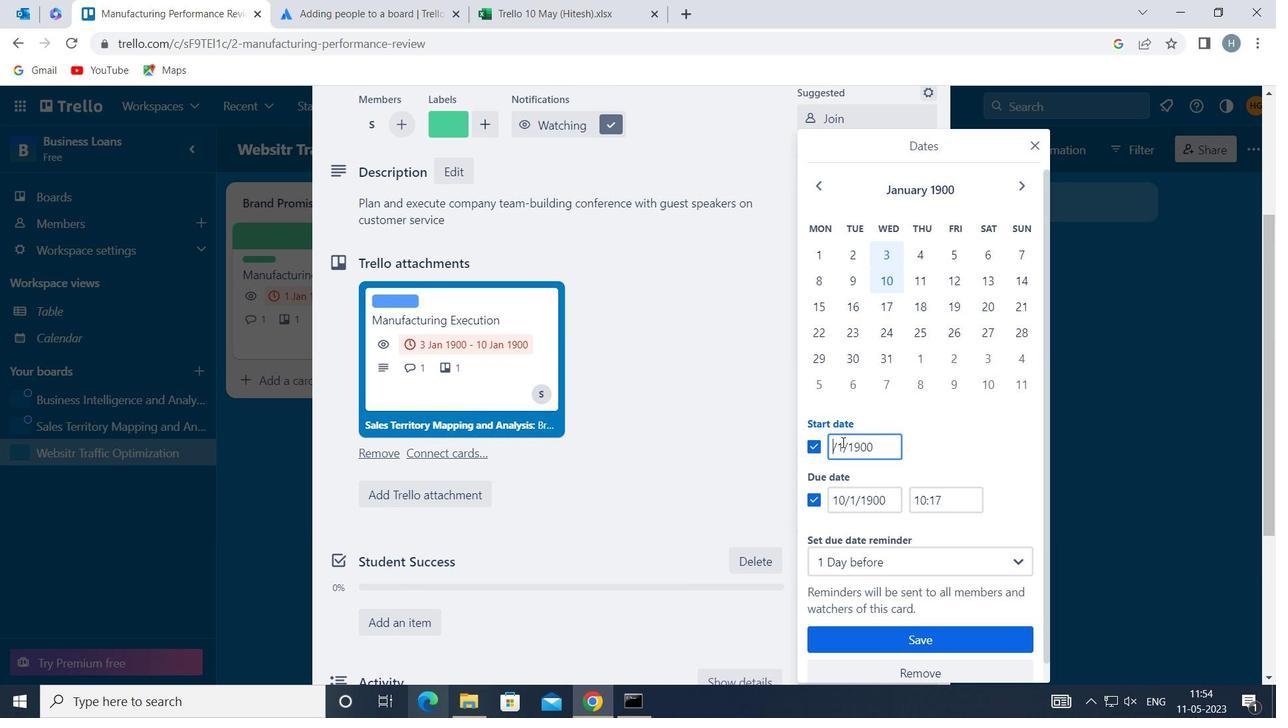 
Action: Mouse moved to (842, 495)
Screenshot: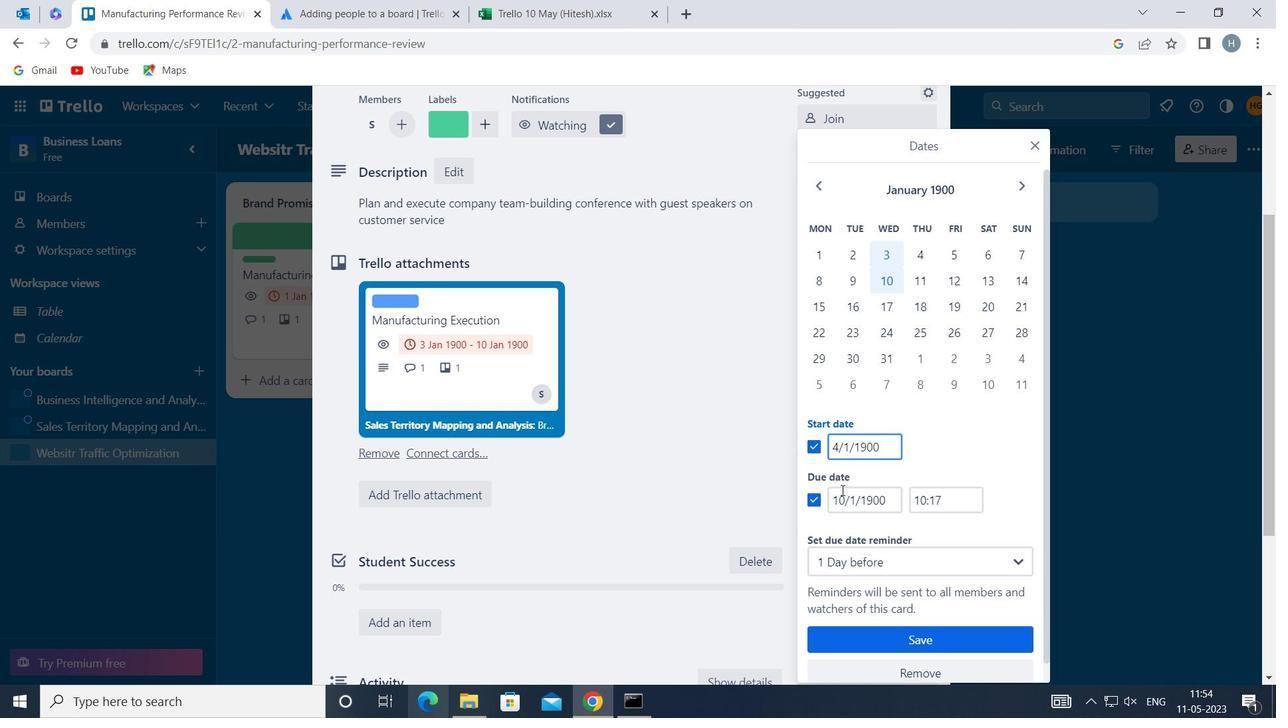 
Action: Mouse pressed left at (842, 495)
Screenshot: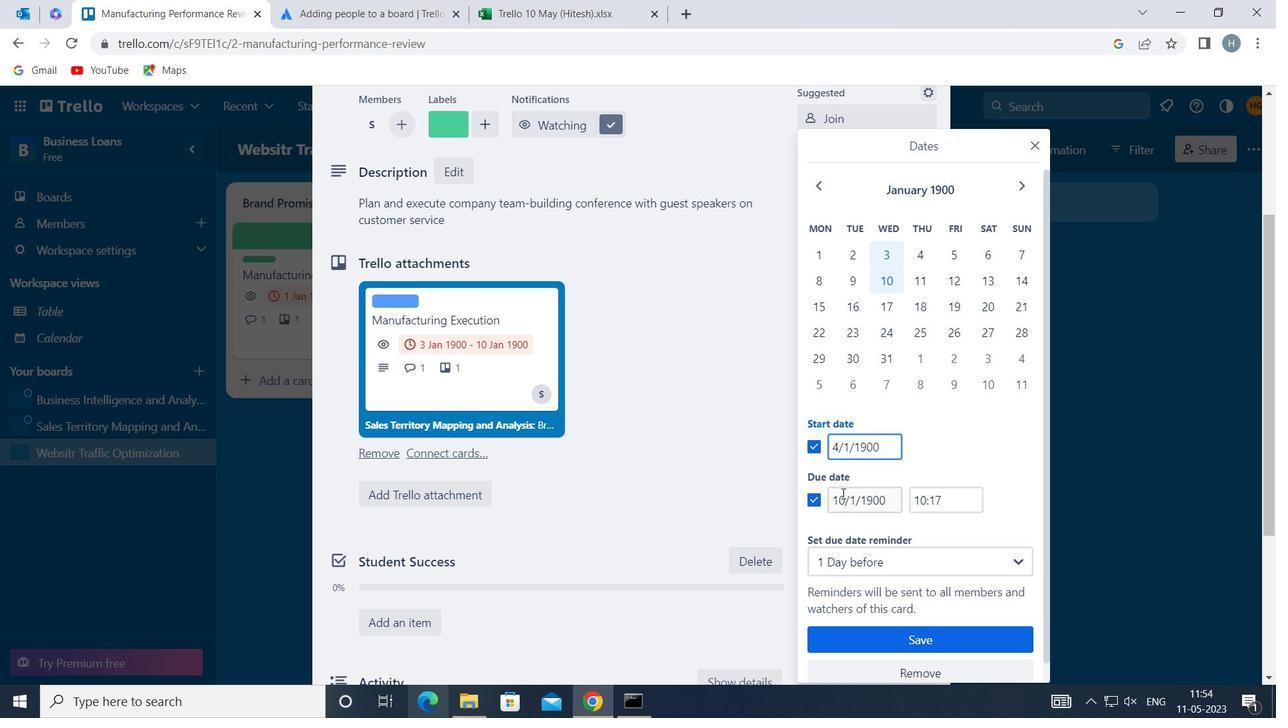 
Action: Key pressed <Key.backspace>1
Screenshot: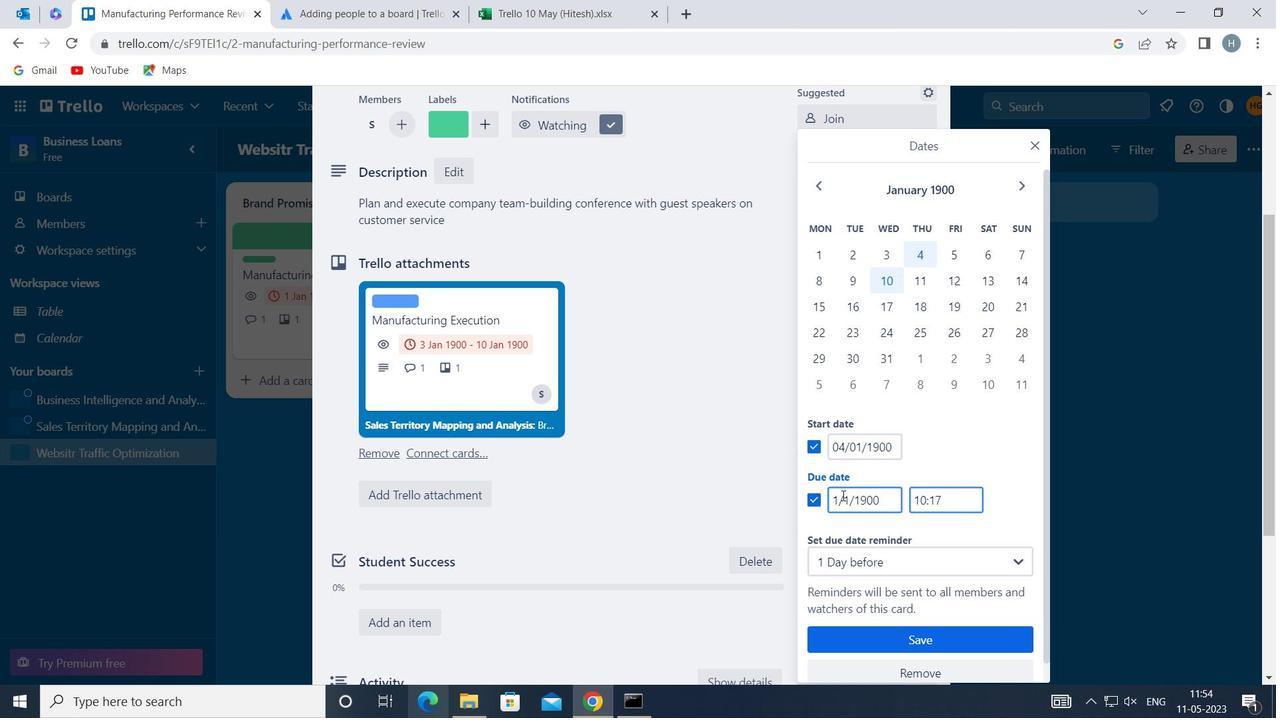 
Action: Mouse moved to (900, 640)
Screenshot: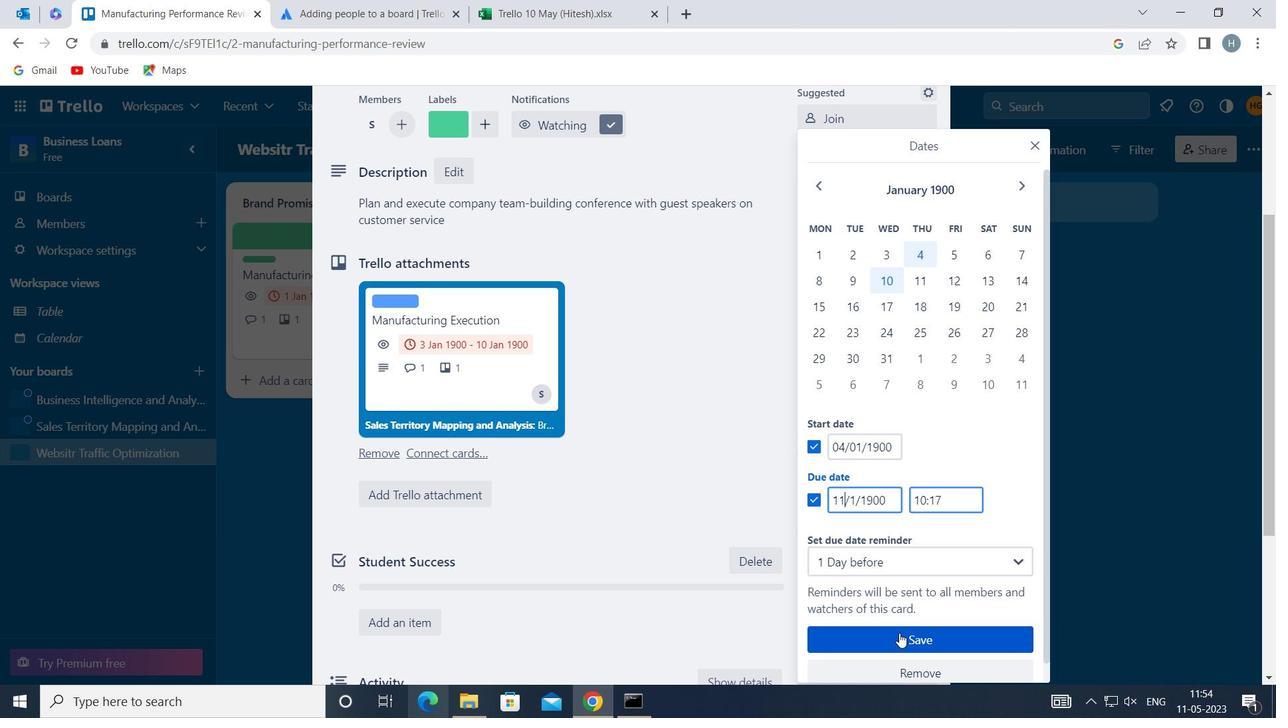 
Action: Mouse pressed left at (900, 640)
Screenshot: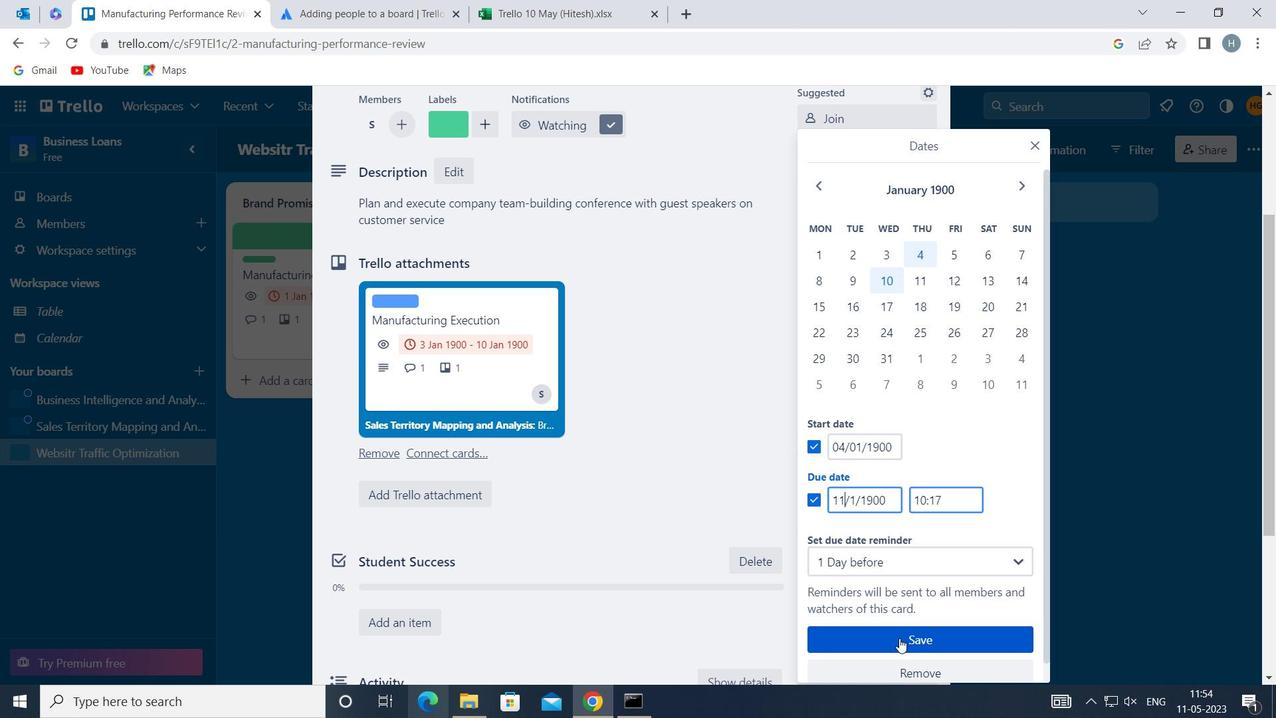 
Action: Mouse moved to (654, 415)
Screenshot: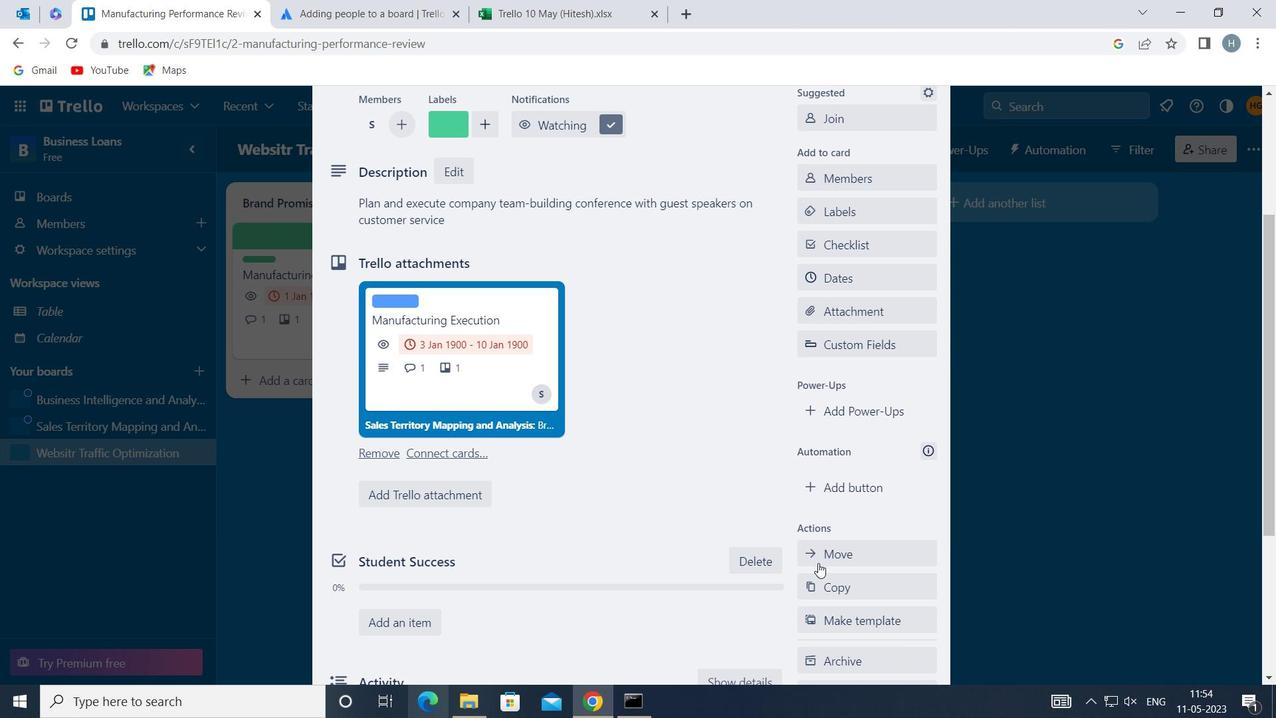 
